 Task: Look for space in Nangomba, Tanzania from 12th  August, 2023 to 15th August, 2023 for 3 adults in price range Rs.12000 to Rs.16000. Place can be entire place with 2 bedrooms having 3 beds and 1 bathroom. Property type can be house, flat, guest house. Booking option can be shelf check-in. Required host language is English.
Action: Mouse pressed left at (537, 114)
Screenshot: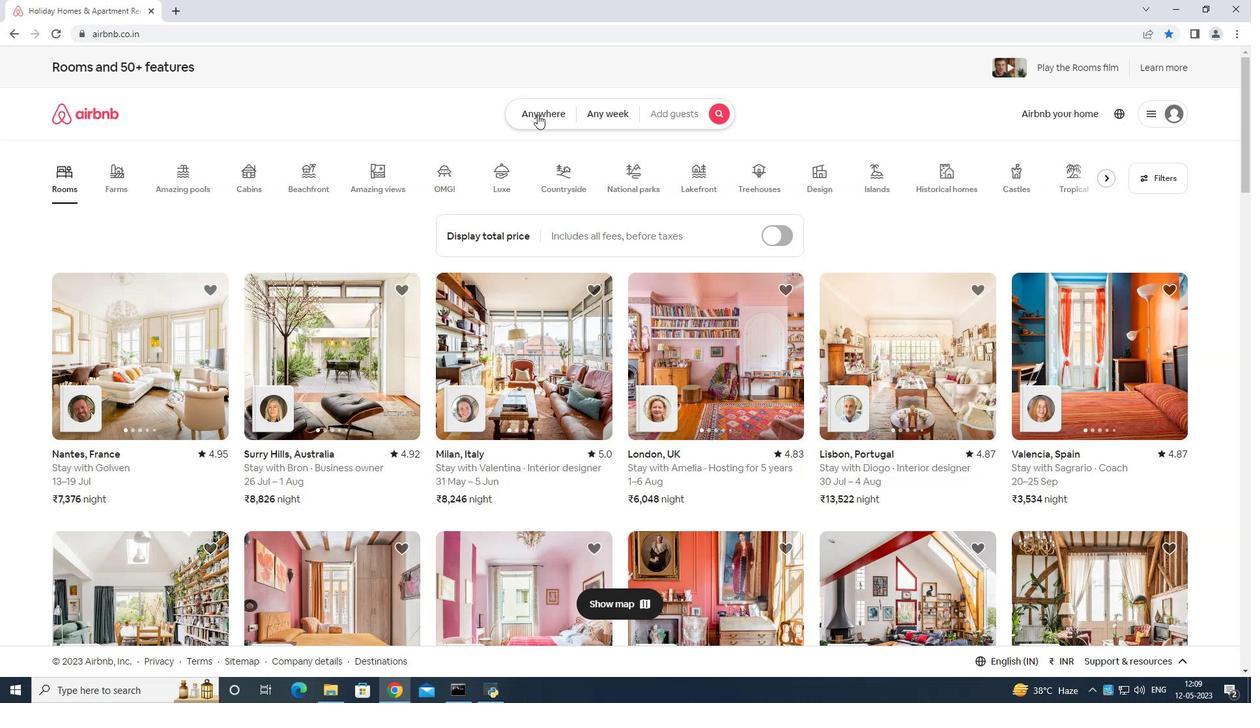 
Action: Mouse moved to (526, 160)
Screenshot: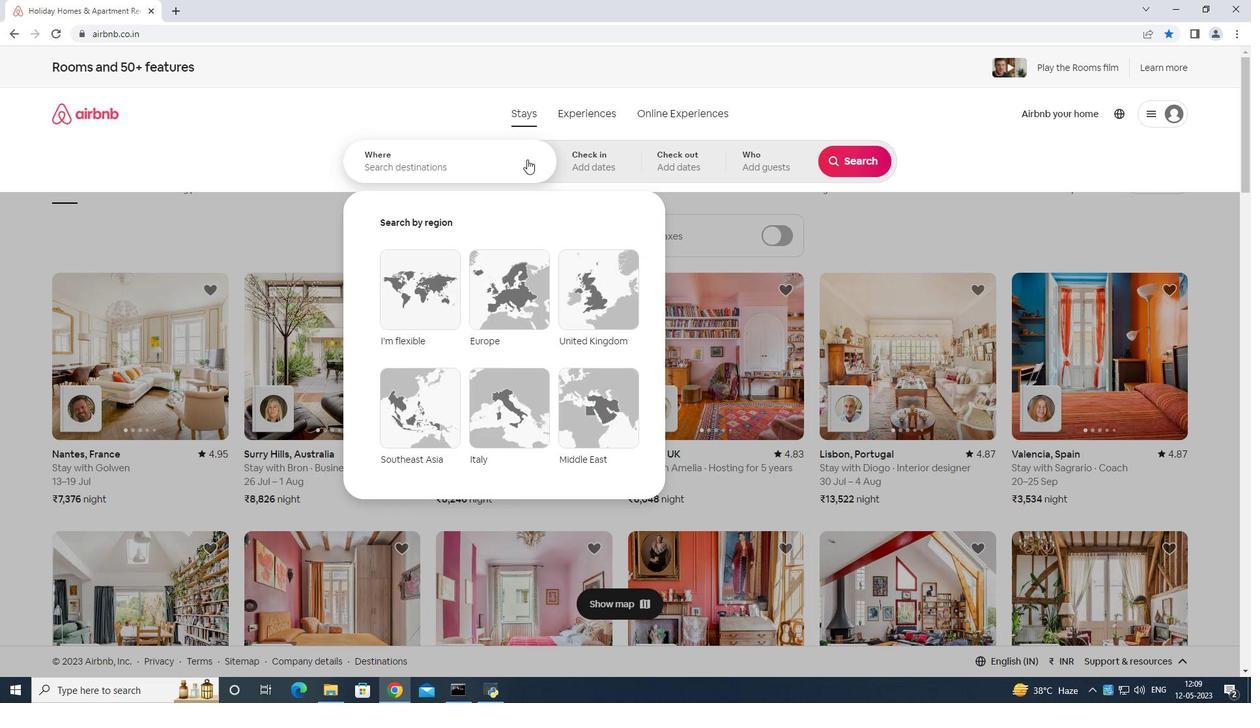 
Action: Mouse pressed left at (526, 160)
Screenshot: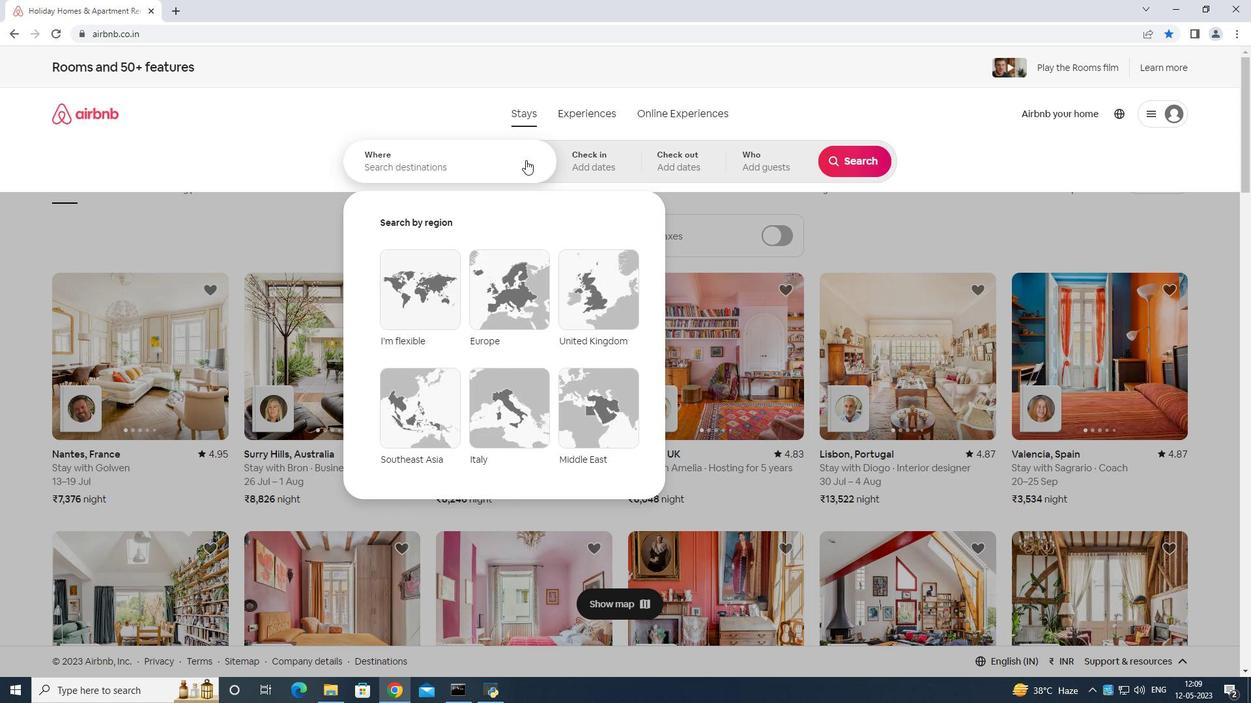 
Action: Mouse moved to (516, 153)
Screenshot: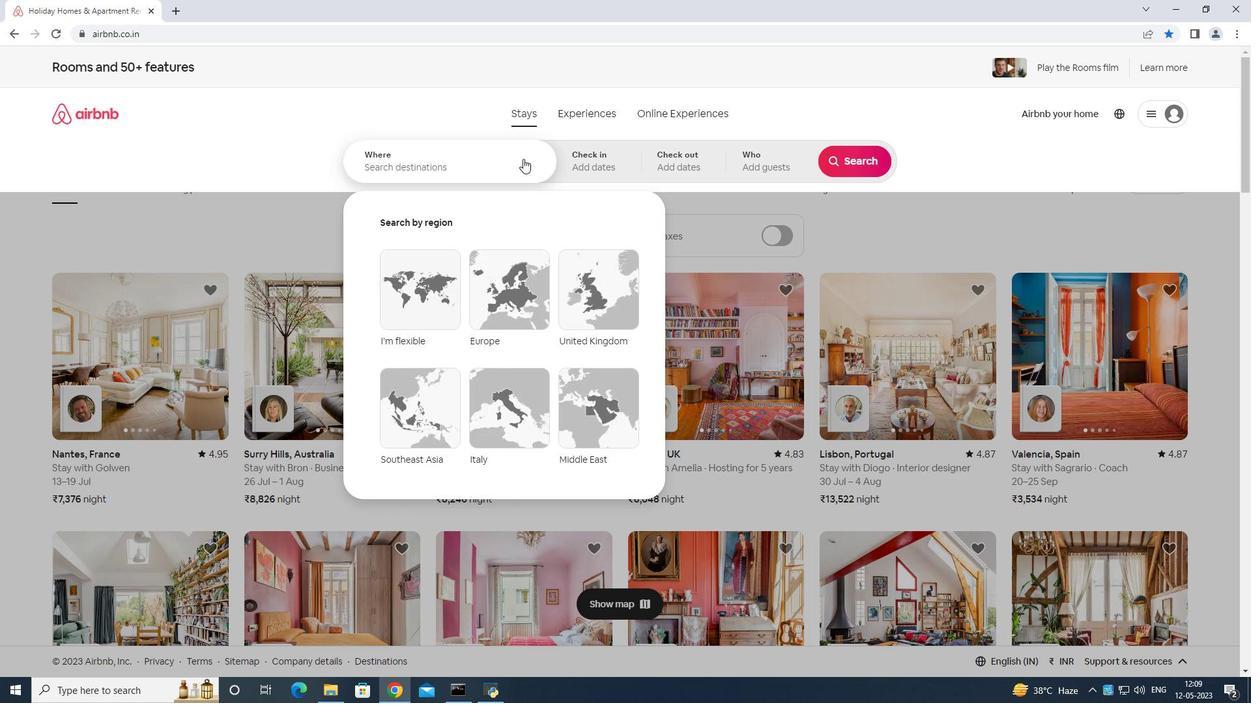 
Action: Key pressed <Key.shift>Nangomba<Key.space>tanzania<Key.enter>
Screenshot: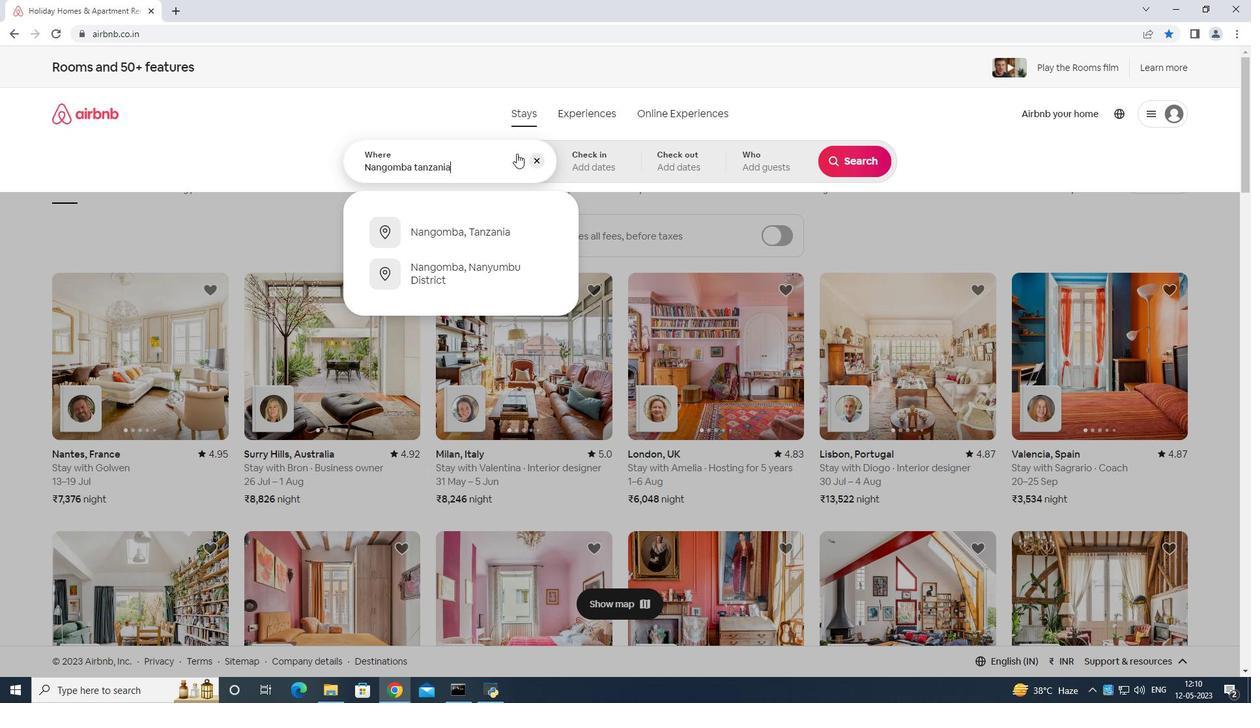 
Action: Mouse moved to (856, 267)
Screenshot: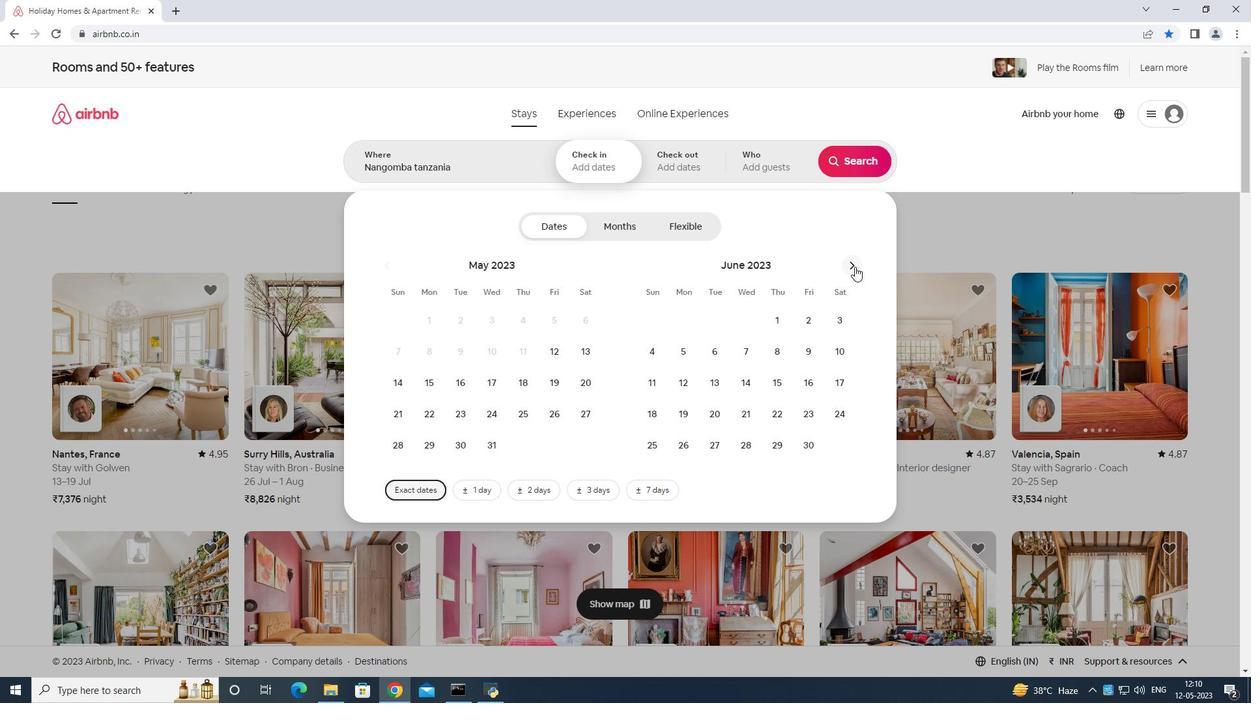 
Action: Mouse pressed left at (856, 267)
Screenshot: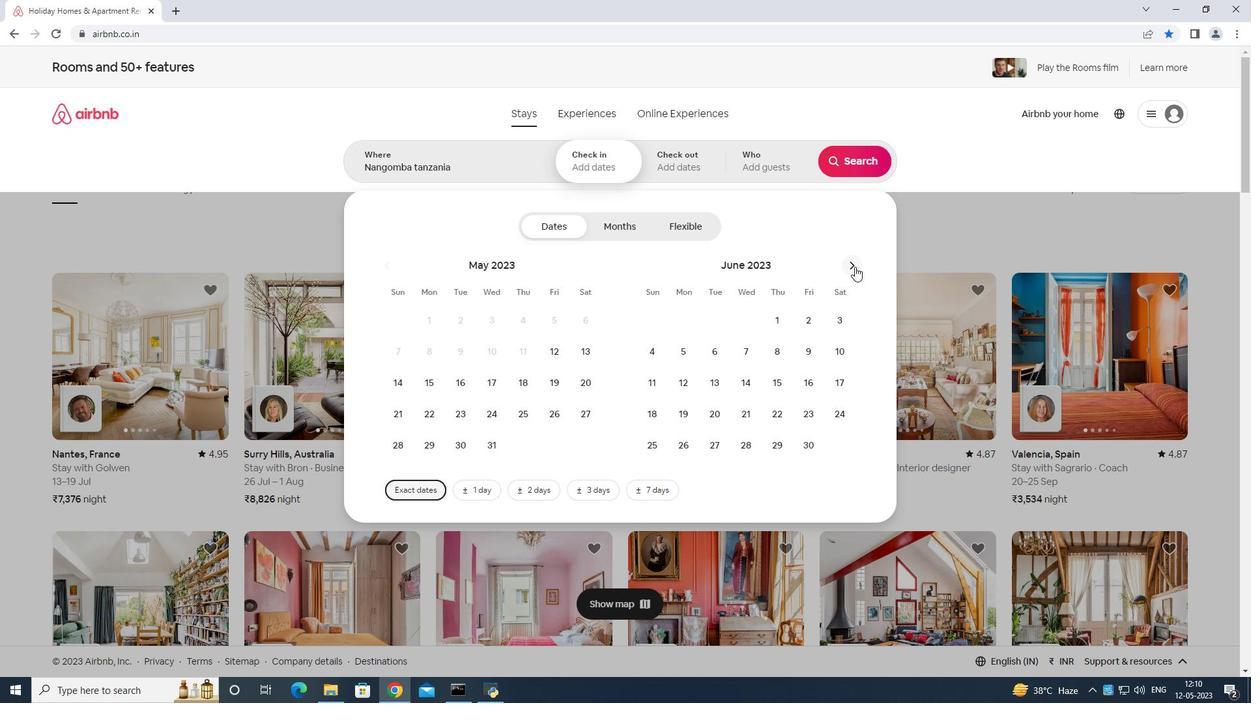 
Action: Mouse moved to (853, 259)
Screenshot: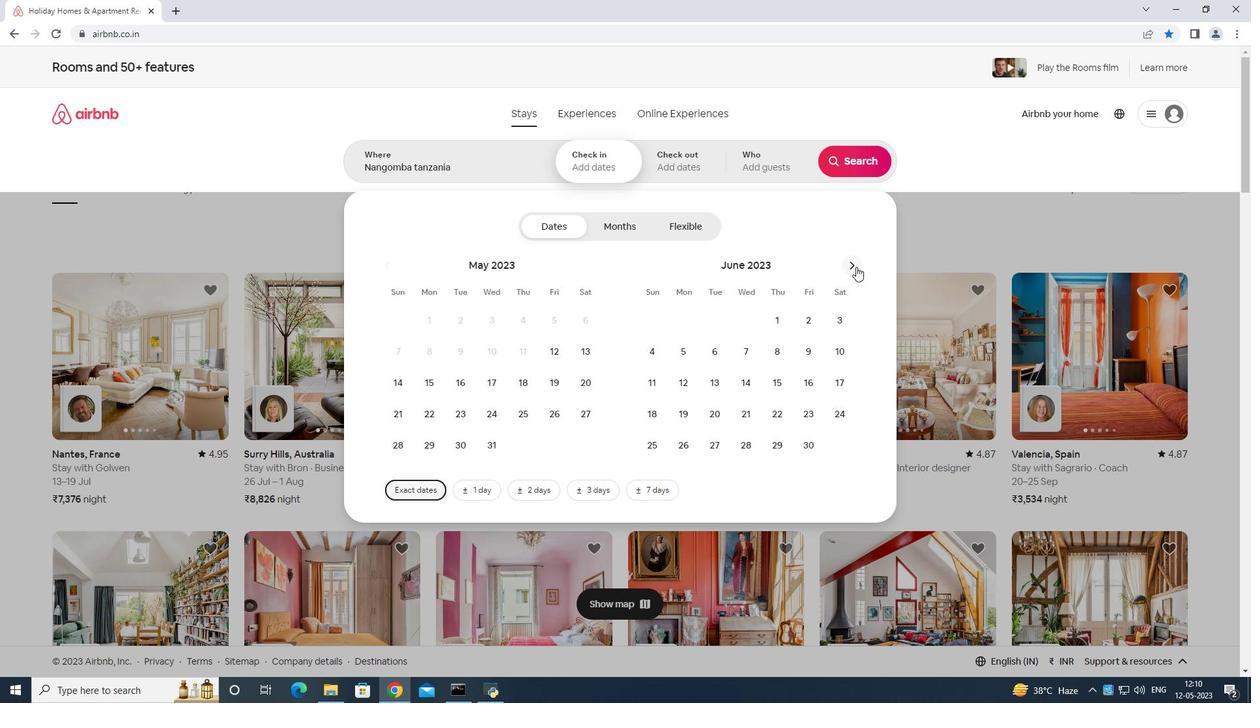 
Action: Mouse pressed left at (853, 259)
Screenshot: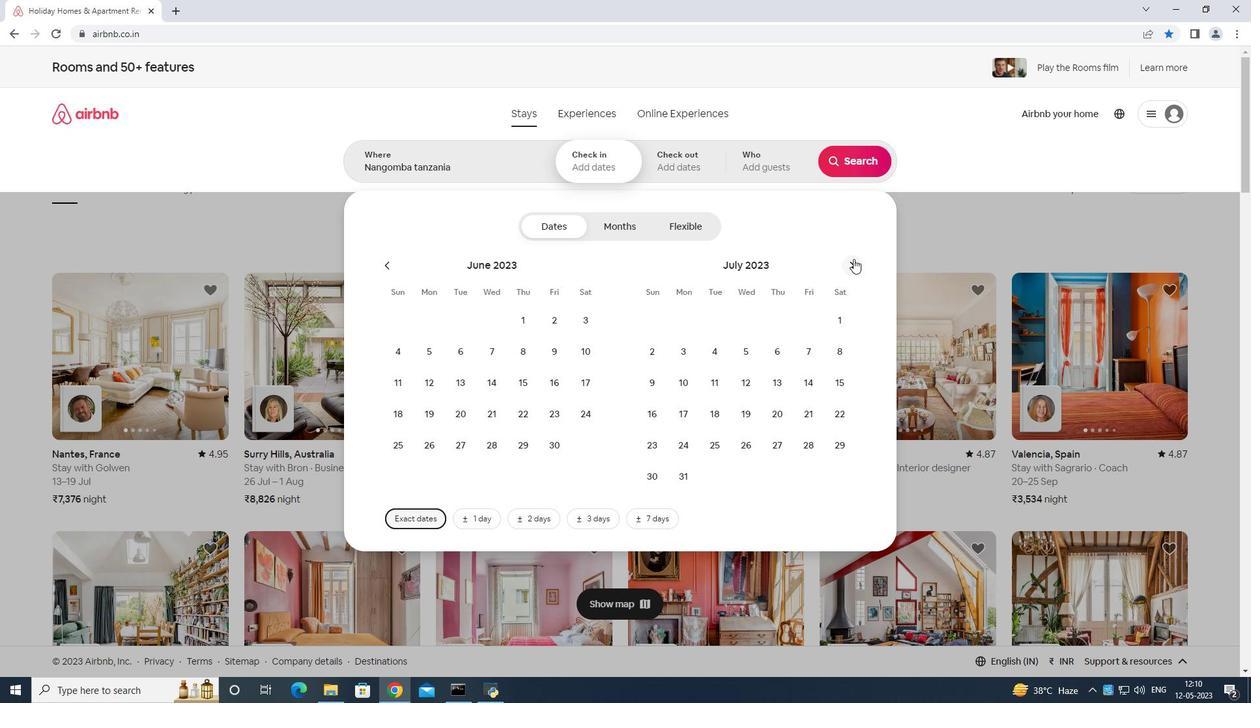 
Action: Mouse moved to (838, 351)
Screenshot: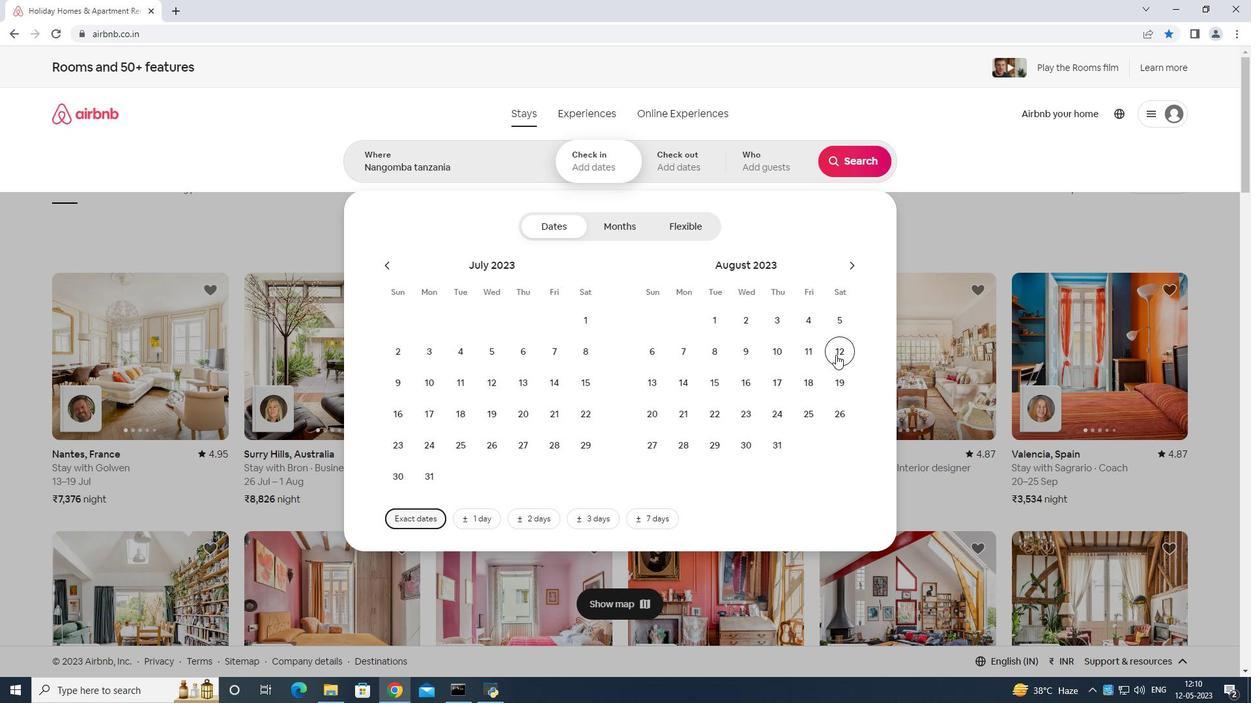
Action: Mouse pressed left at (838, 351)
Screenshot: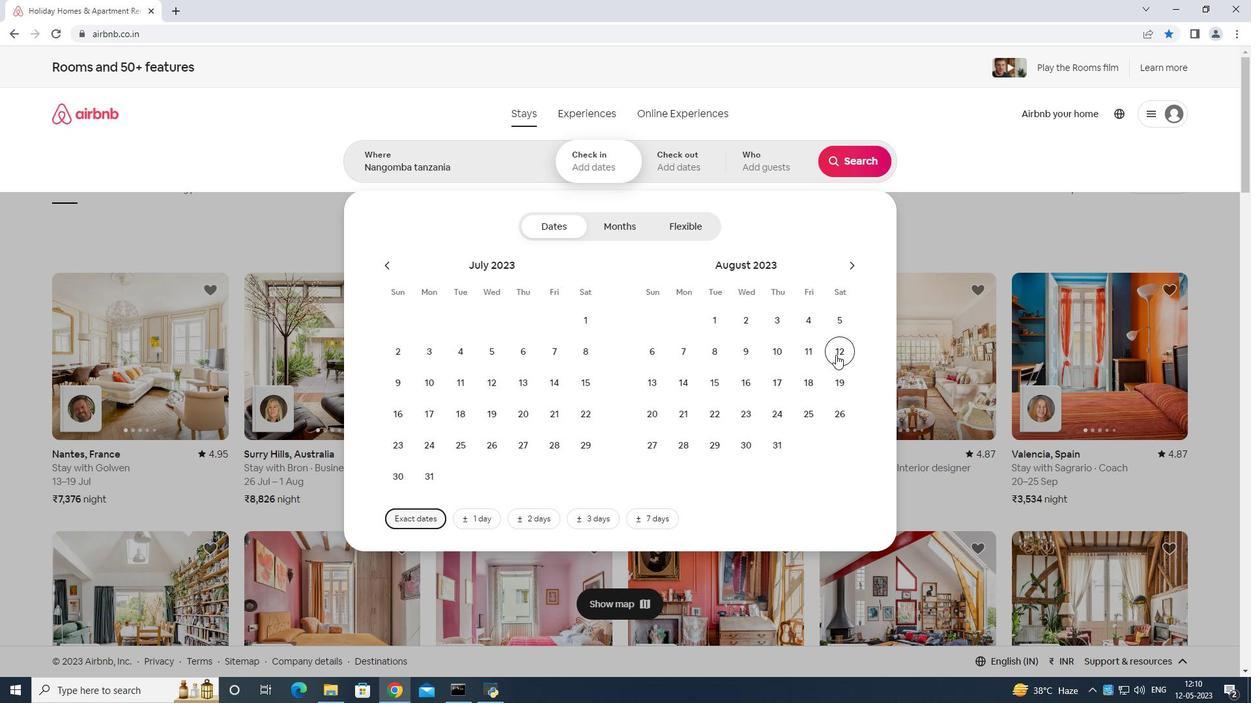 
Action: Mouse moved to (718, 376)
Screenshot: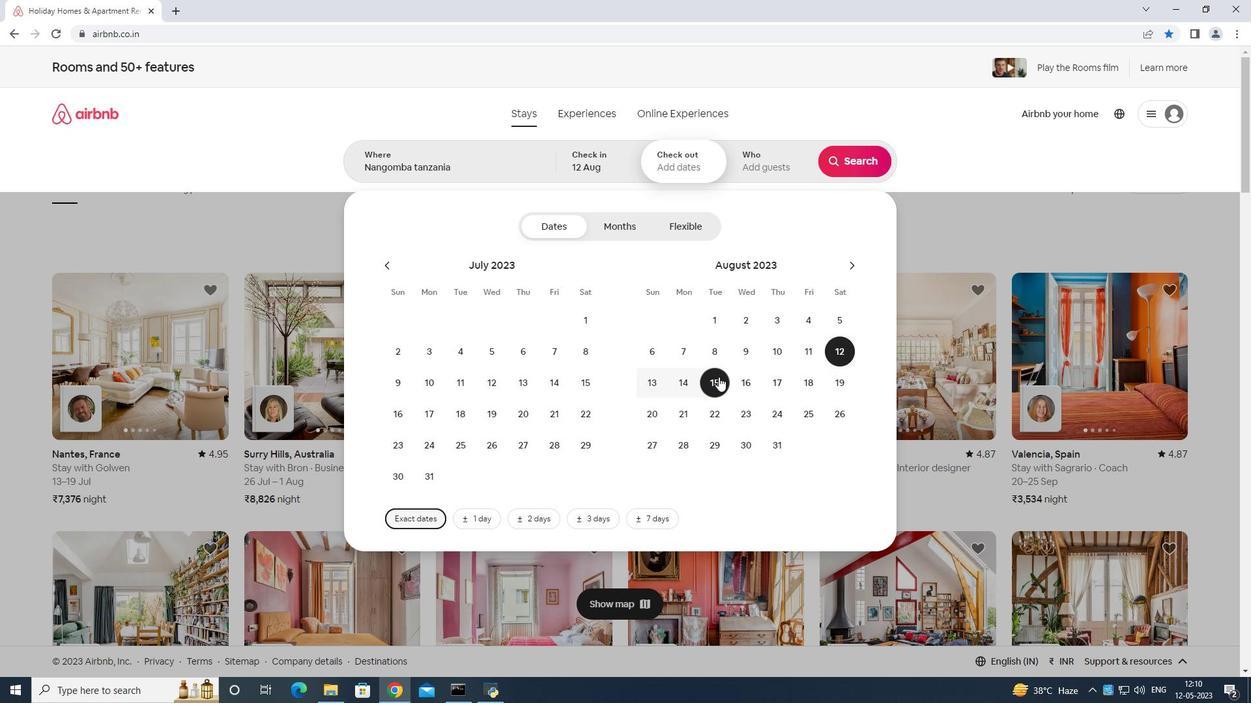 
Action: Mouse pressed left at (718, 376)
Screenshot: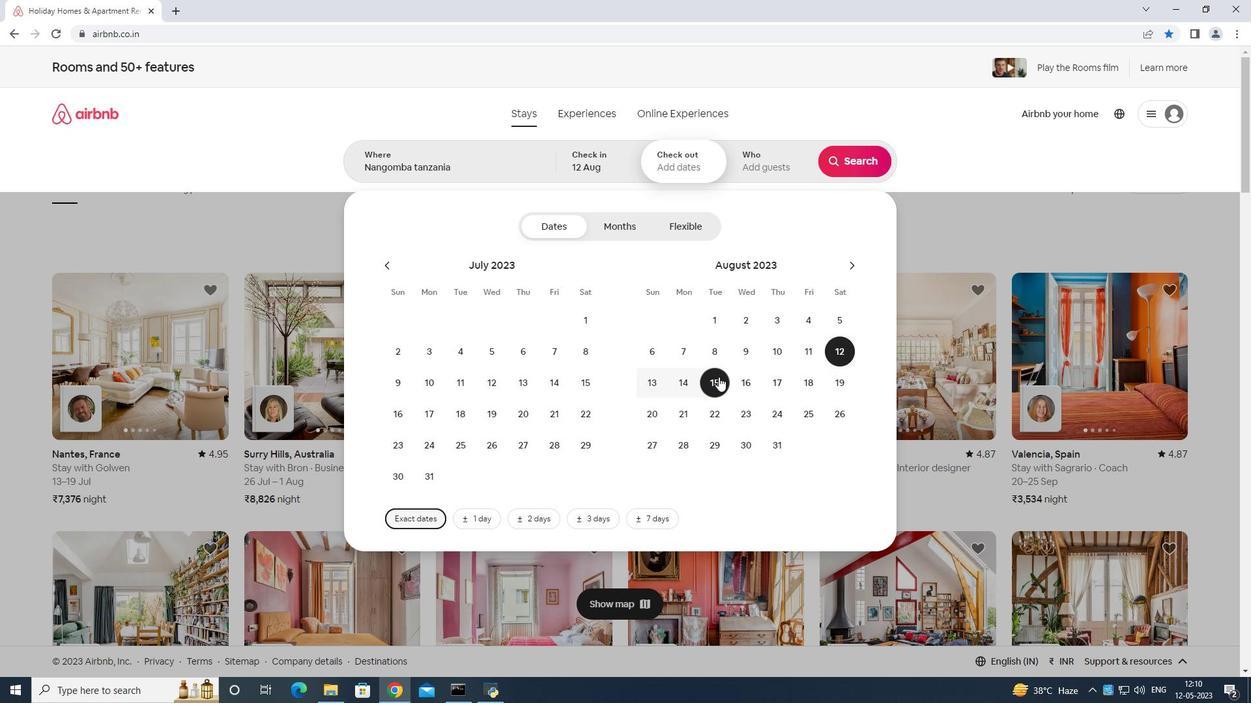 
Action: Mouse moved to (772, 161)
Screenshot: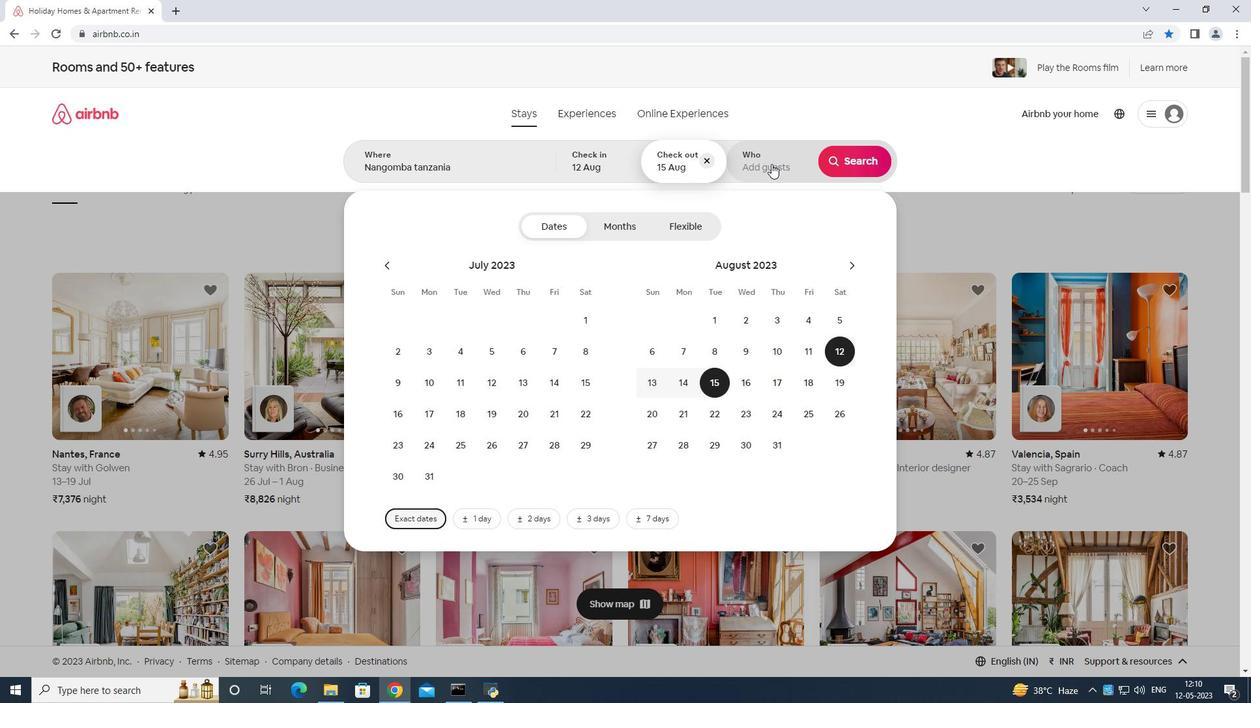 
Action: Mouse pressed left at (772, 161)
Screenshot: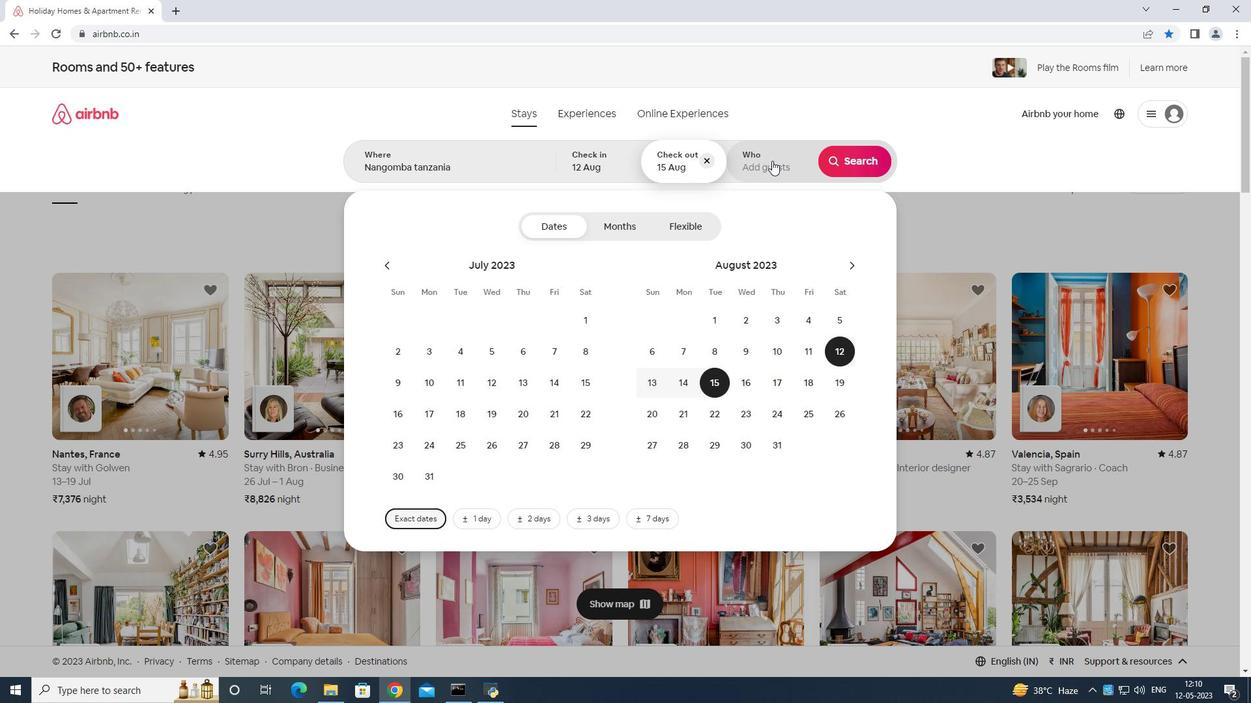 
Action: Mouse moved to (863, 226)
Screenshot: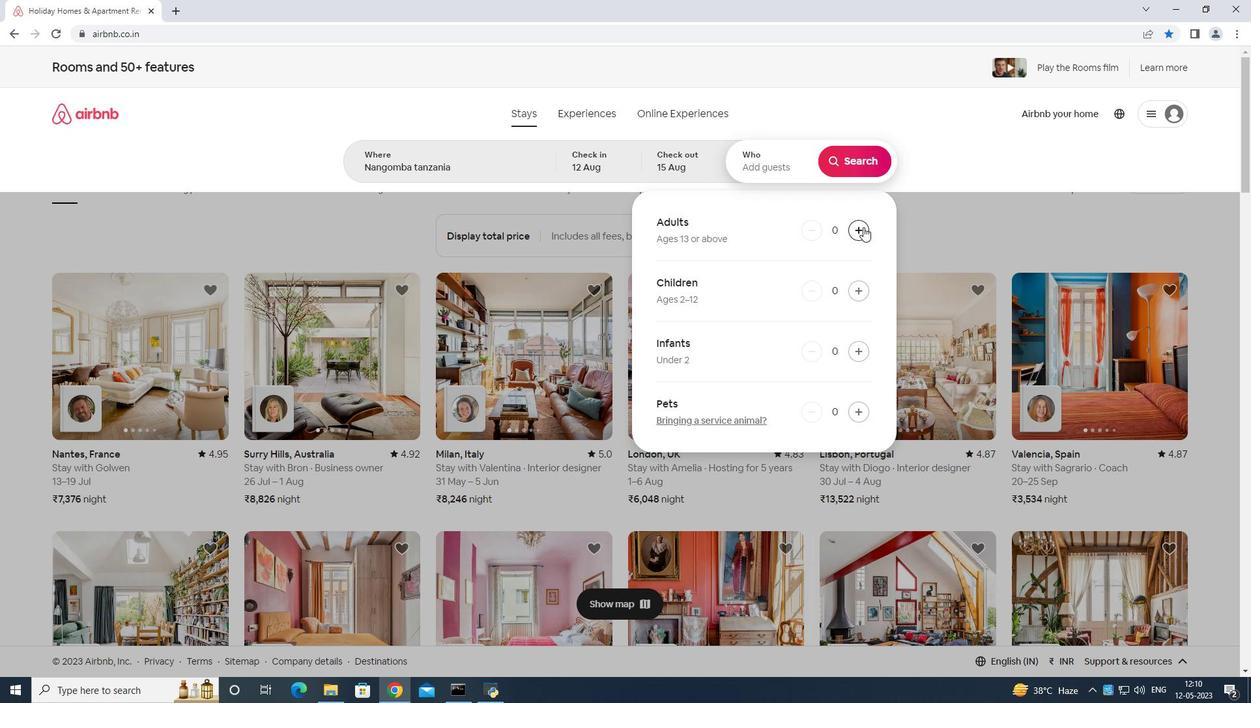 
Action: Mouse pressed left at (863, 226)
Screenshot: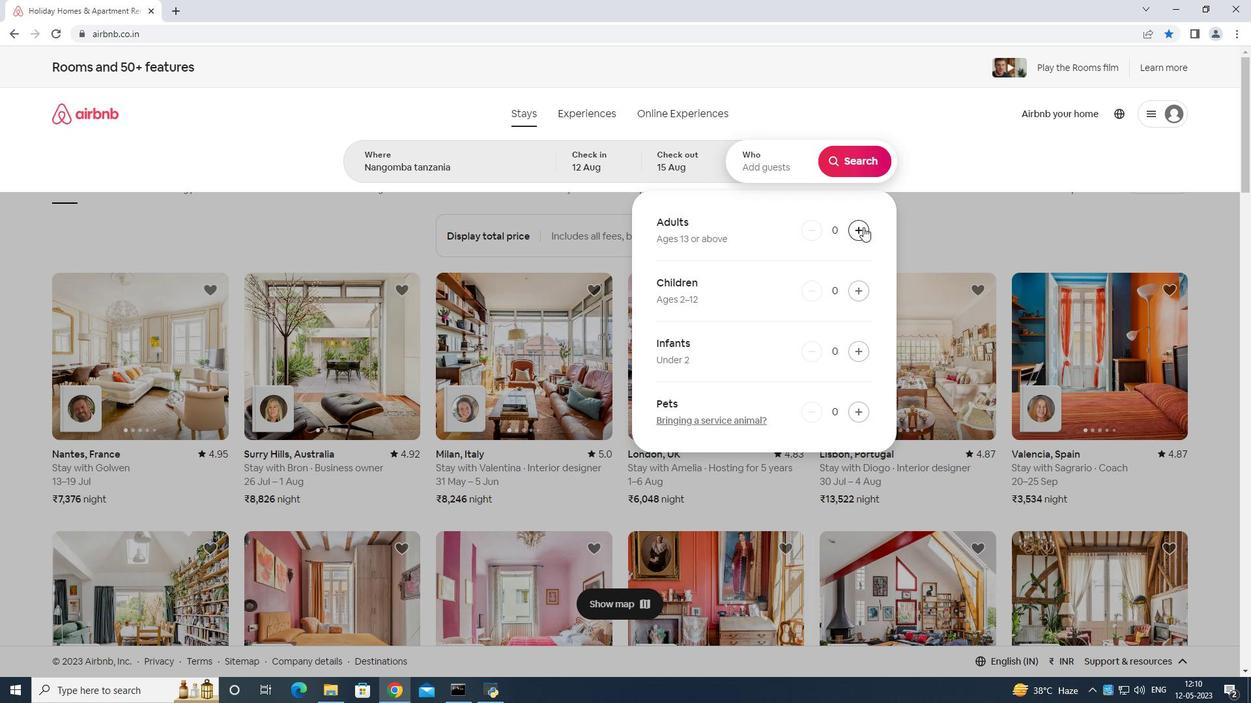 
Action: Mouse moved to (863, 226)
Screenshot: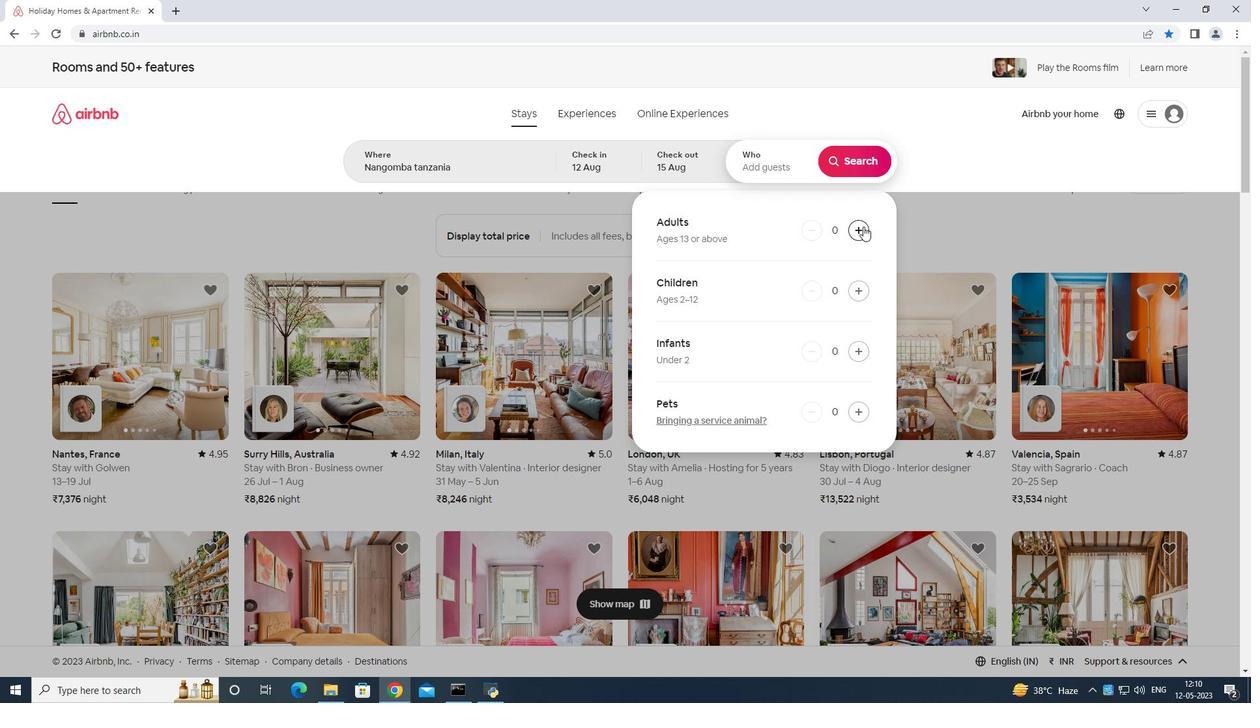 
Action: Mouse pressed left at (863, 226)
Screenshot: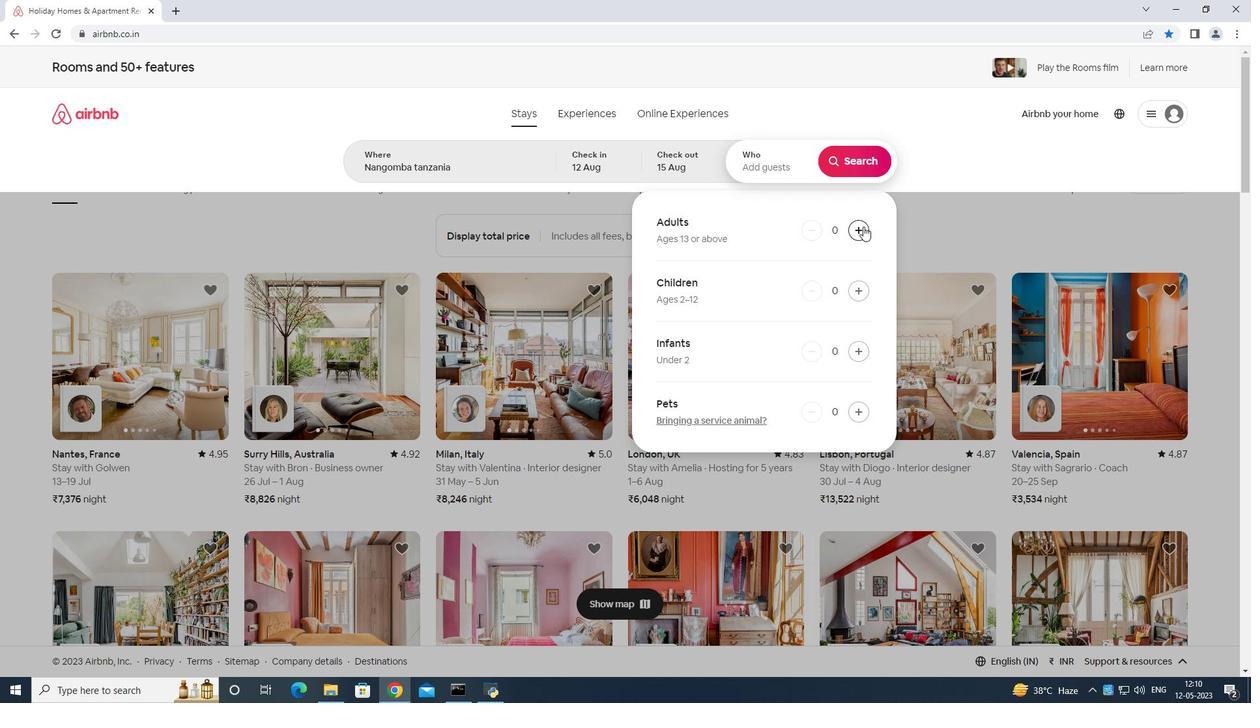
Action: Mouse pressed left at (863, 226)
Screenshot: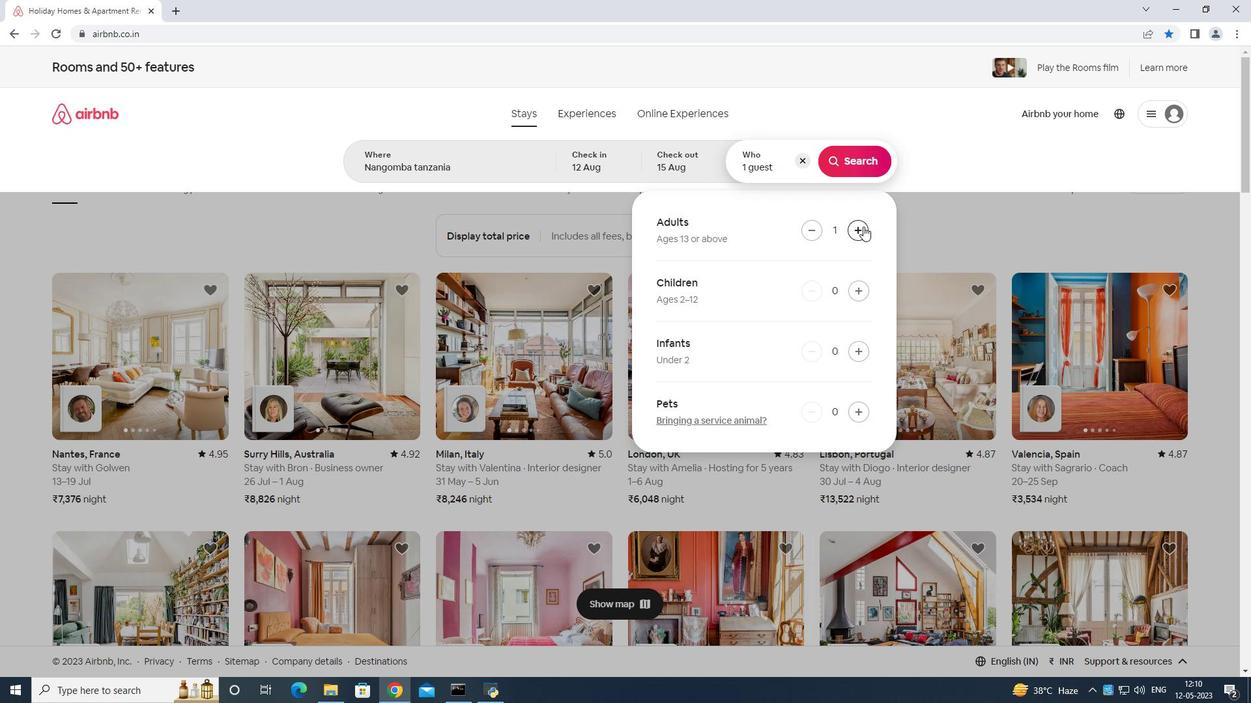 
Action: Mouse moved to (854, 161)
Screenshot: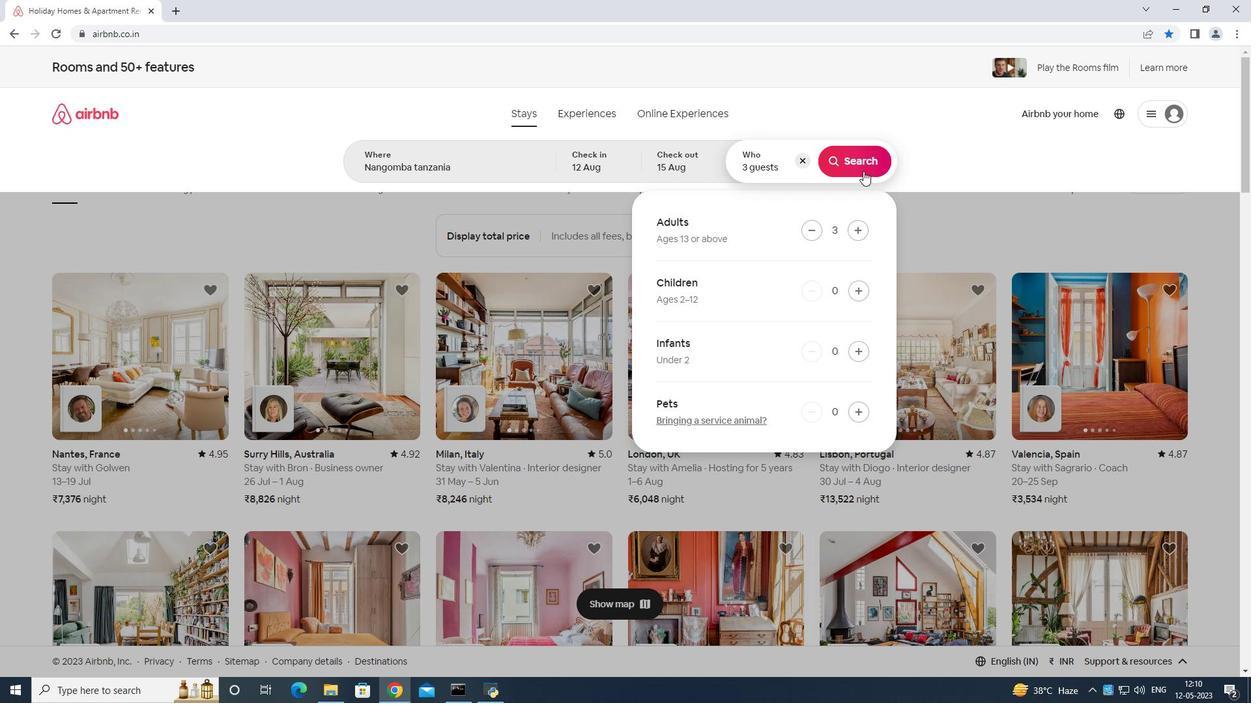 
Action: Mouse pressed left at (854, 161)
Screenshot: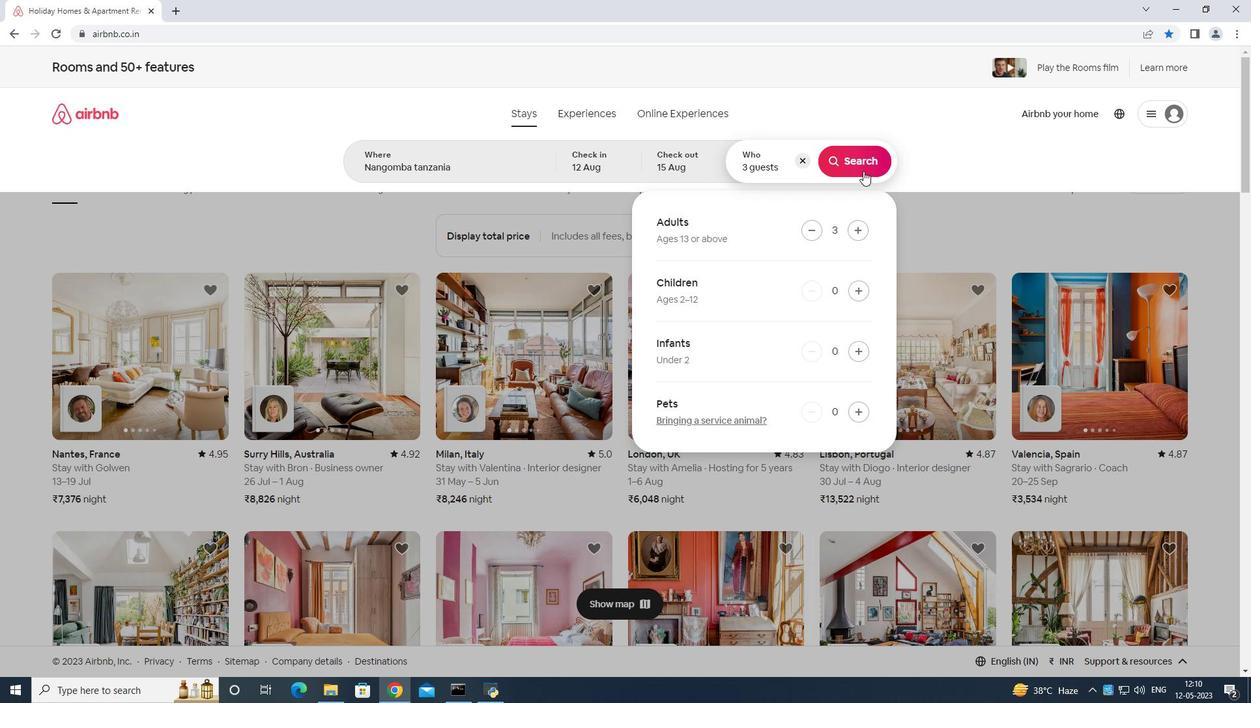
Action: Mouse moved to (1199, 123)
Screenshot: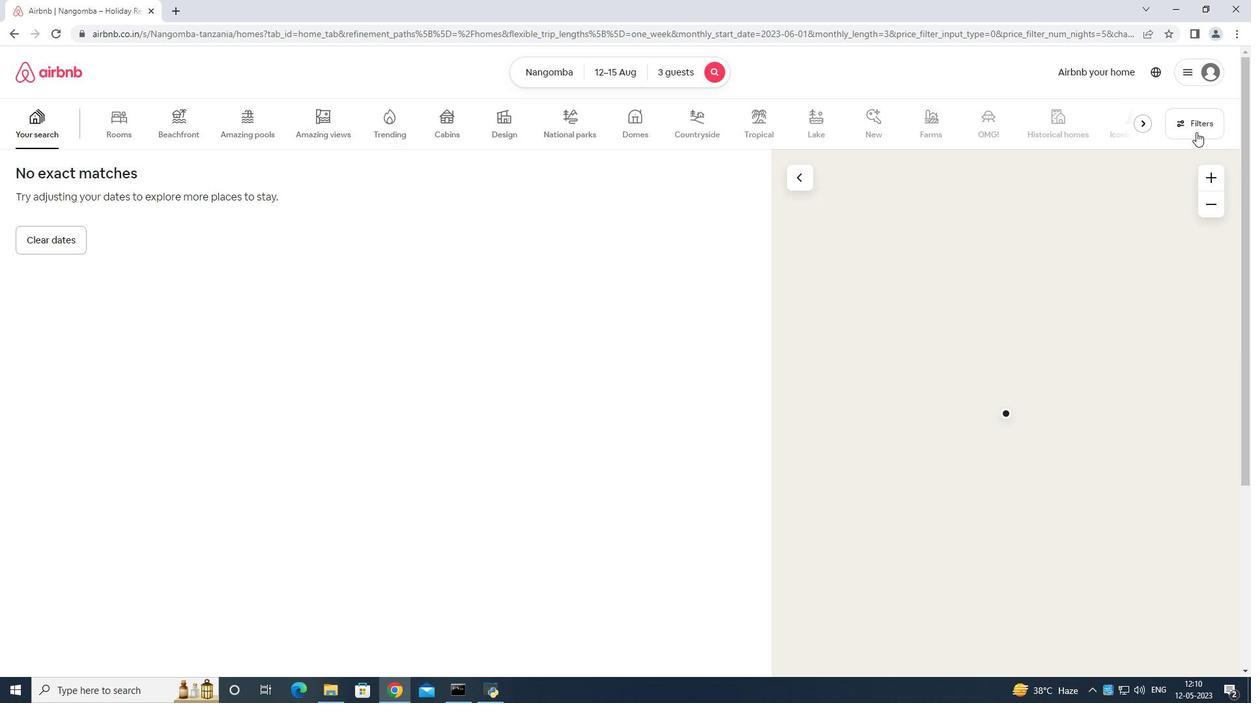 
Action: Mouse pressed left at (1199, 123)
Screenshot: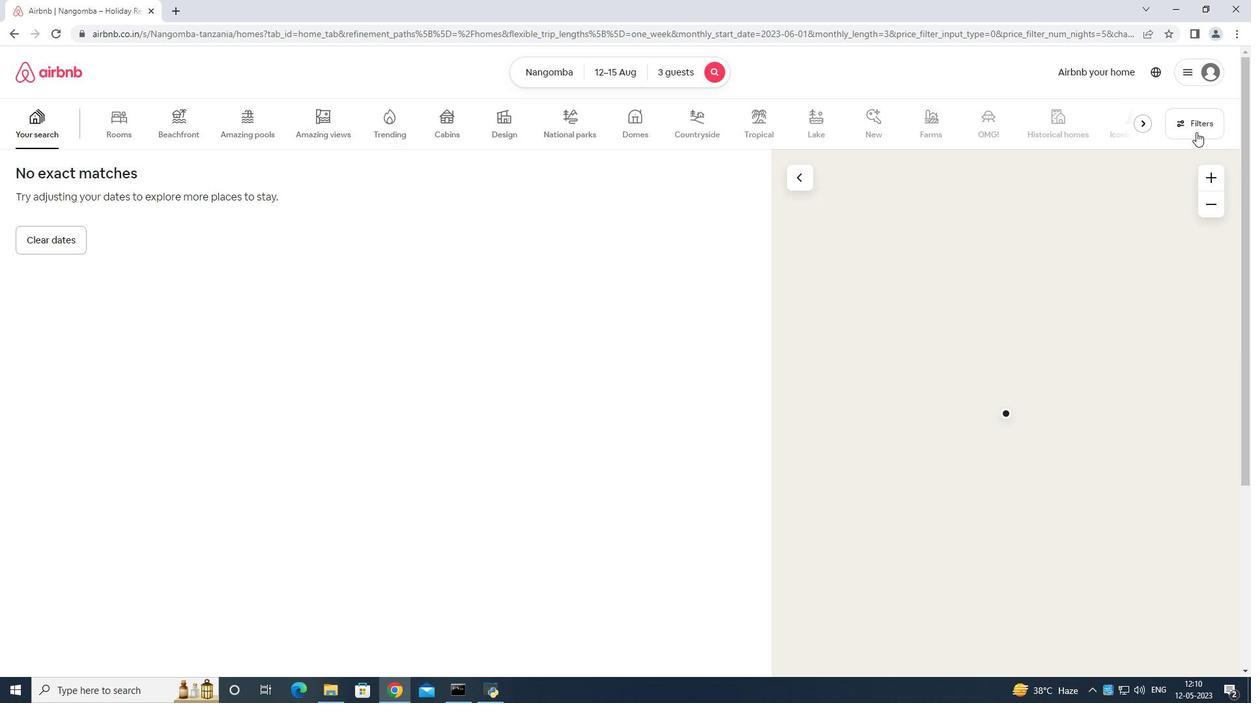 
Action: Mouse moved to (550, 438)
Screenshot: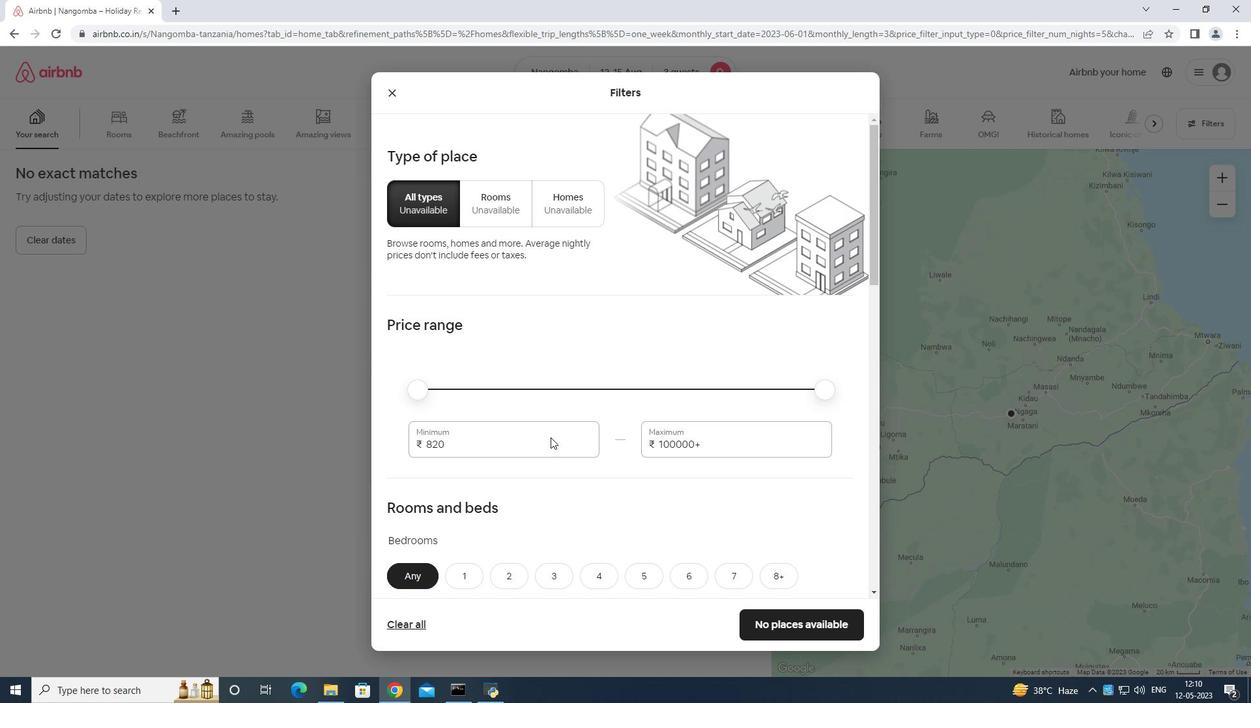 
Action: Mouse pressed left at (550, 438)
Screenshot: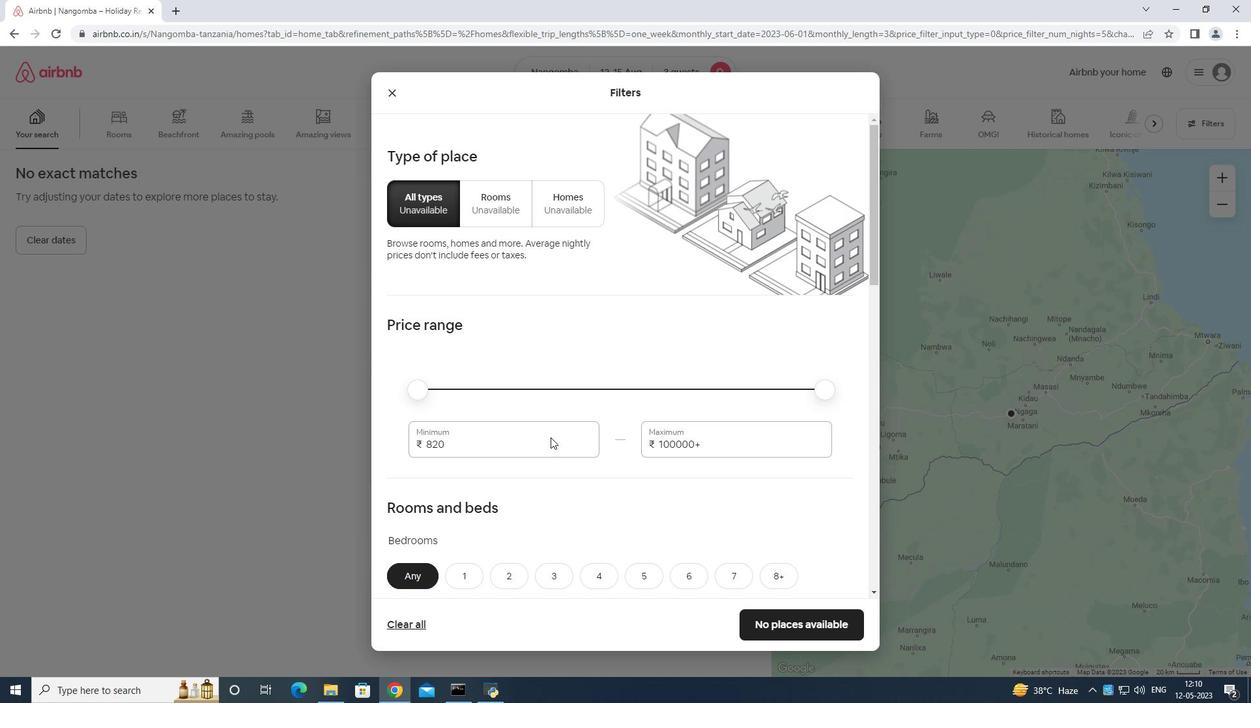 
Action: Mouse moved to (552, 436)
Screenshot: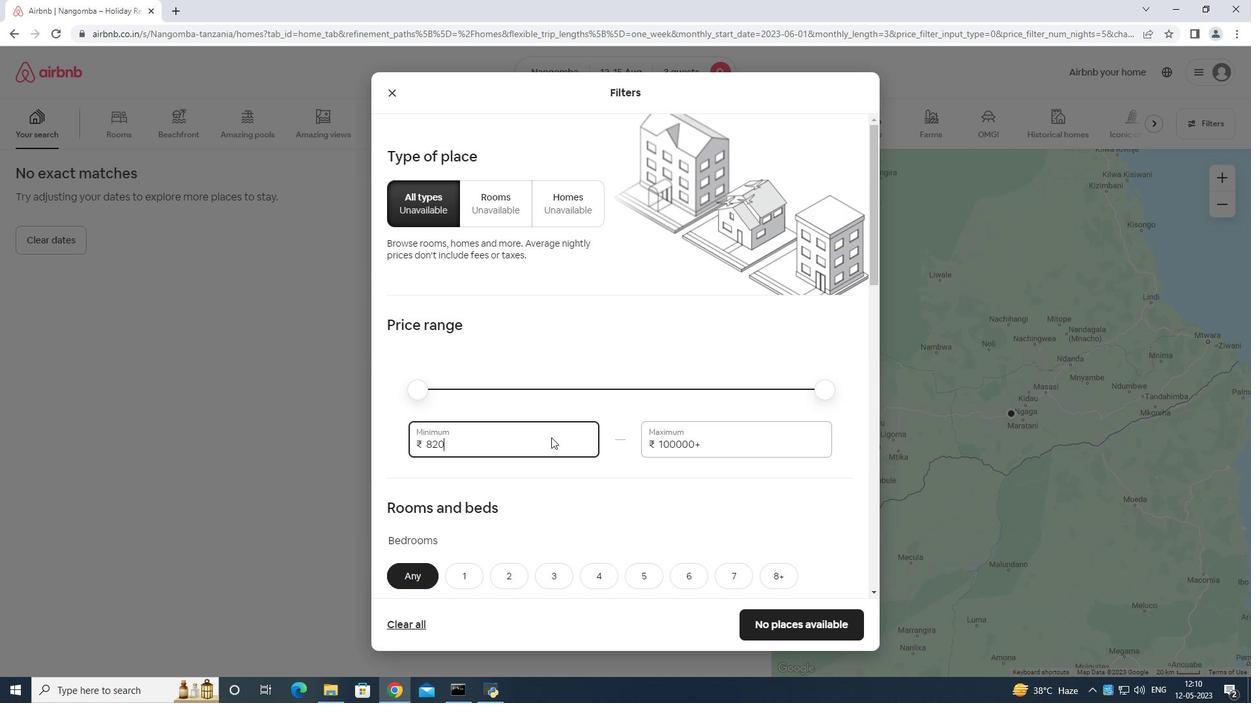 
Action: Key pressed <Key.backspace>
Screenshot: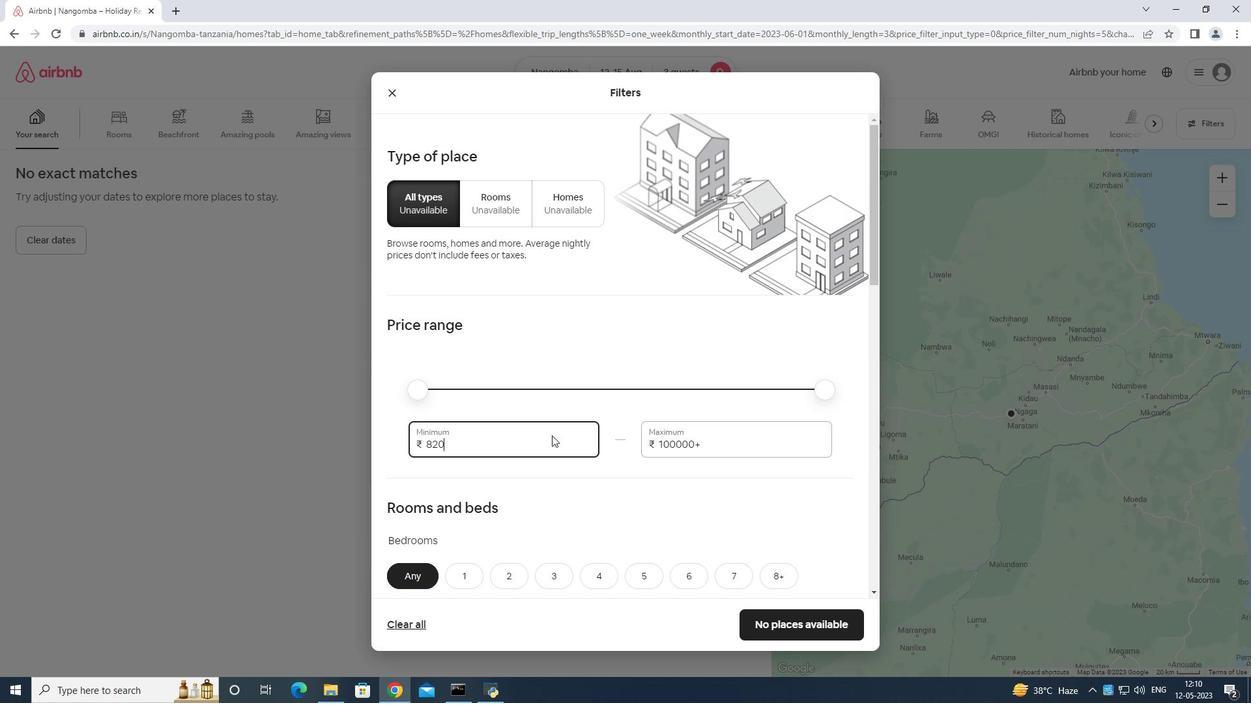 
Action: Mouse moved to (548, 426)
Screenshot: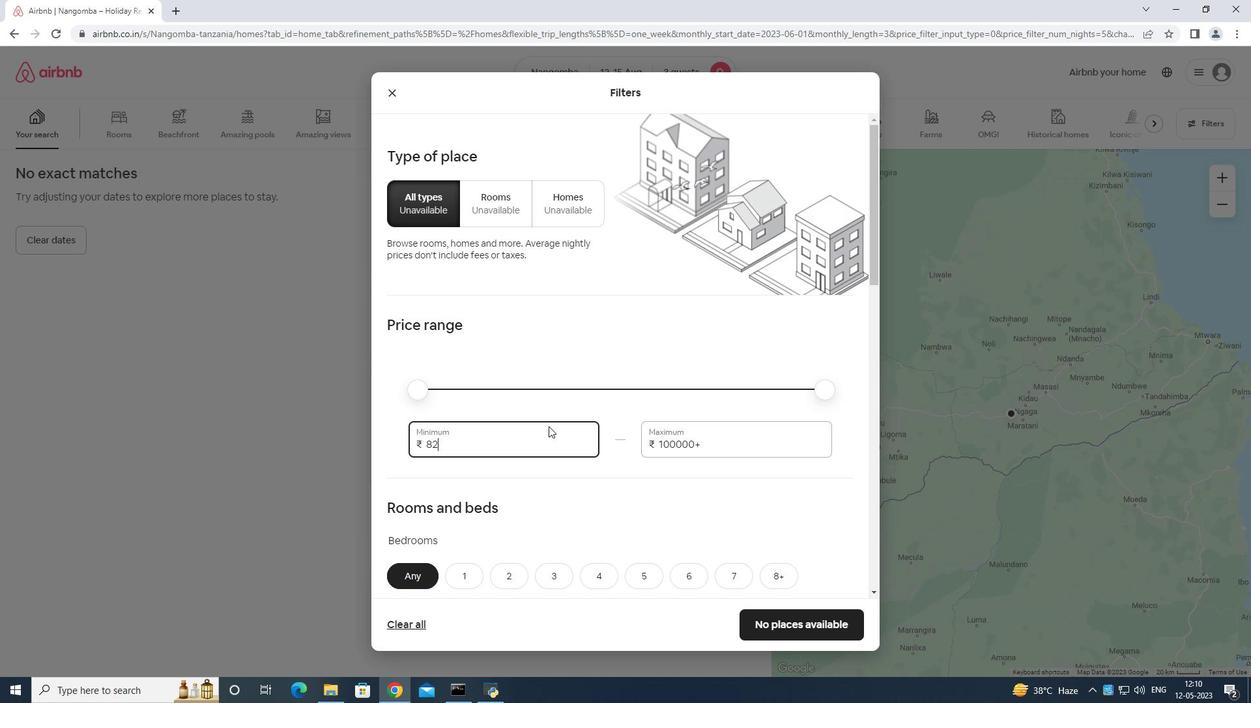 
Action: Key pressed <Key.backspace>
Screenshot: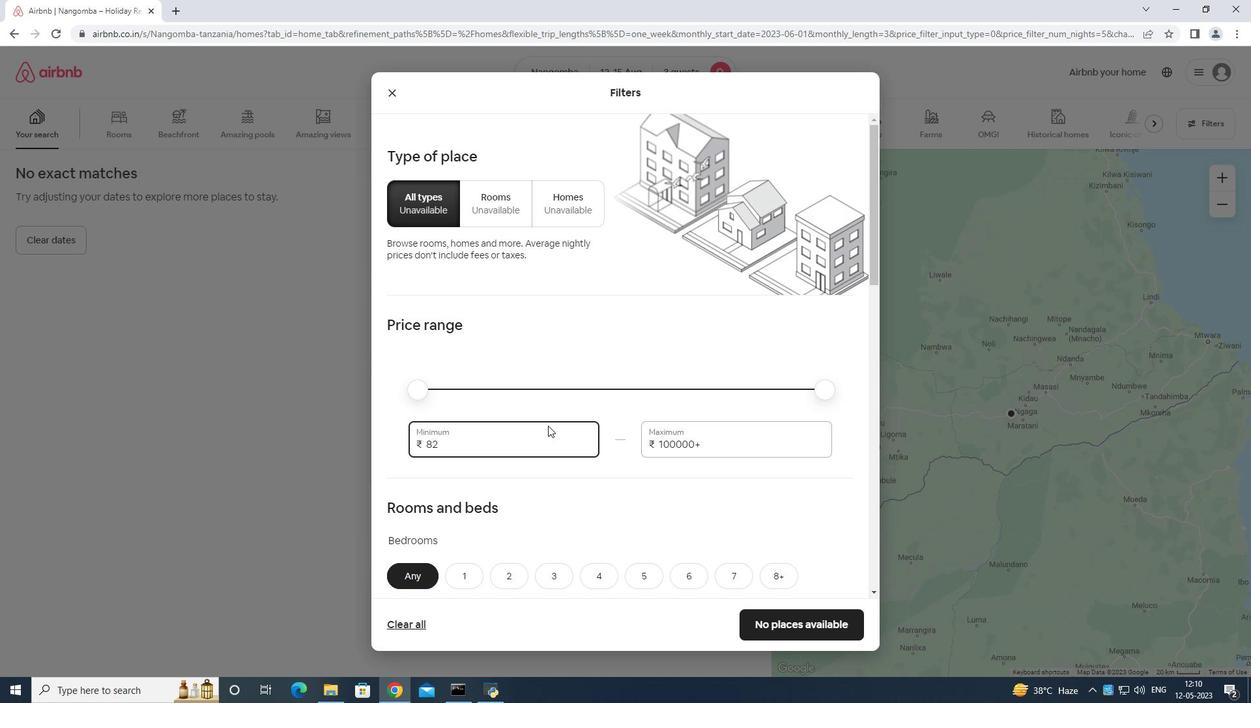 
Action: Mouse moved to (548, 425)
Screenshot: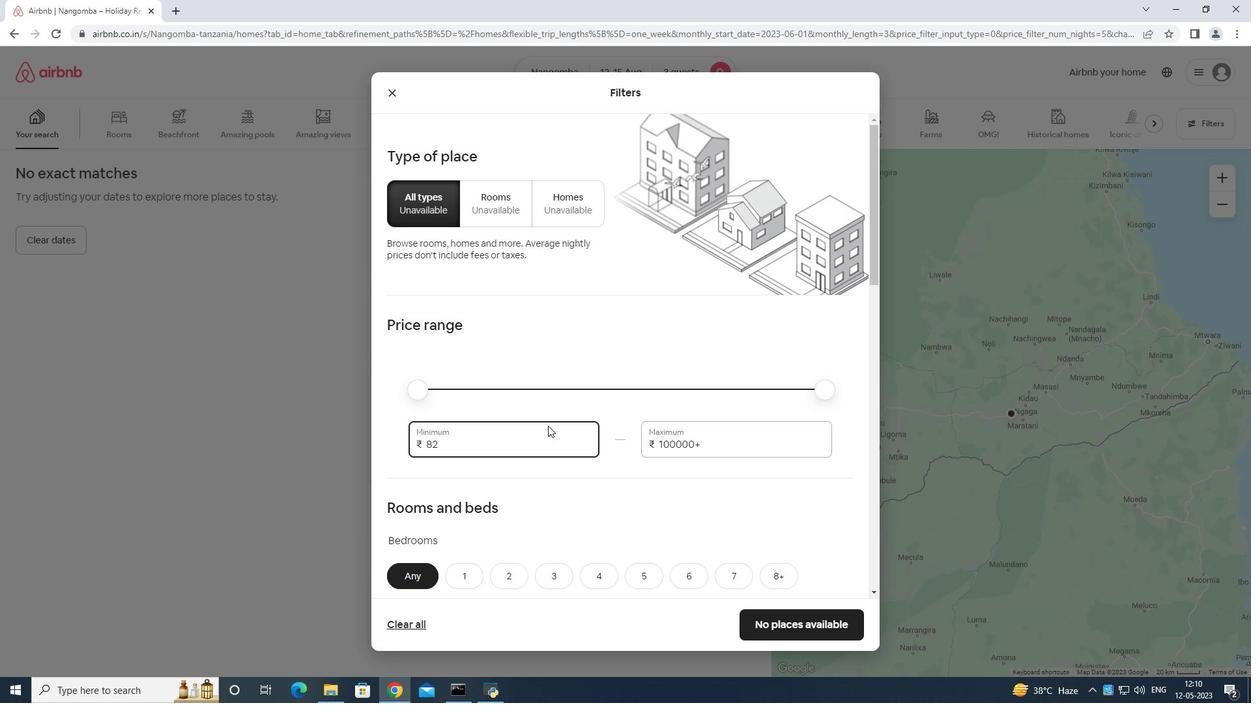 
Action: Key pressed <Key.backspace>
Screenshot: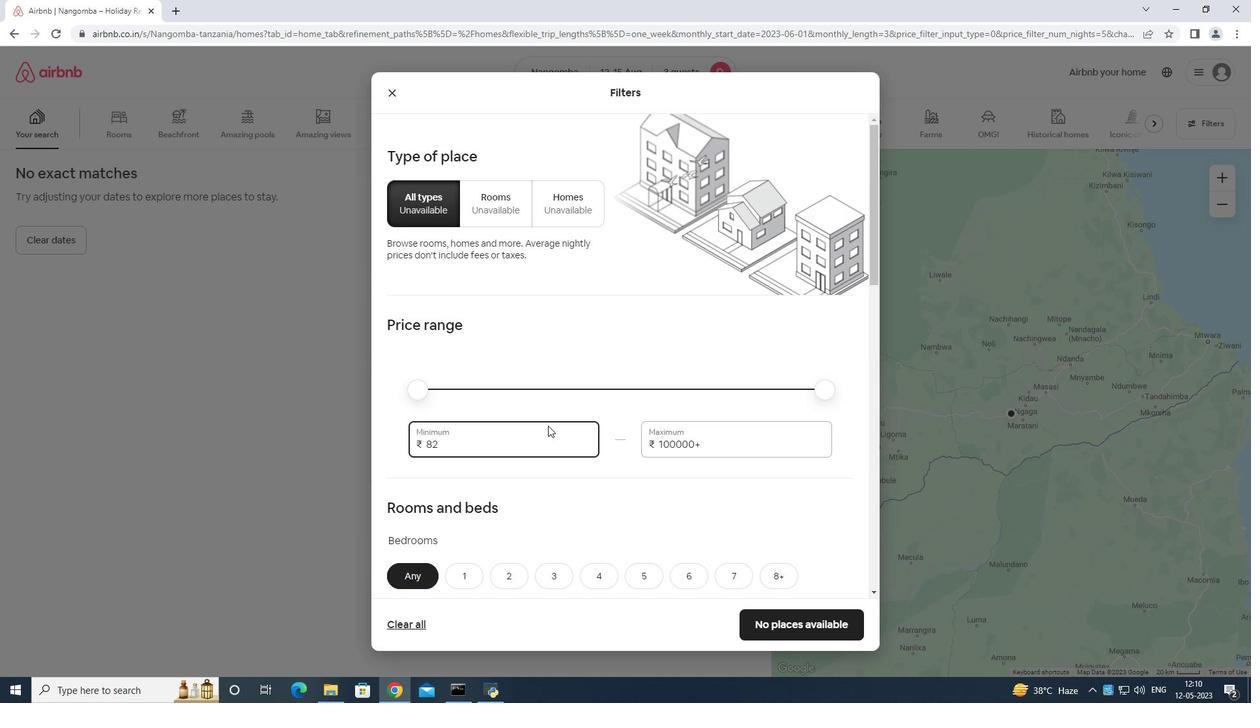 
Action: Mouse moved to (548, 423)
Screenshot: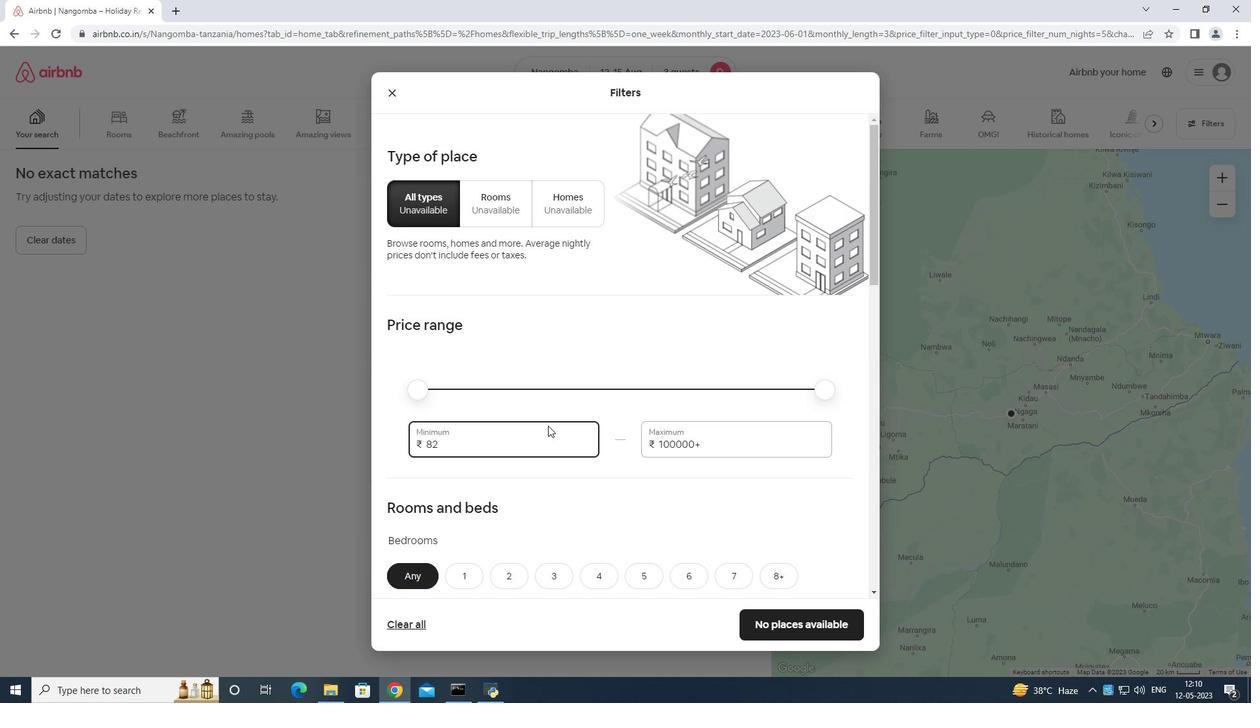 
Action: Key pressed <Key.backspace>
Screenshot: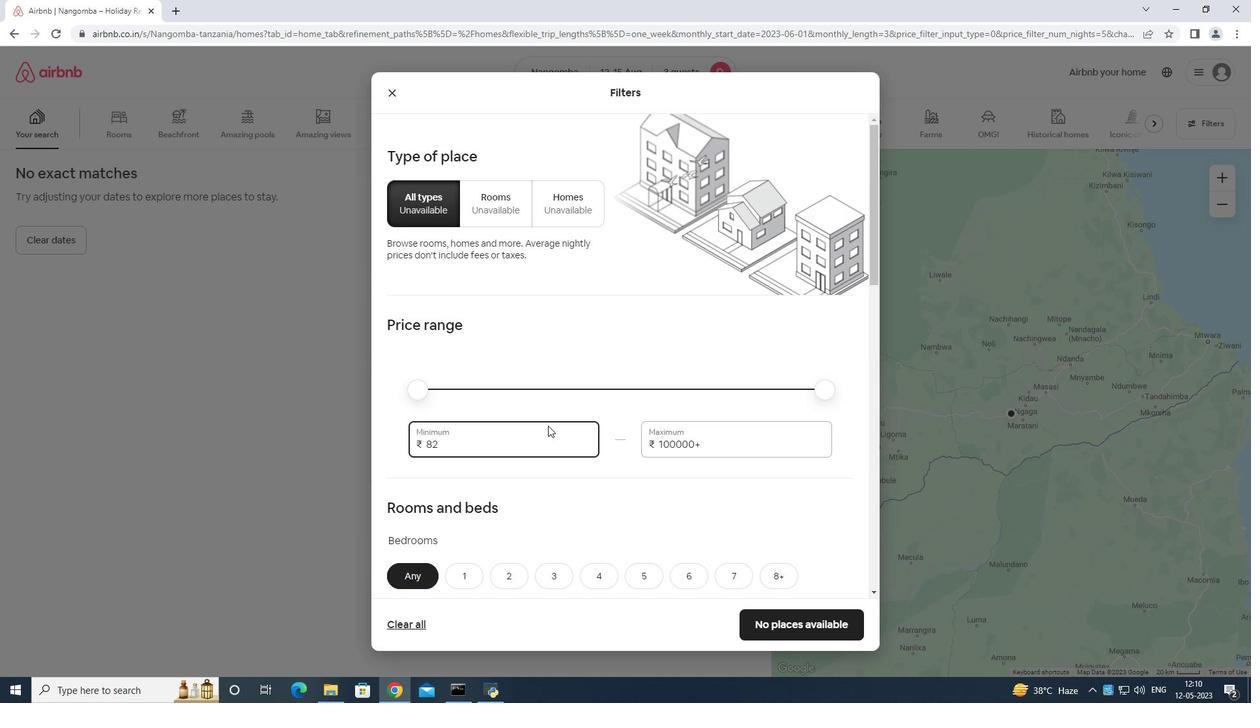 
Action: Mouse moved to (550, 419)
Screenshot: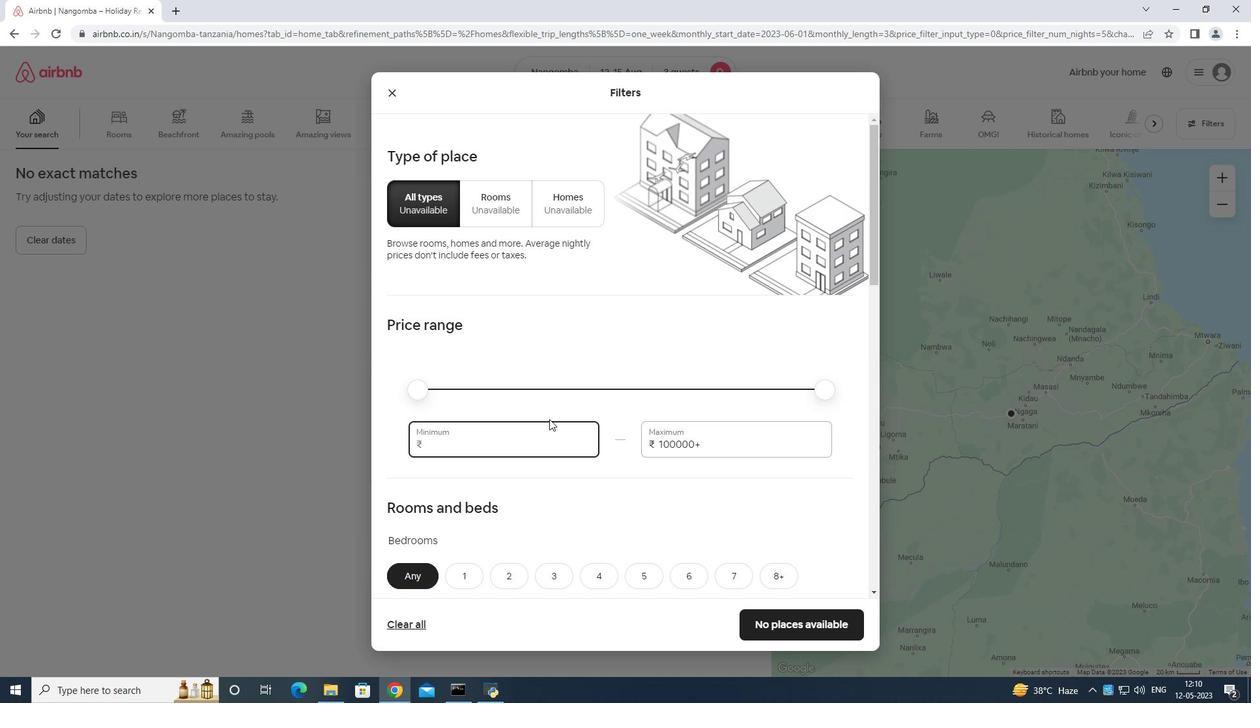 
Action: Key pressed 1
Screenshot: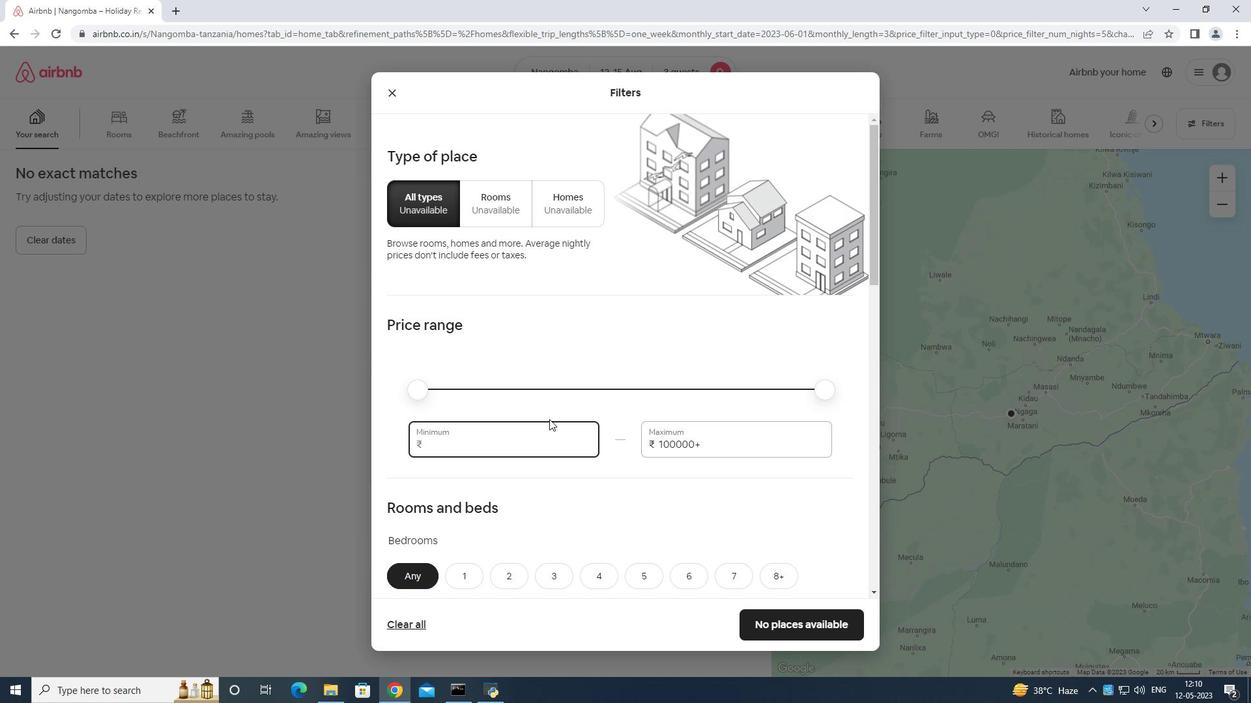 
Action: Mouse moved to (551, 418)
Screenshot: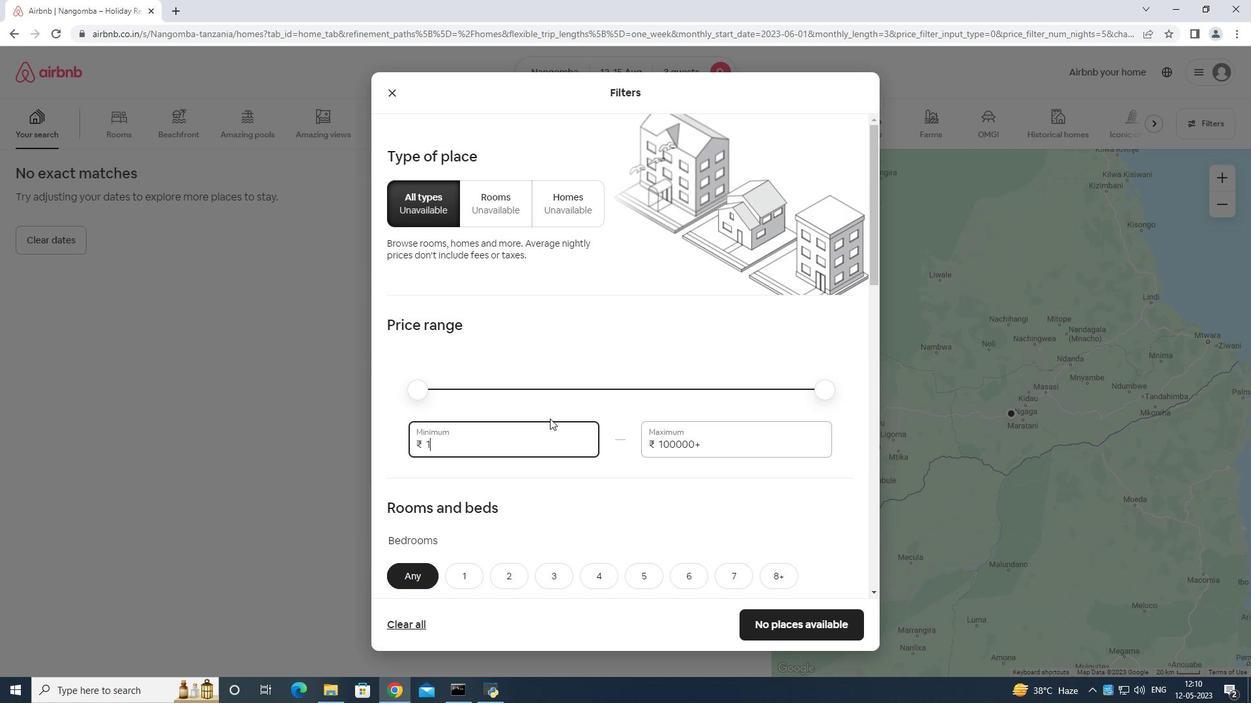 
Action: Key pressed 2000
Screenshot: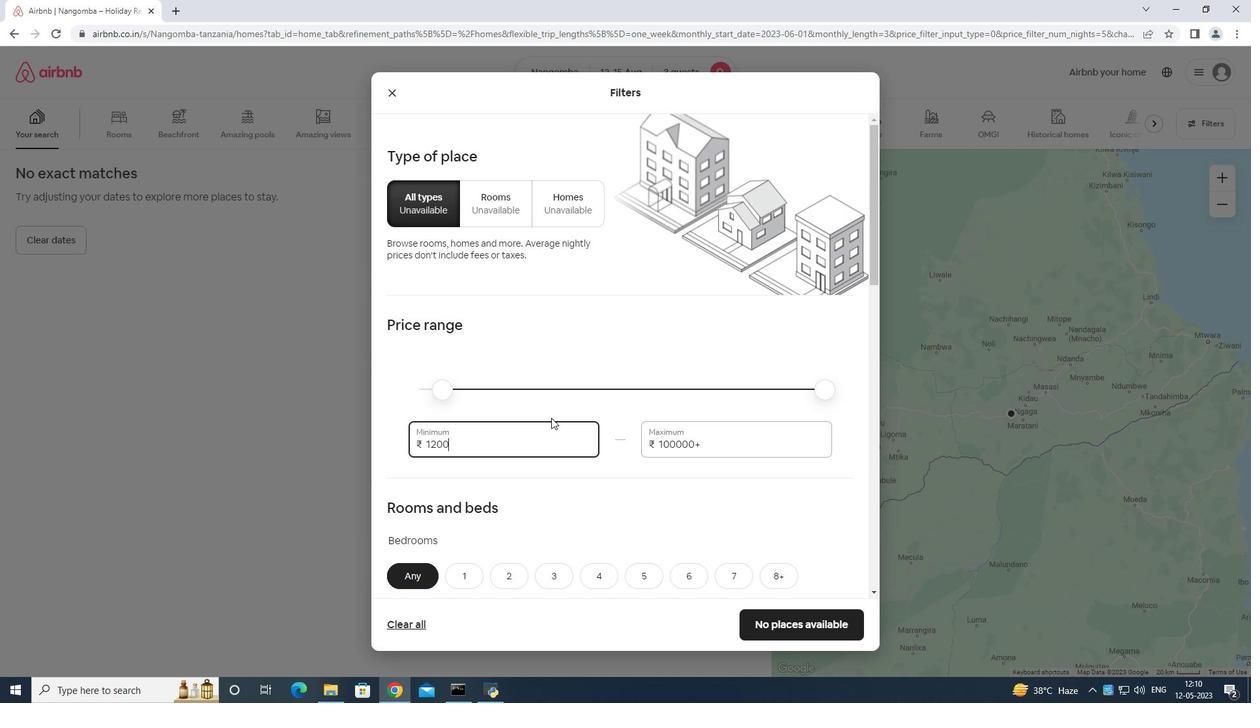 
Action: Mouse moved to (701, 438)
Screenshot: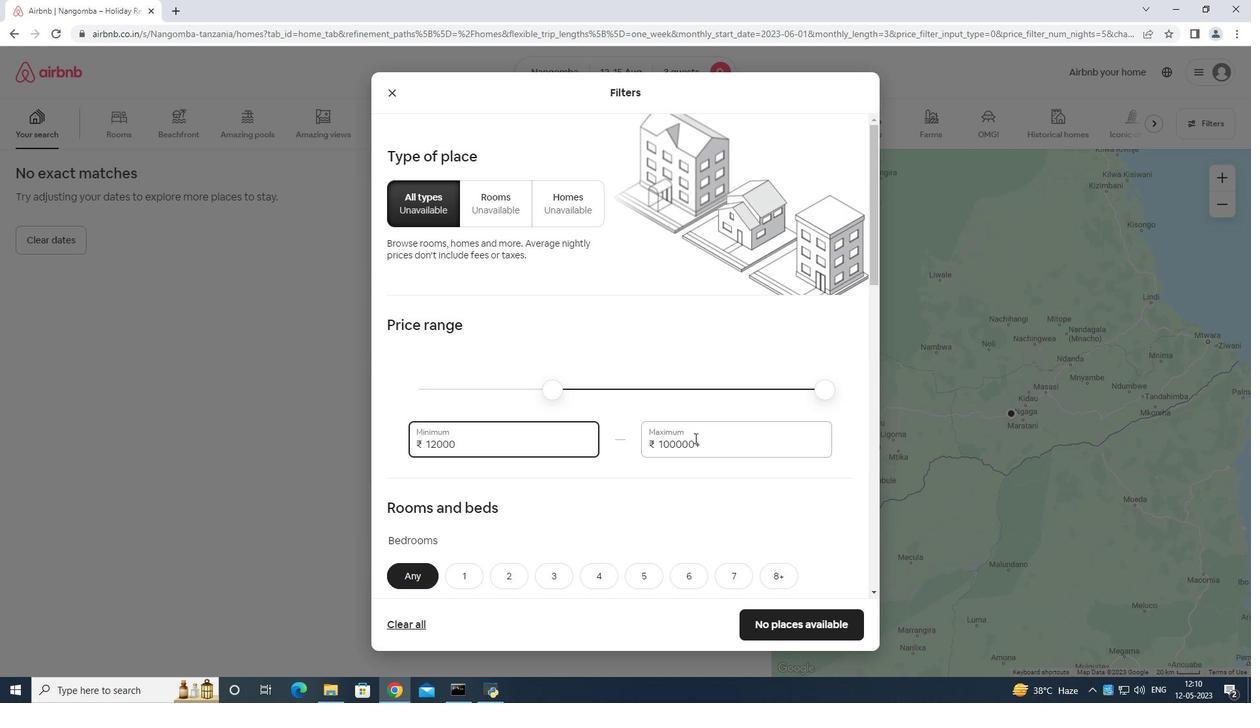 
Action: Mouse pressed left at (701, 438)
Screenshot: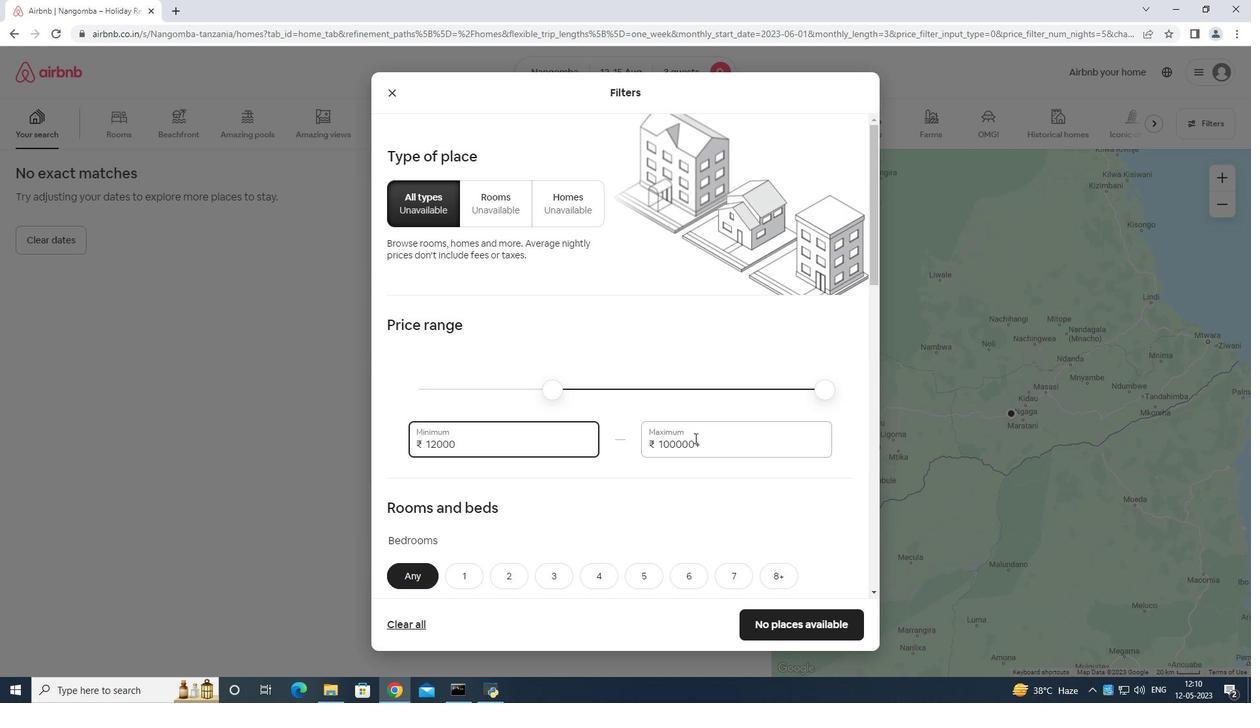 
Action: Mouse moved to (705, 438)
Screenshot: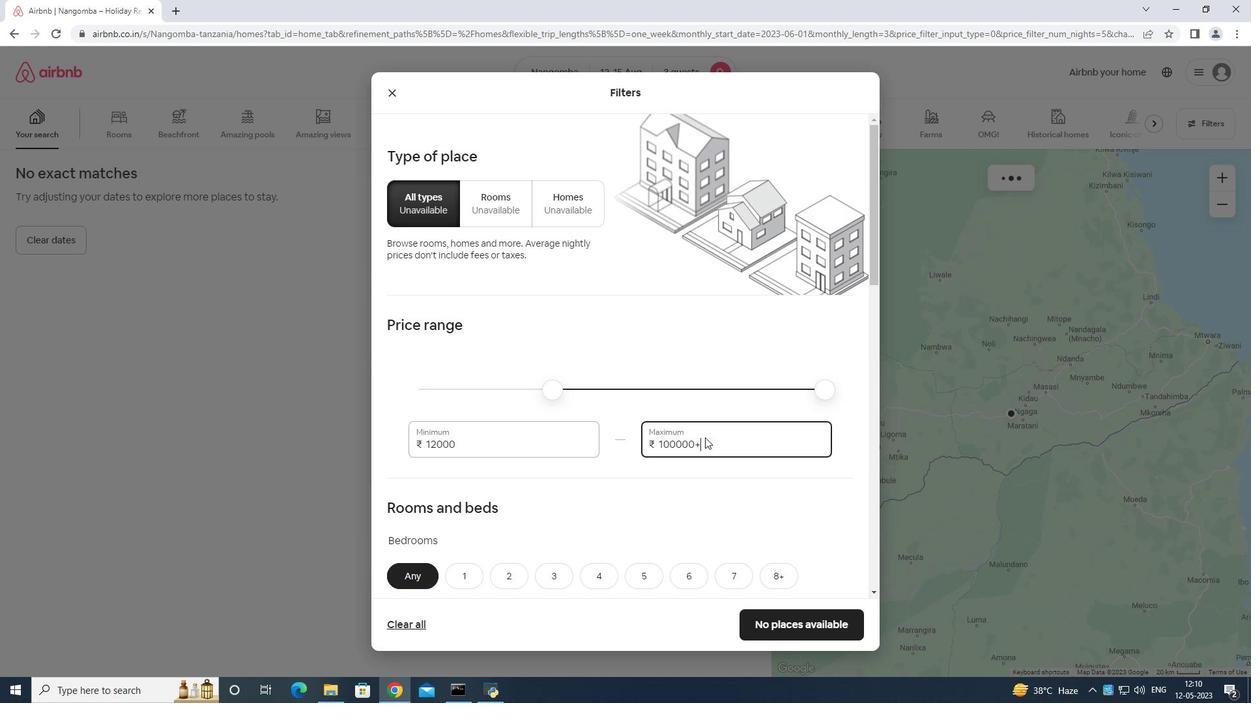 
Action: Key pressed <Key.backspace>
Screenshot: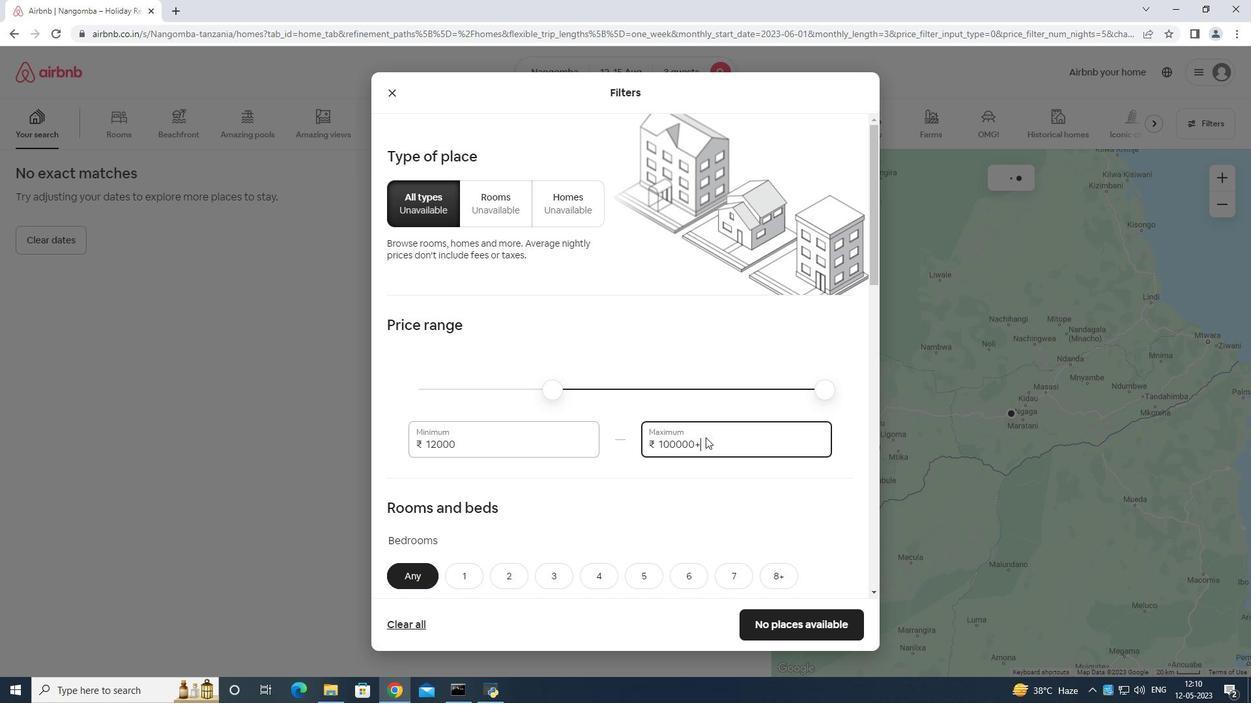 
Action: Mouse moved to (698, 410)
Screenshot: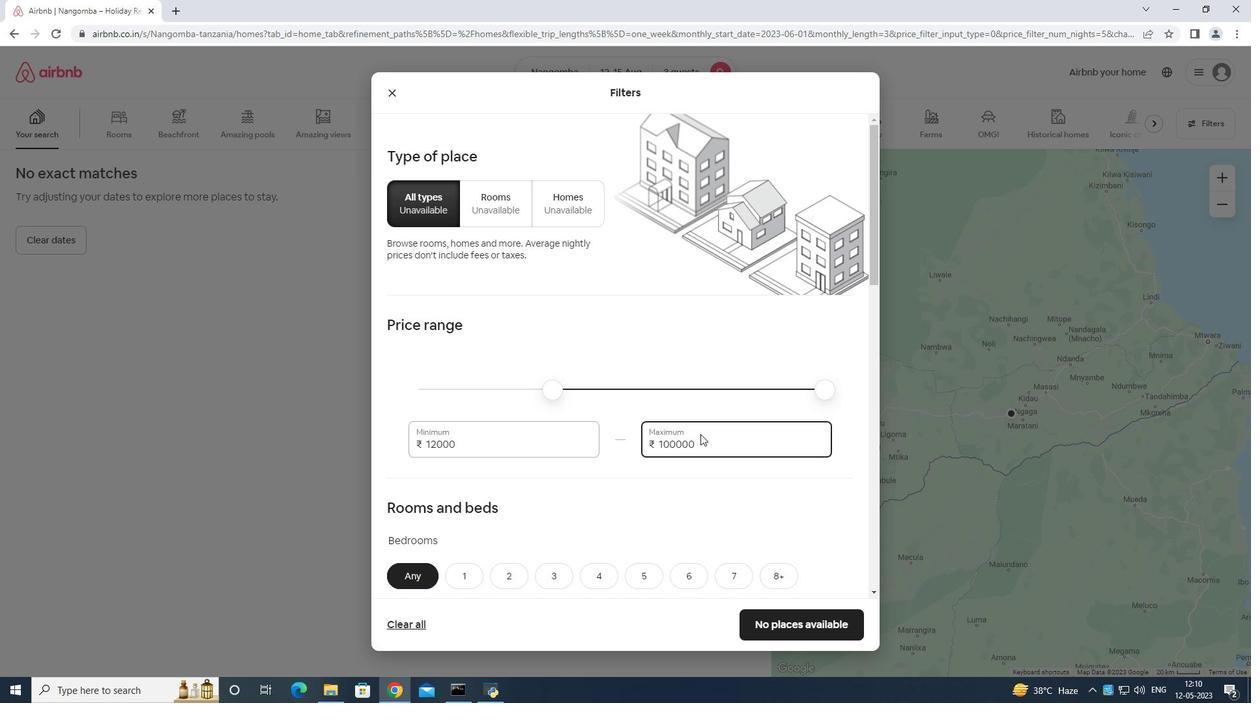 
Action: Key pressed <Key.backspace>
Screenshot: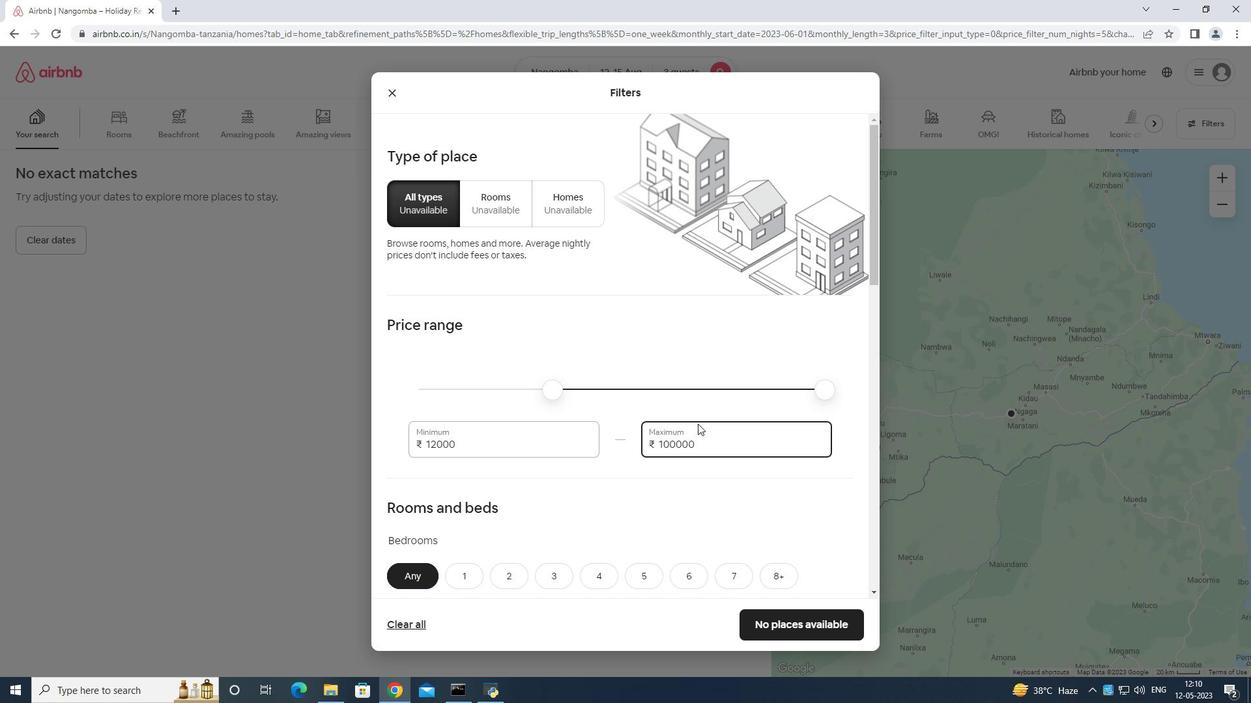 
Action: Mouse moved to (698, 415)
Screenshot: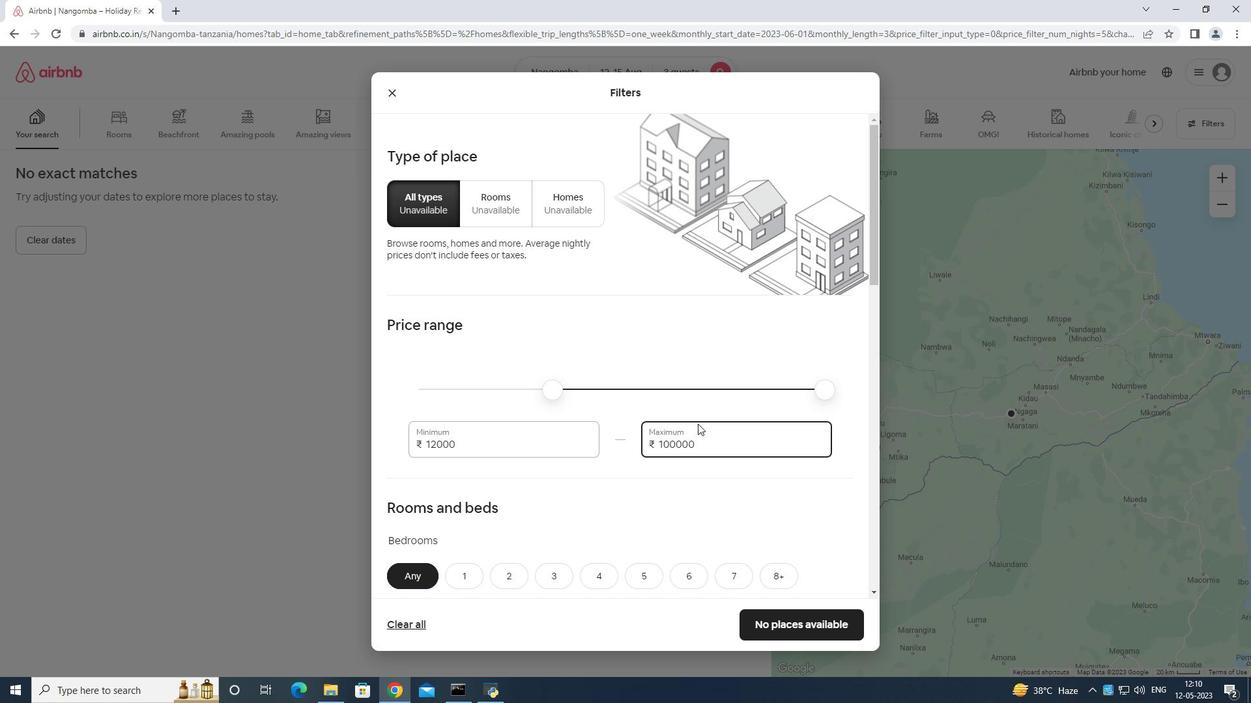 
Action: Key pressed <Key.backspace>
Screenshot: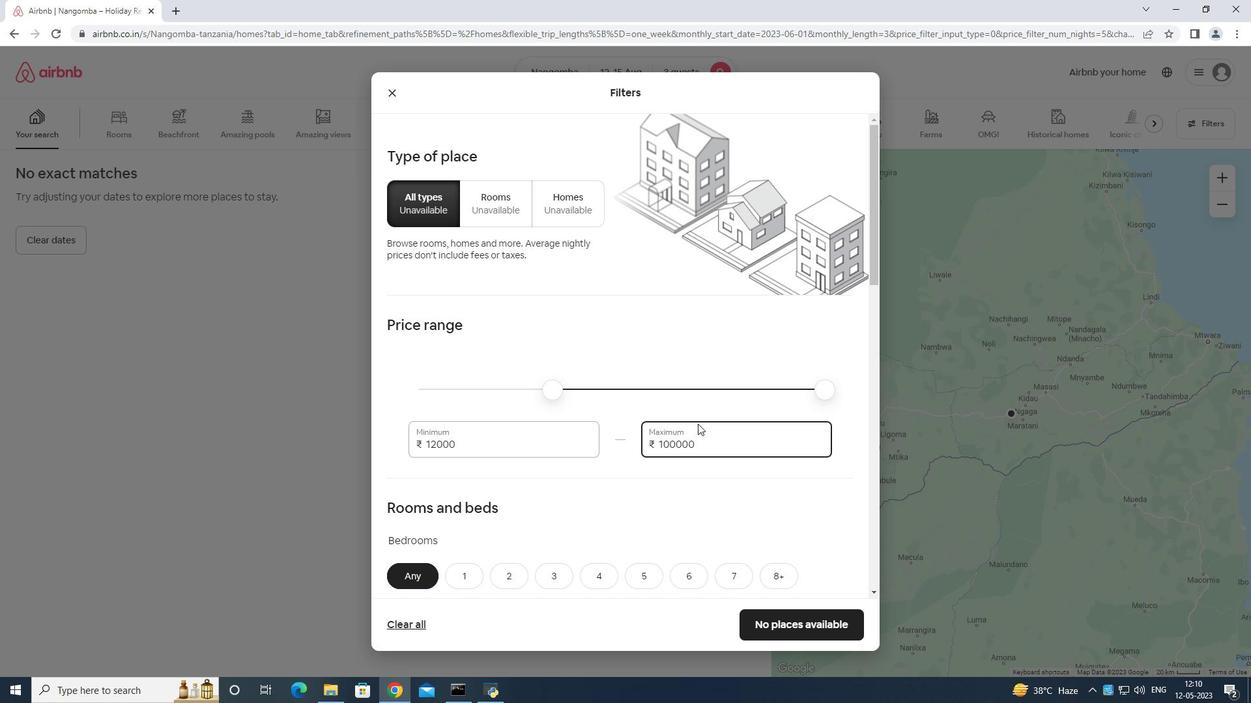 
Action: Mouse moved to (698, 417)
Screenshot: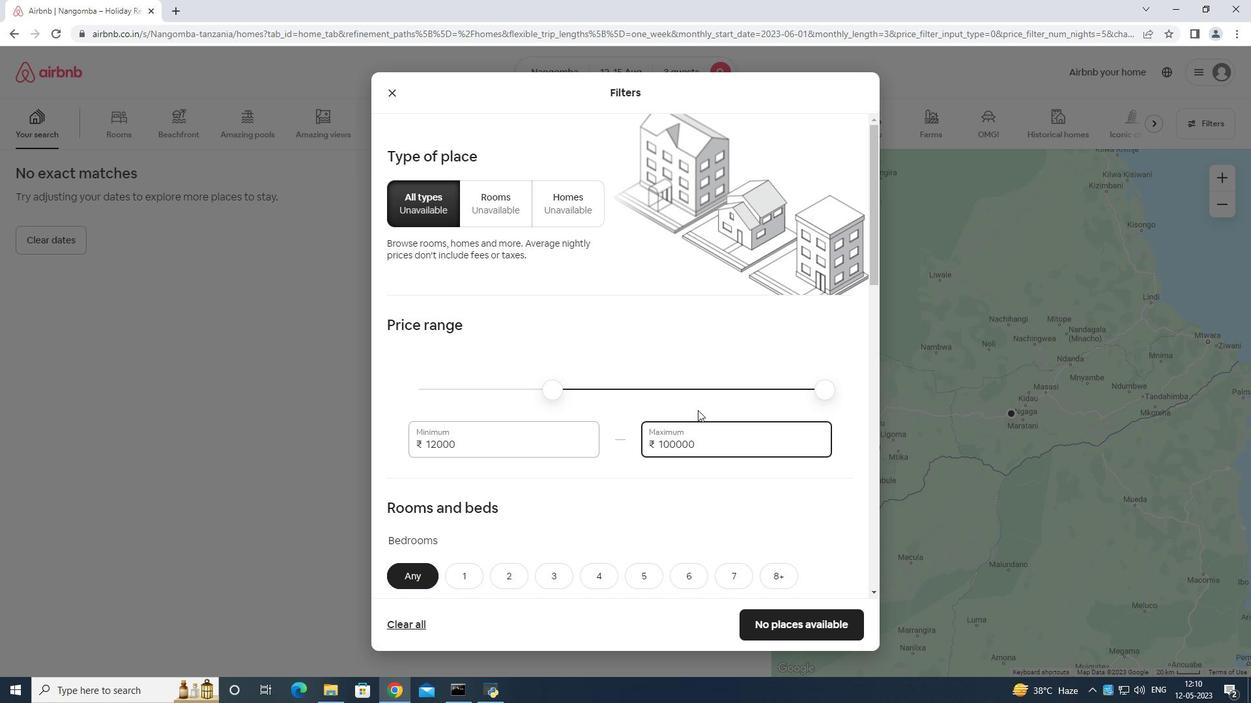 
Action: Key pressed <Key.backspace><Key.backspace><Key.backspace><Key.backspace><Key.backspace>
Screenshot: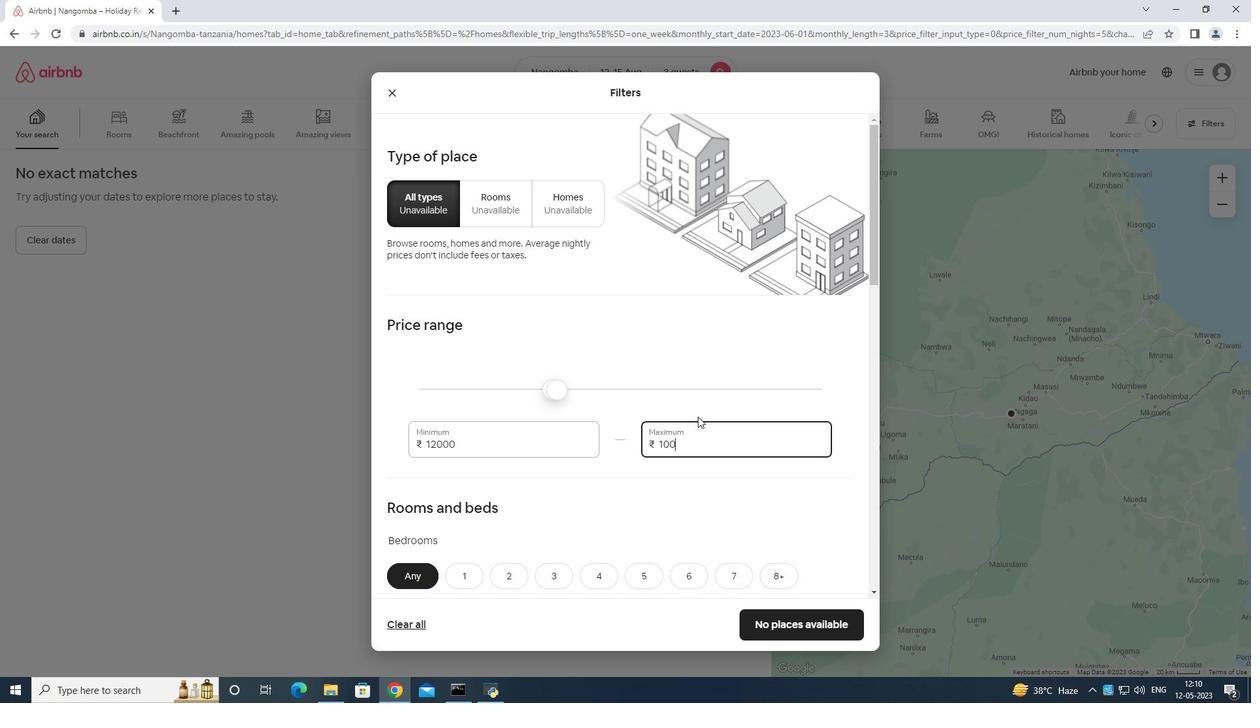 
Action: Mouse moved to (698, 417)
Screenshot: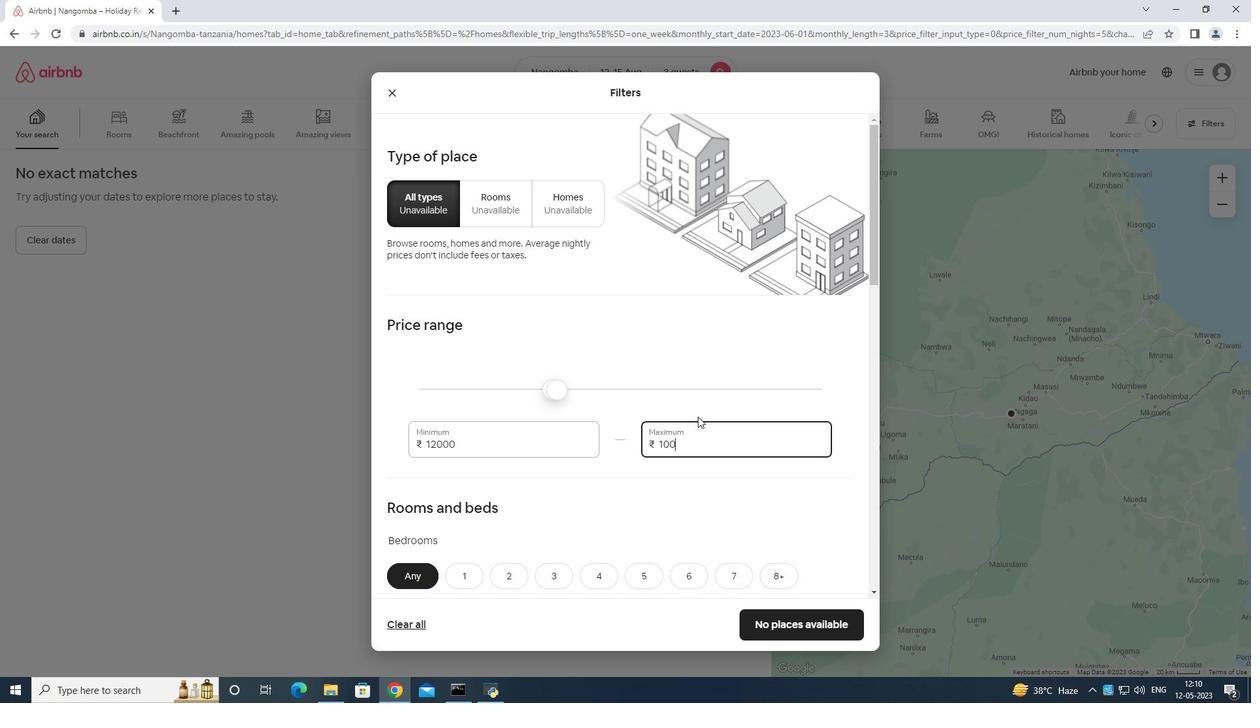 
Action: Key pressed <Key.backspace><Key.backspace>
Screenshot: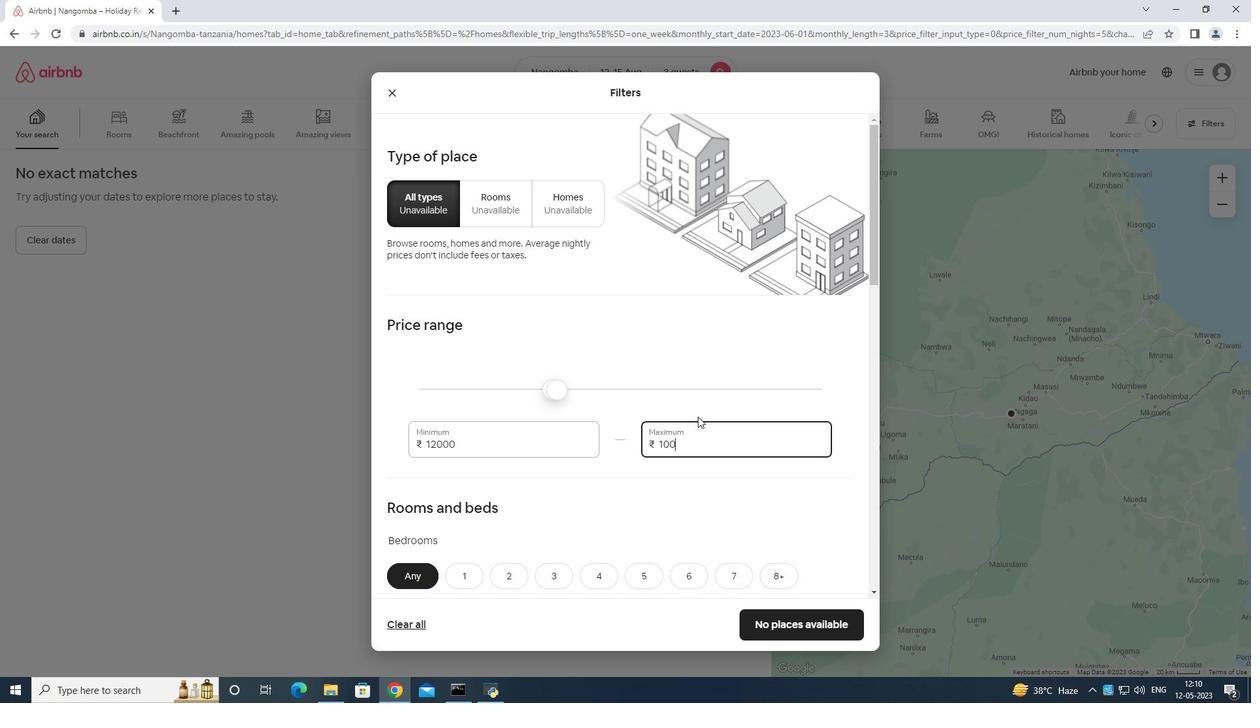 
Action: Mouse moved to (697, 417)
Screenshot: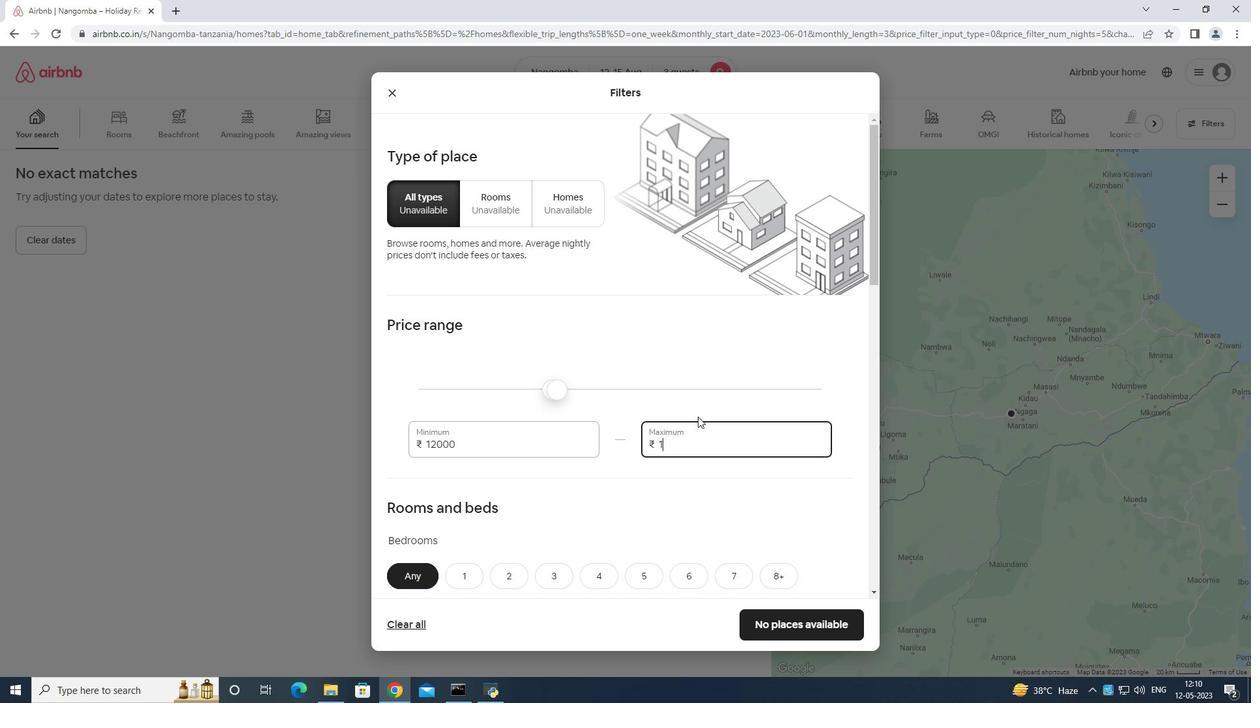 
Action: Key pressed <Key.backspace><Key.backspace><Key.backspace>
Screenshot: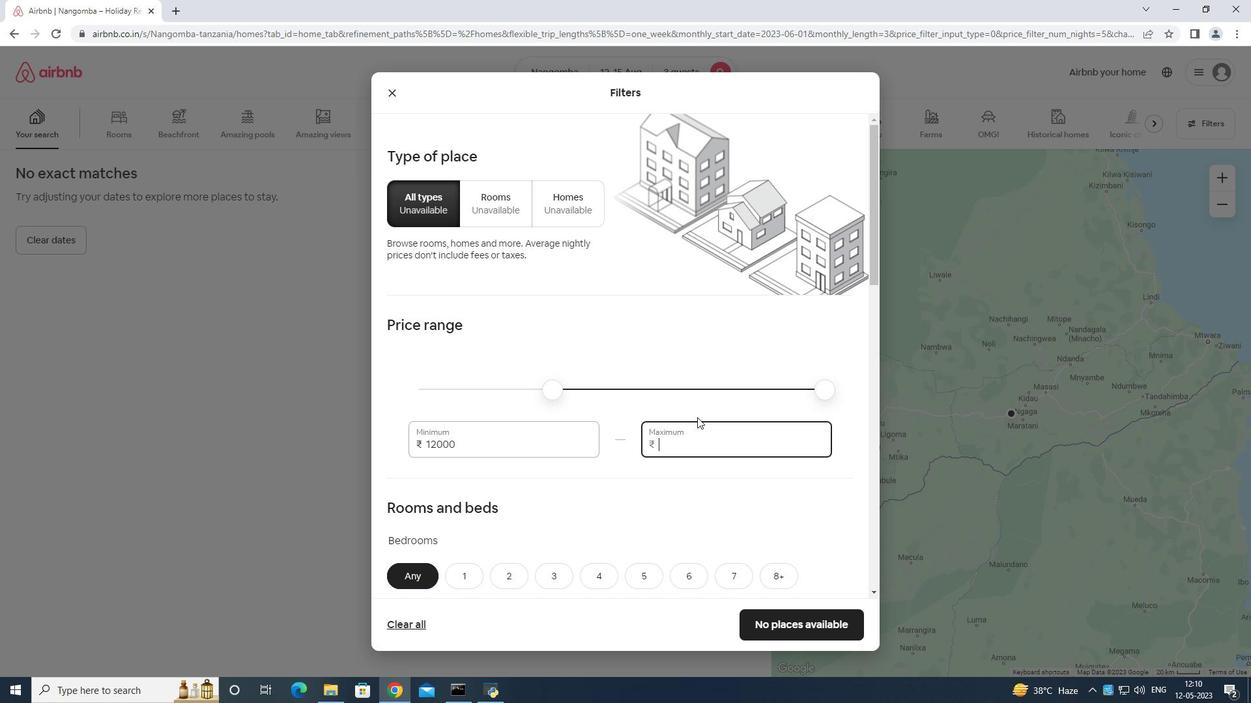 
Action: Mouse moved to (696, 417)
Screenshot: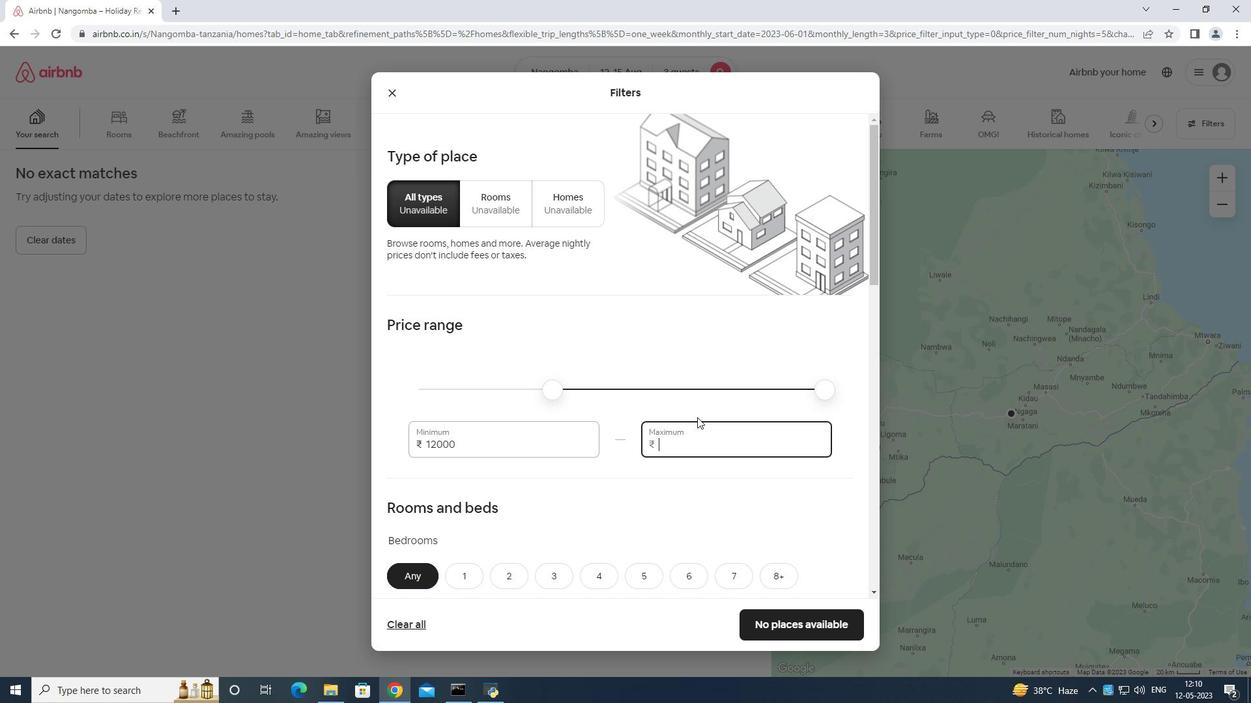 
Action: Key pressed <Key.backspace><Key.backspace>
Screenshot: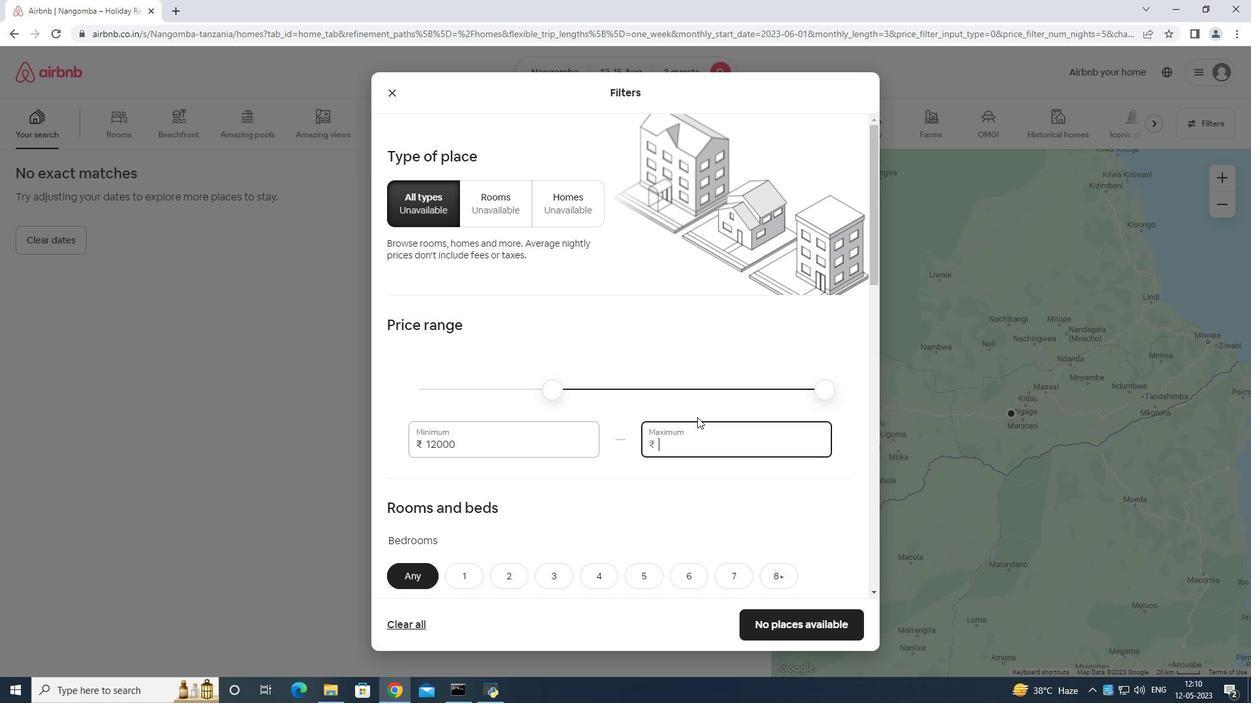 
Action: Mouse moved to (696, 418)
Screenshot: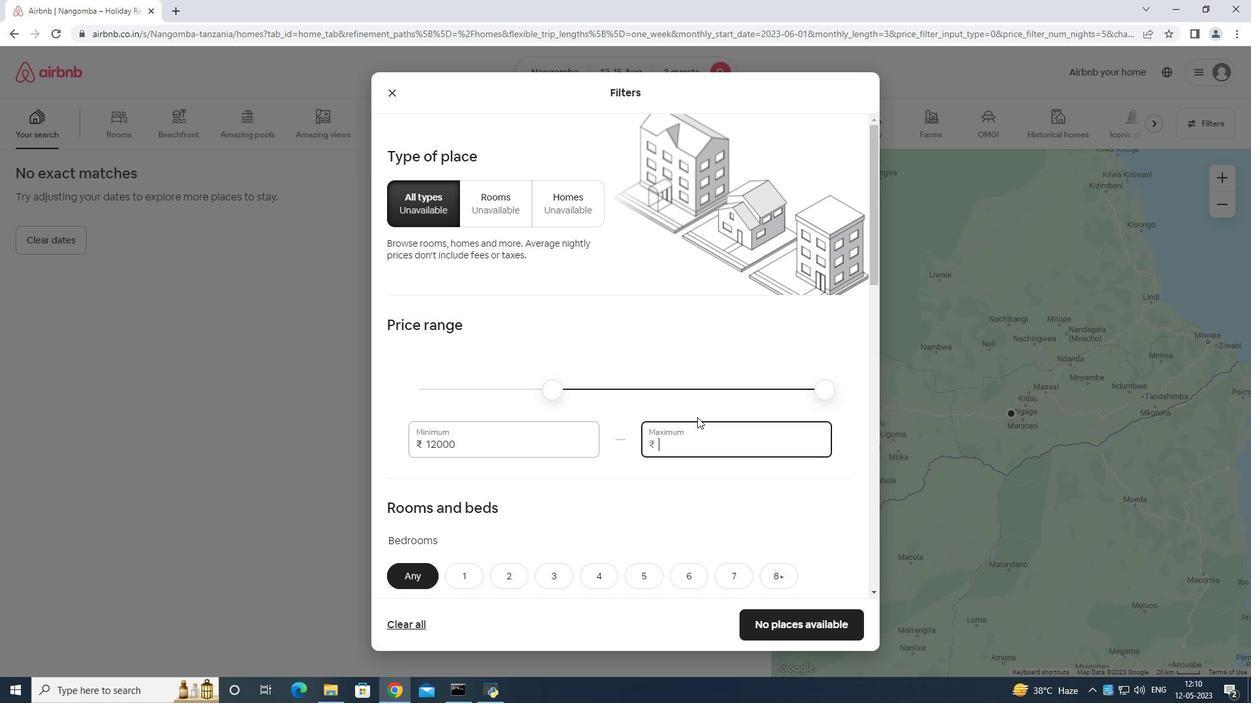 
Action: Key pressed <Key.backspace><Key.backspace>
Screenshot: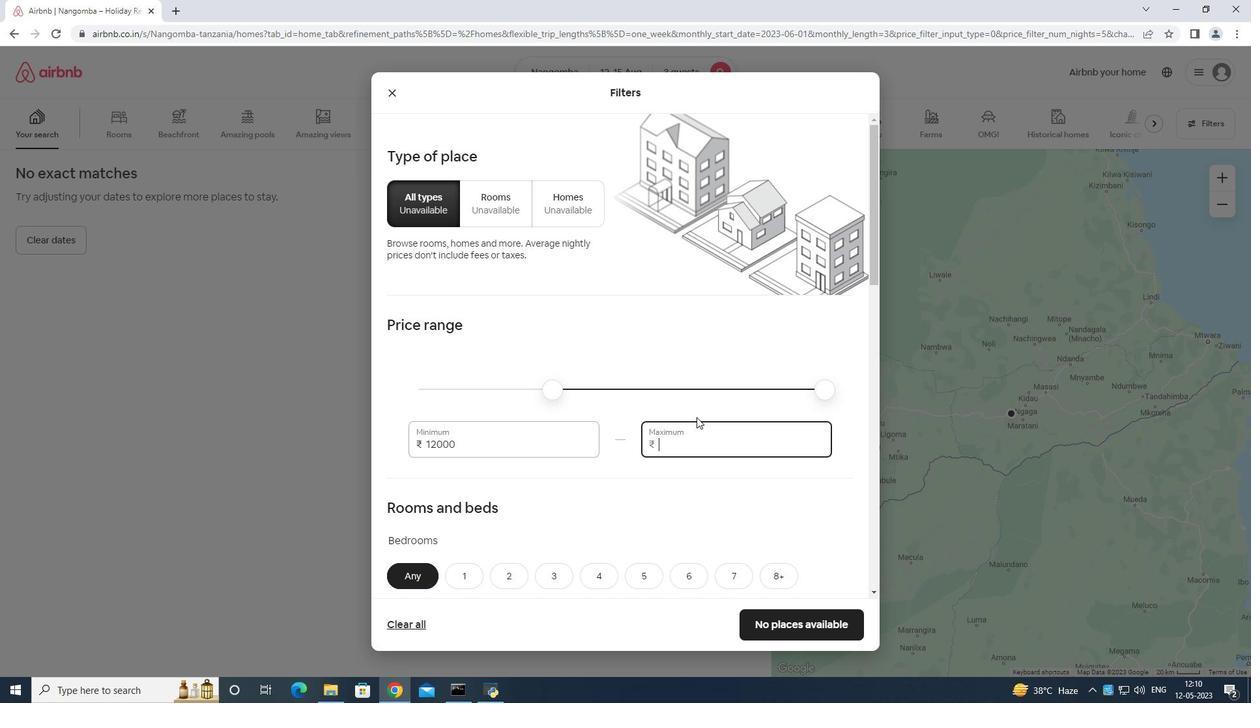 
Action: Mouse moved to (697, 420)
Screenshot: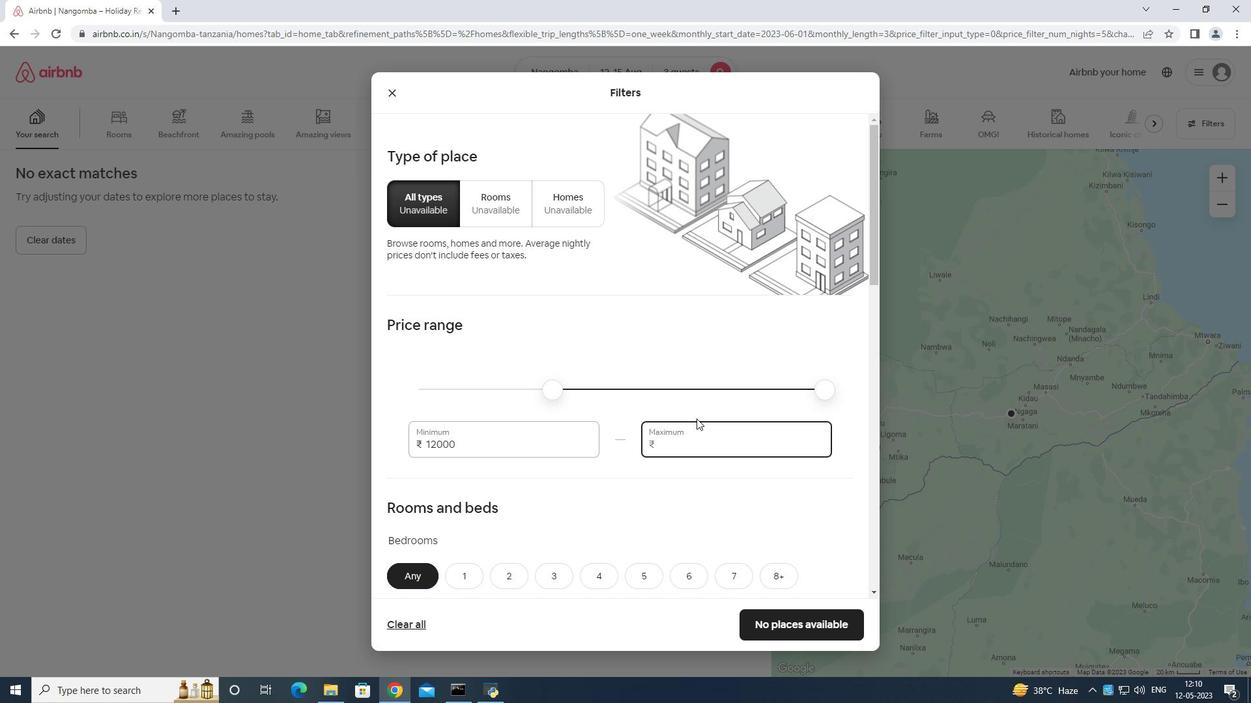 
Action: Key pressed 1
Screenshot: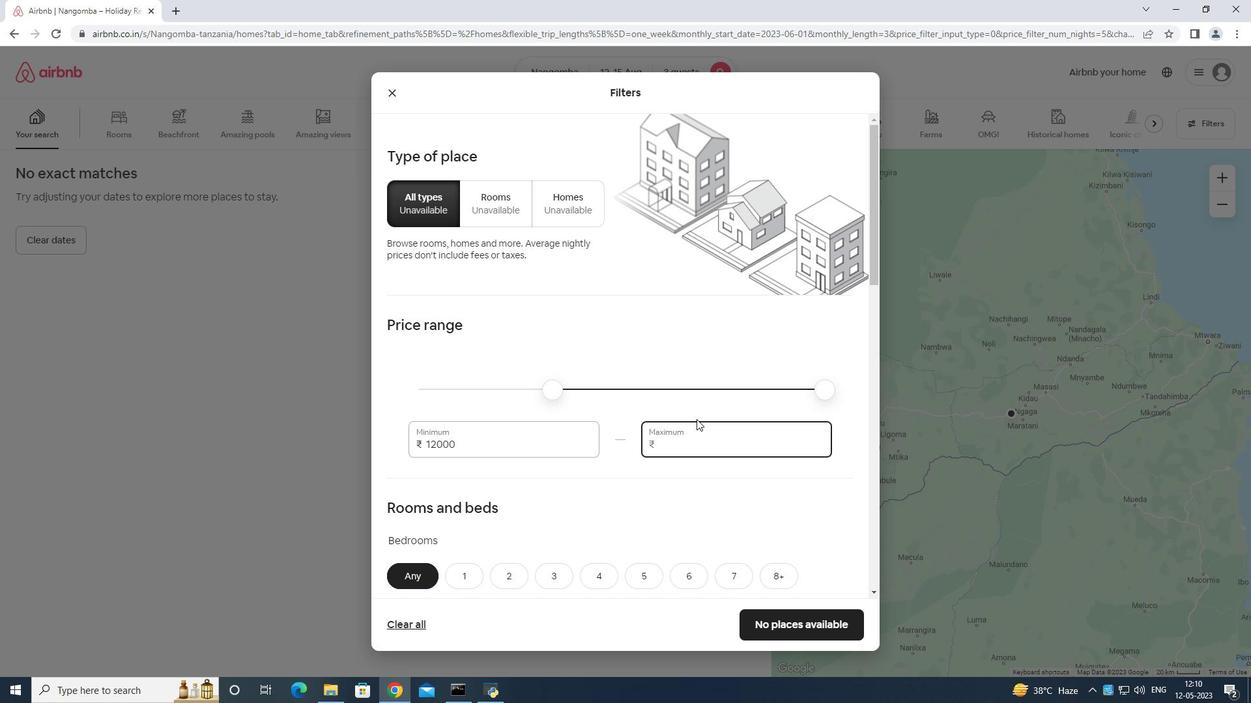 
Action: Mouse moved to (700, 423)
Screenshot: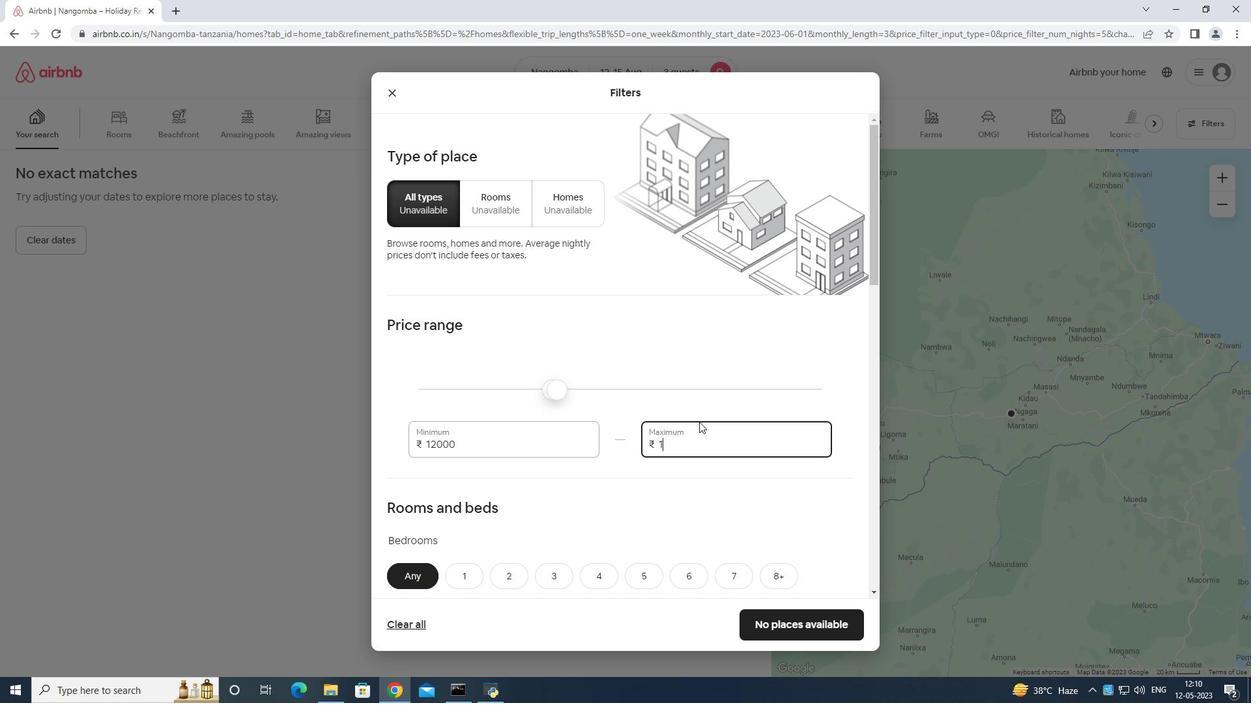 
Action: Key pressed 6
Screenshot: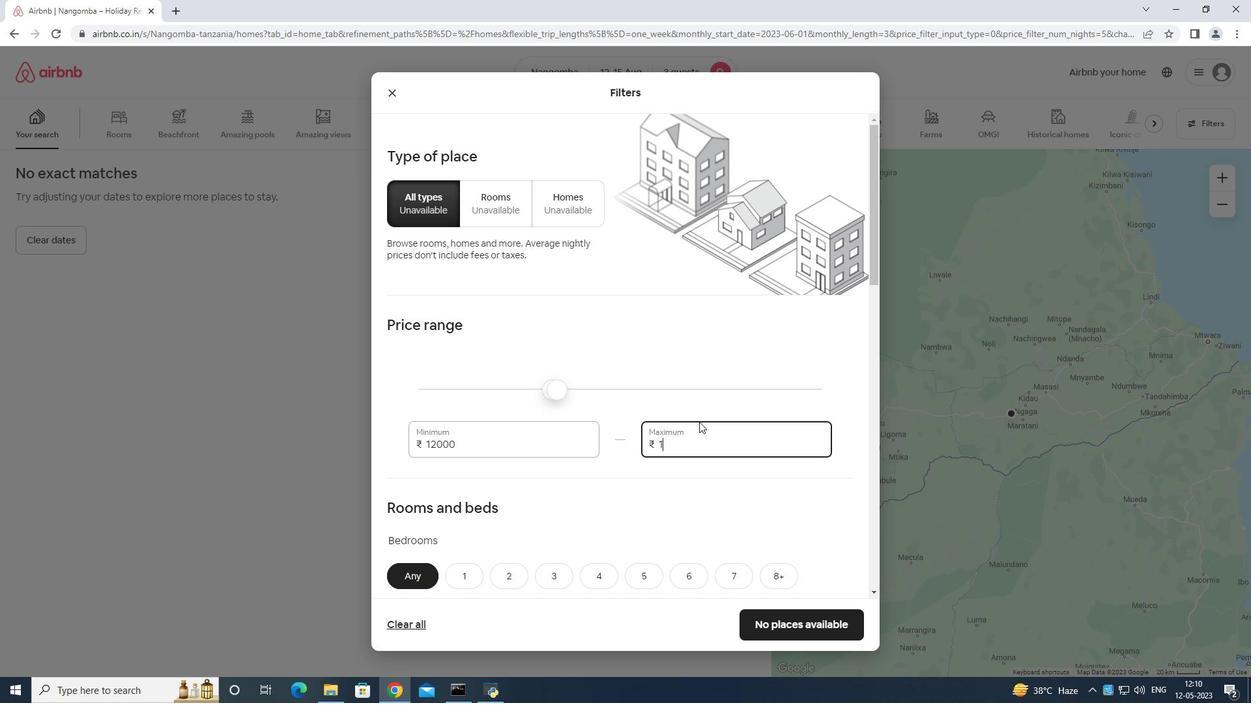 
Action: Mouse moved to (705, 428)
Screenshot: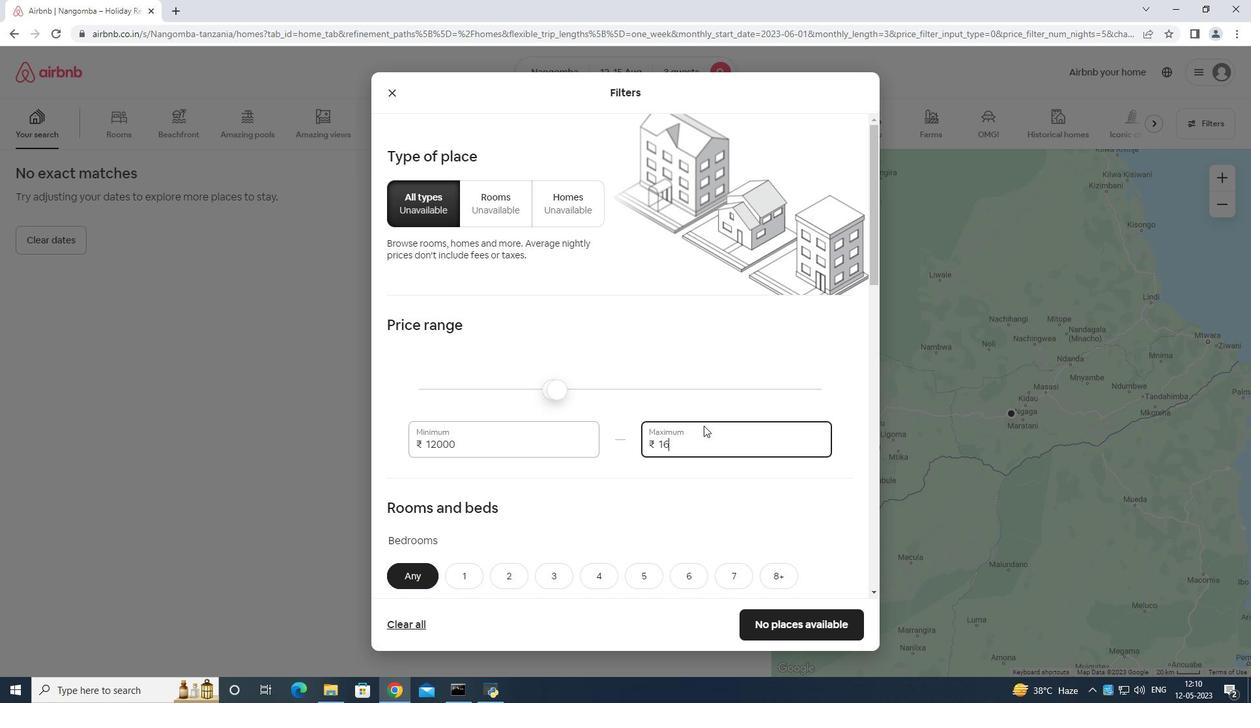 
Action: Key pressed 000
Screenshot: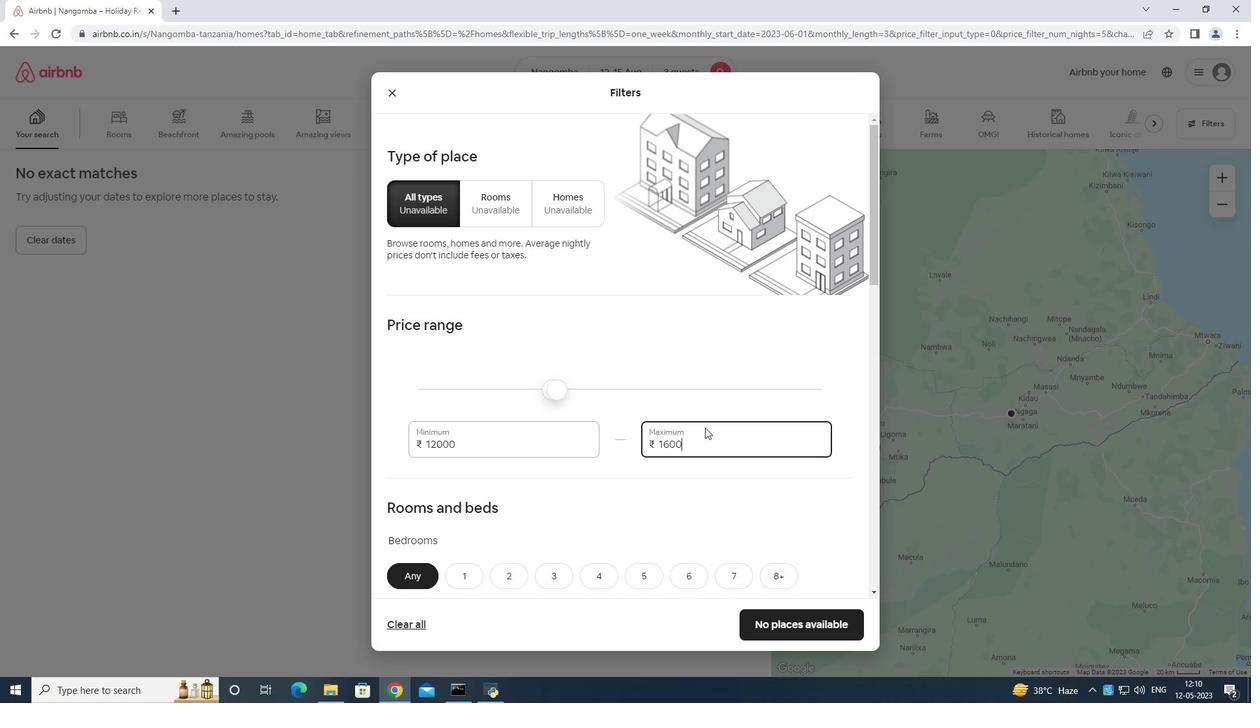 
Action: Mouse moved to (701, 423)
Screenshot: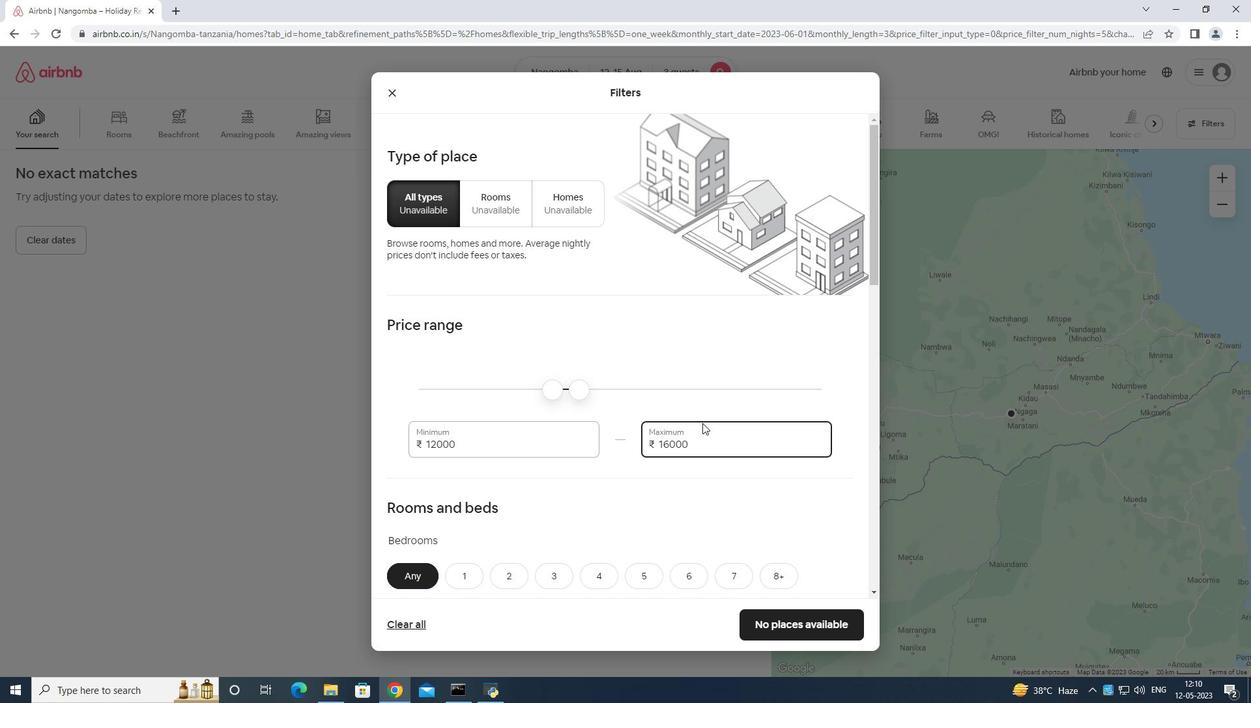 
Action: Mouse scrolled (701, 423) with delta (0, 0)
Screenshot: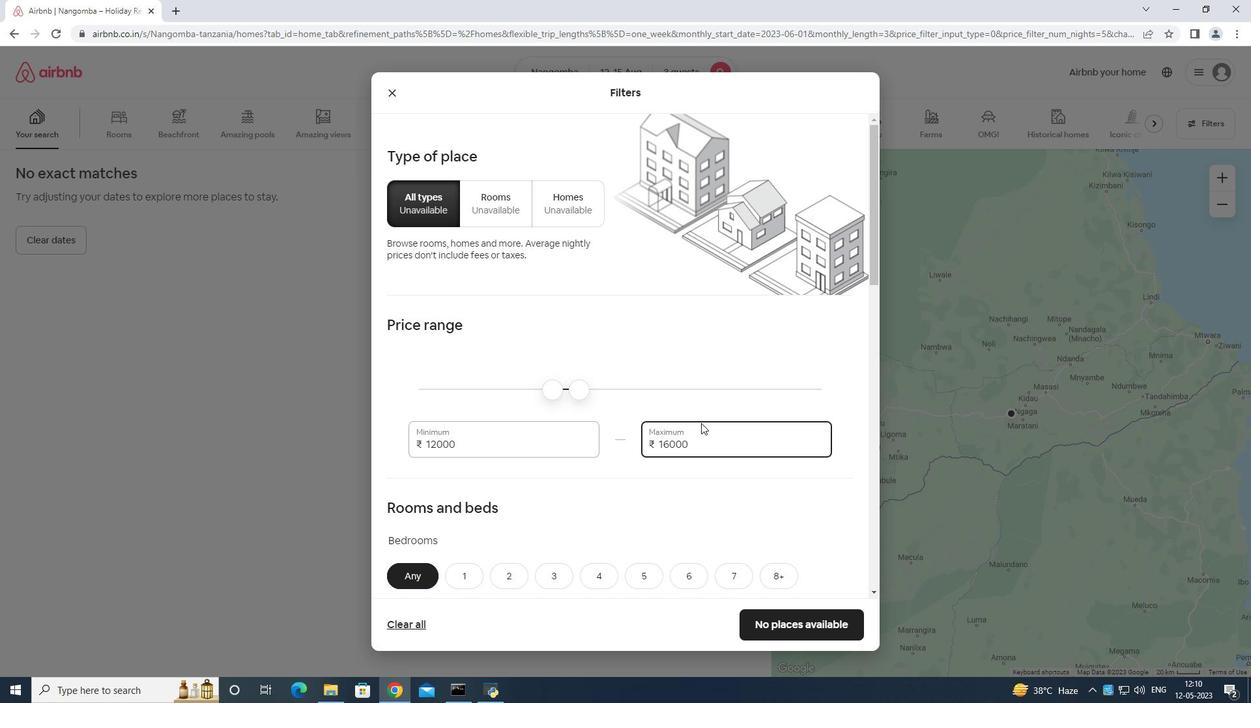 
Action: Mouse moved to (700, 425)
Screenshot: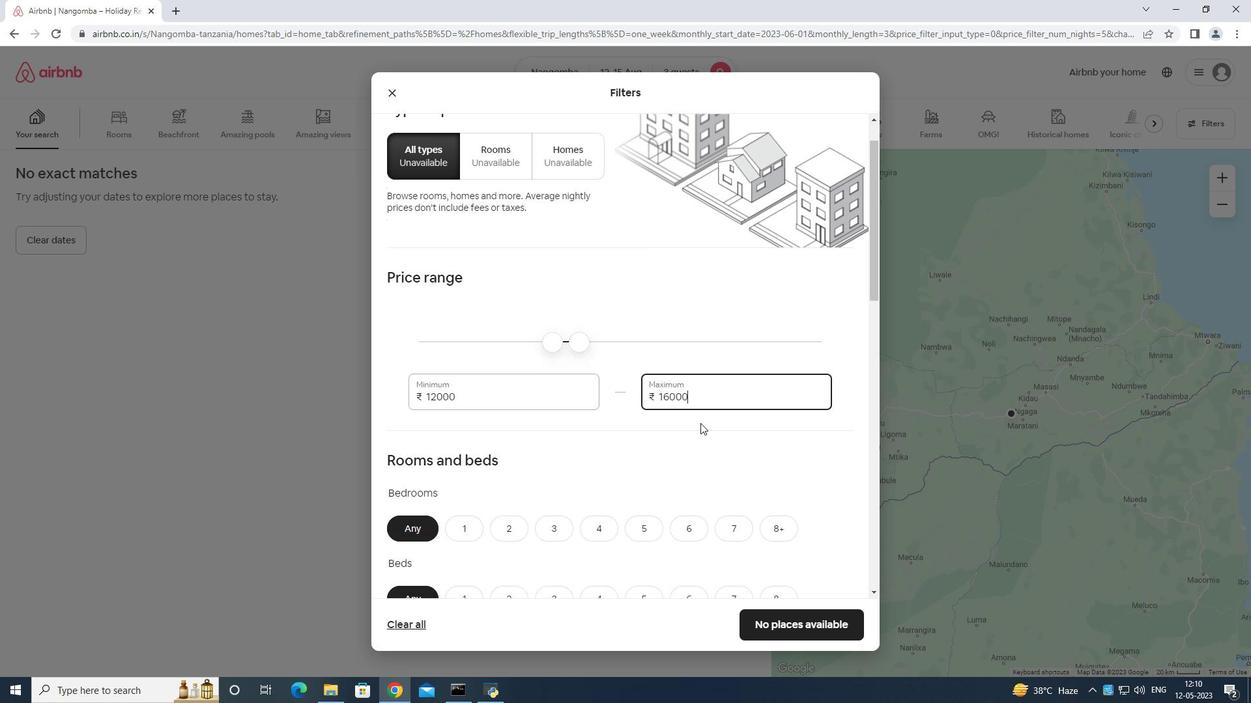 
Action: Mouse scrolled (700, 424) with delta (0, 0)
Screenshot: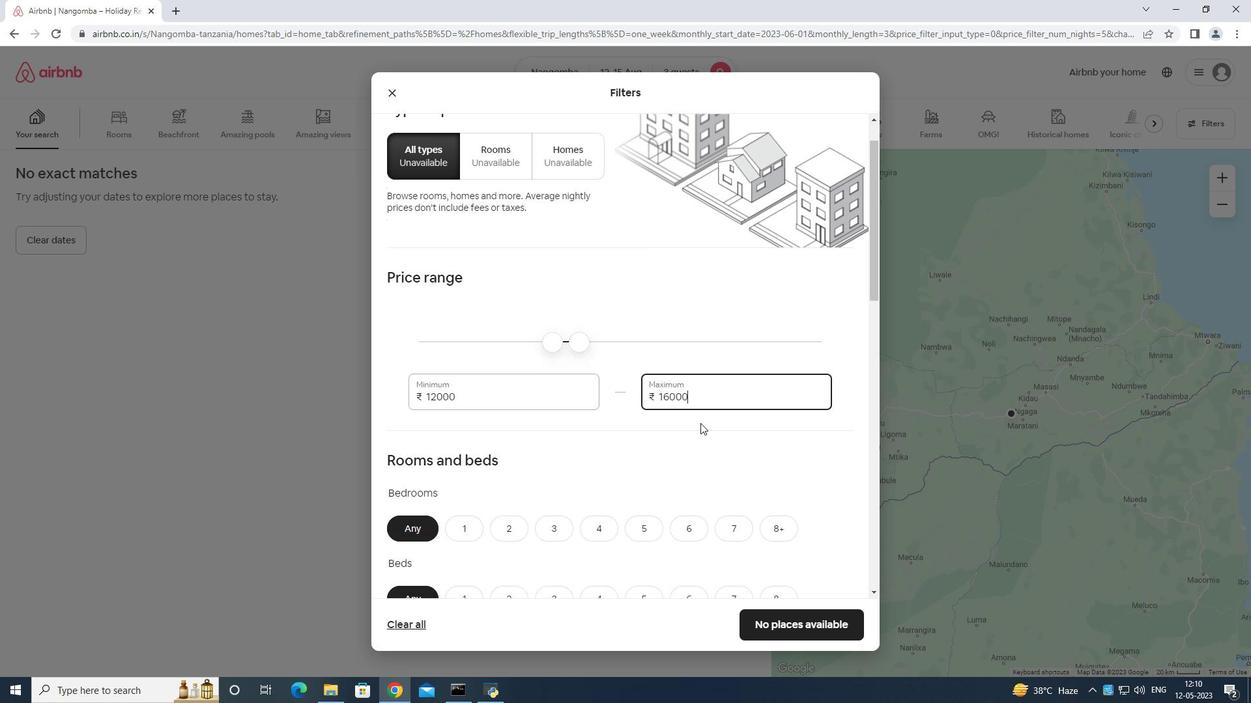 
Action: Mouse moved to (490, 438)
Screenshot: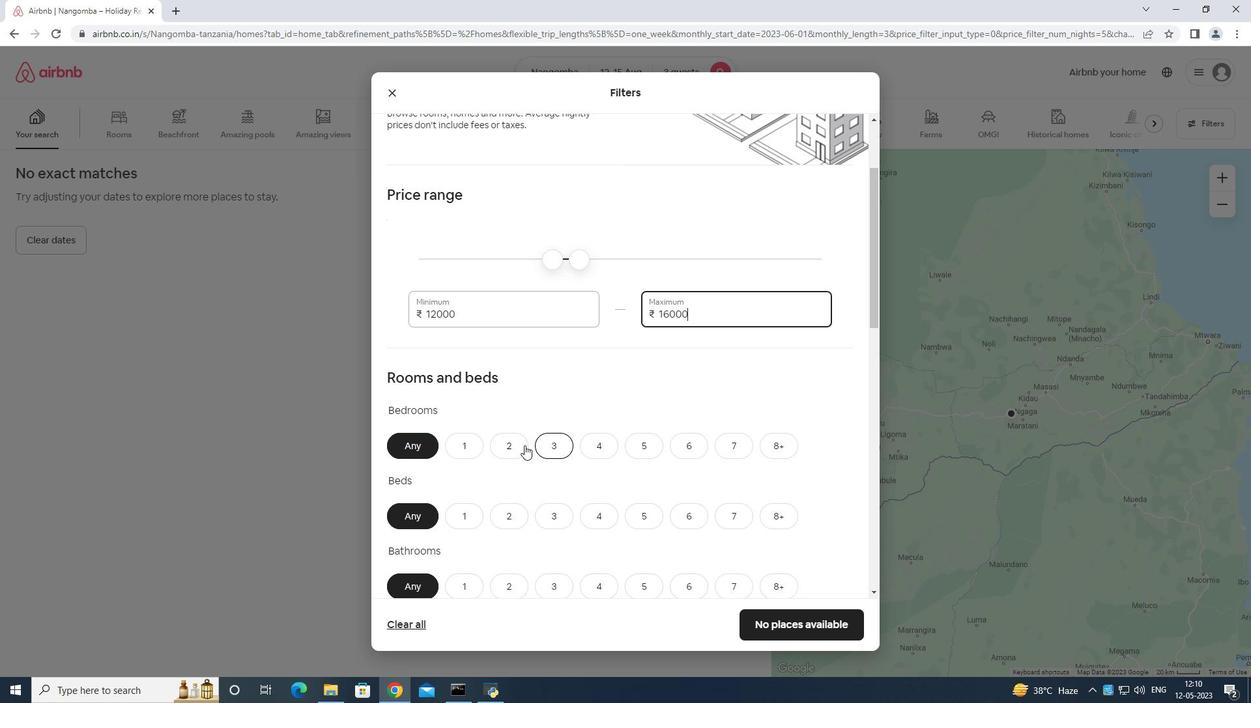 
Action: Mouse pressed left at (490, 438)
Screenshot: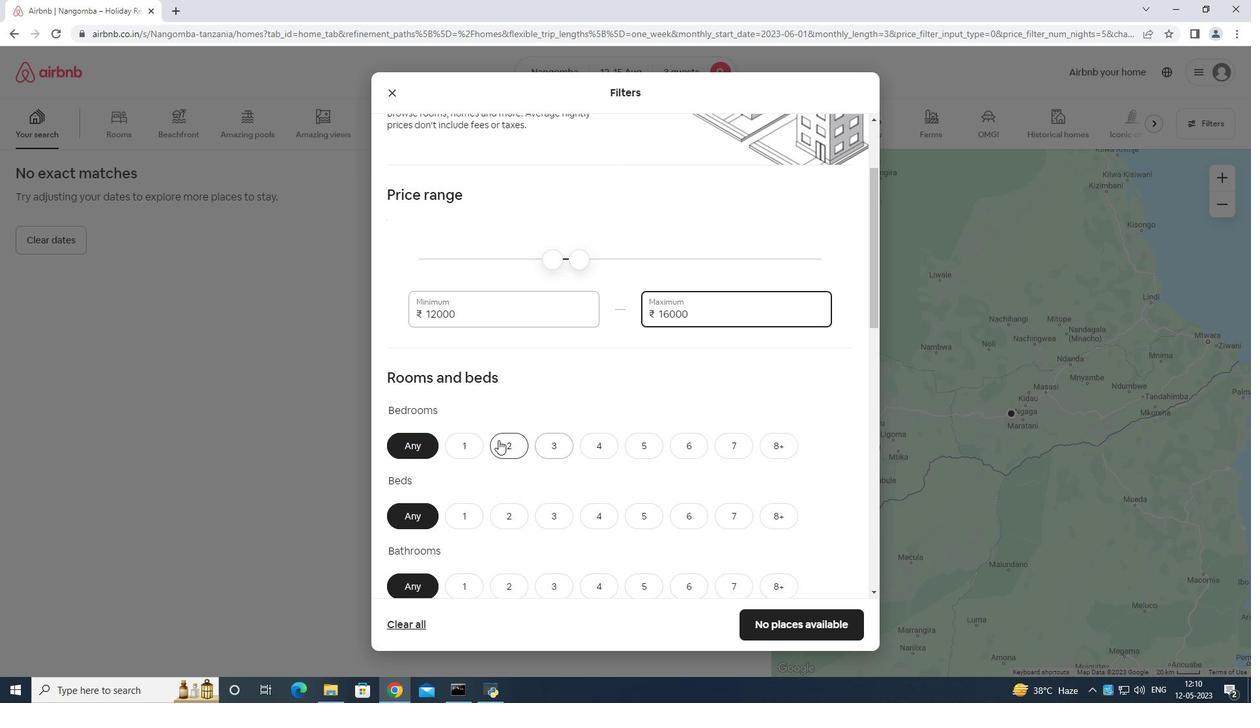 
Action: Mouse moved to (499, 443)
Screenshot: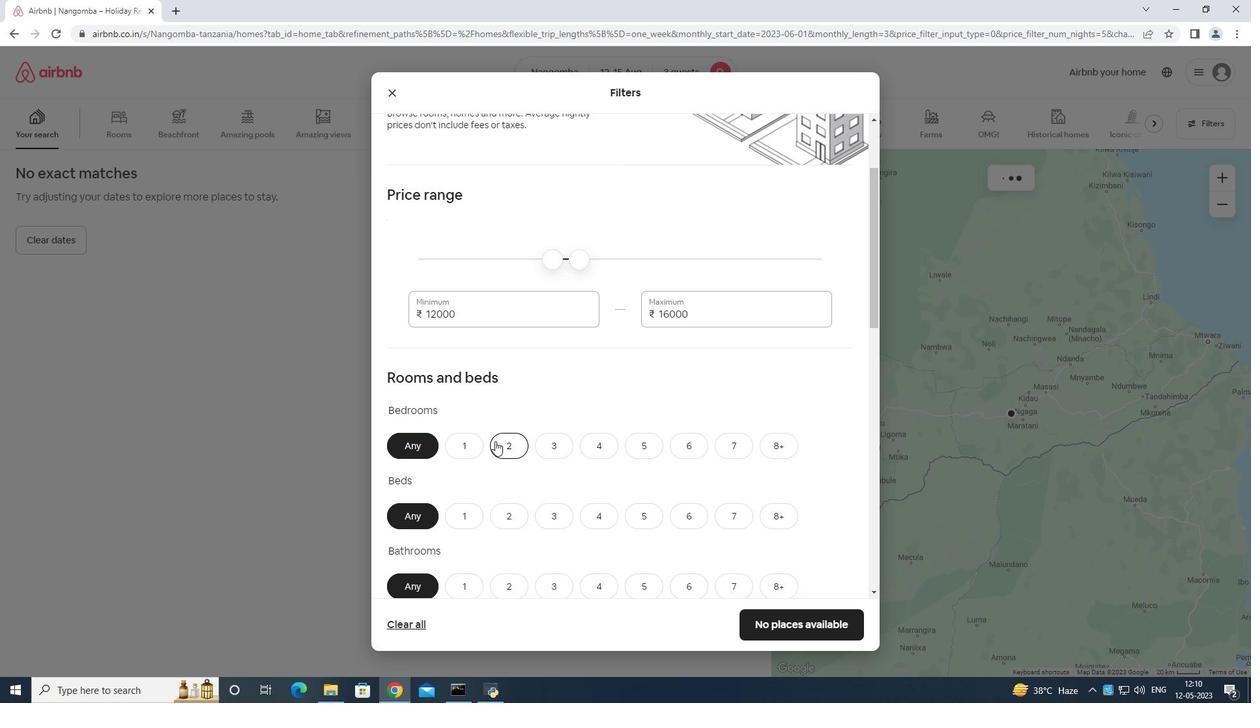 
Action: Mouse pressed left at (499, 443)
Screenshot: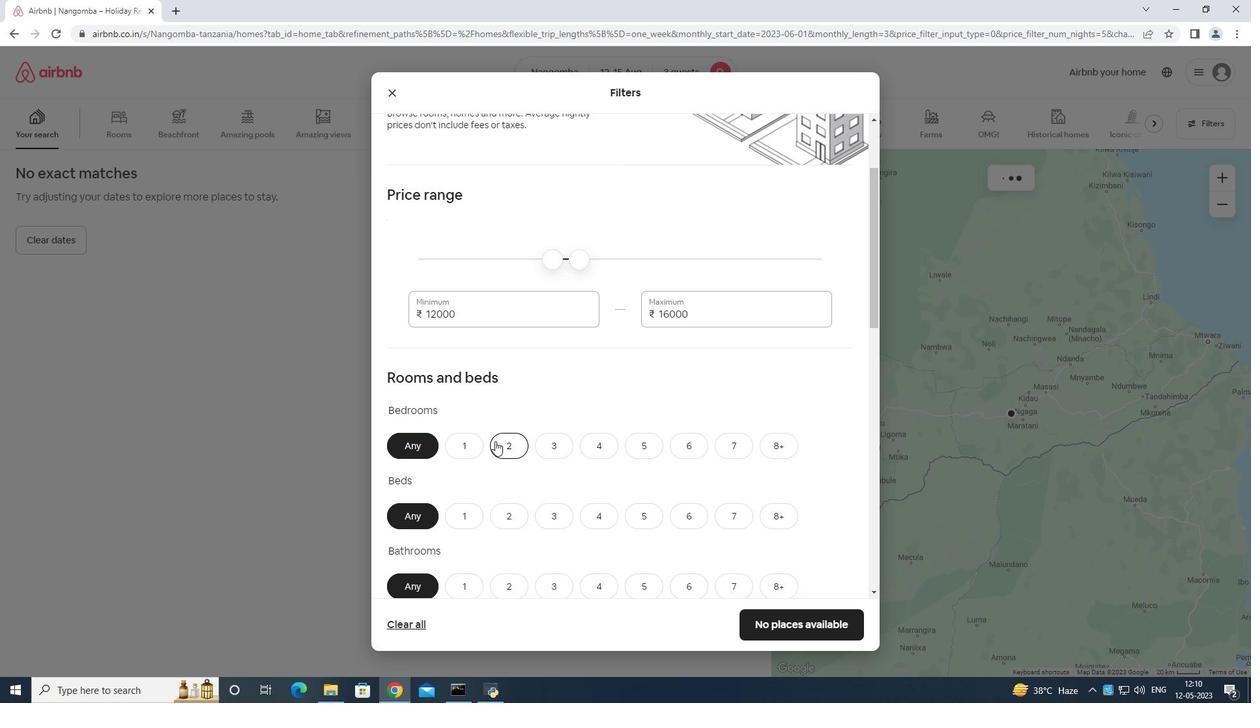 
Action: Mouse moved to (556, 511)
Screenshot: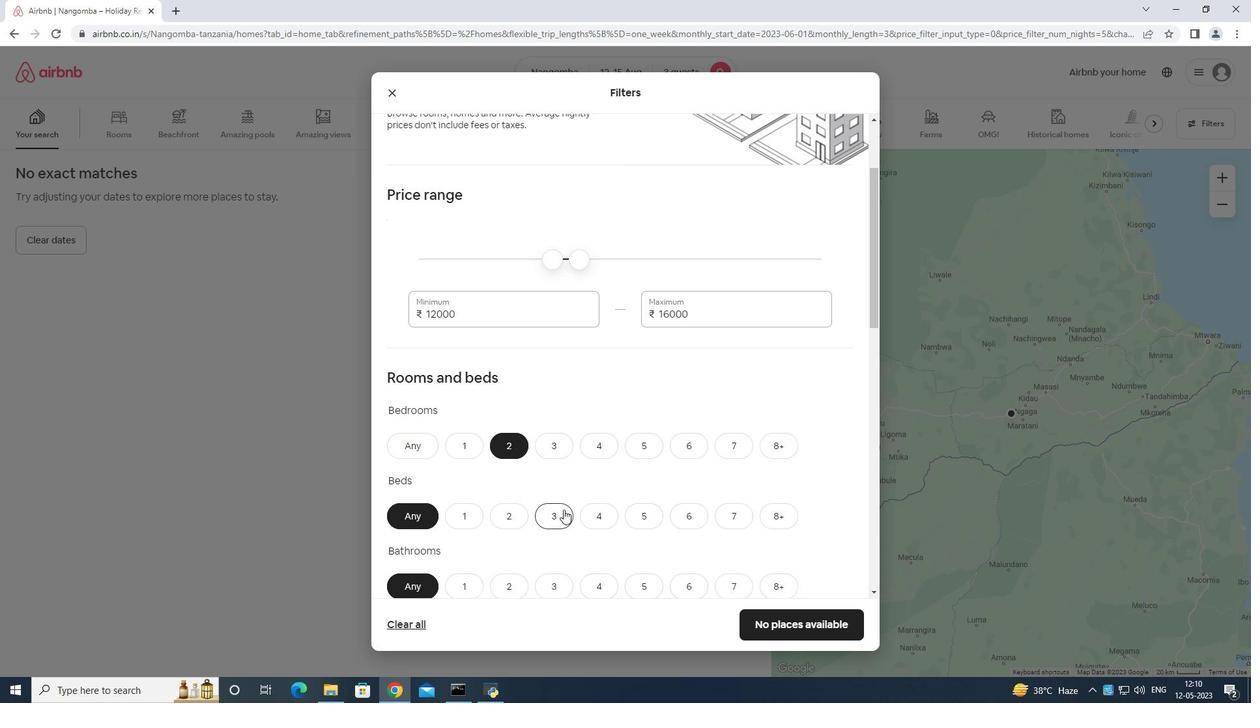 
Action: Mouse pressed left at (556, 511)
Screenshot: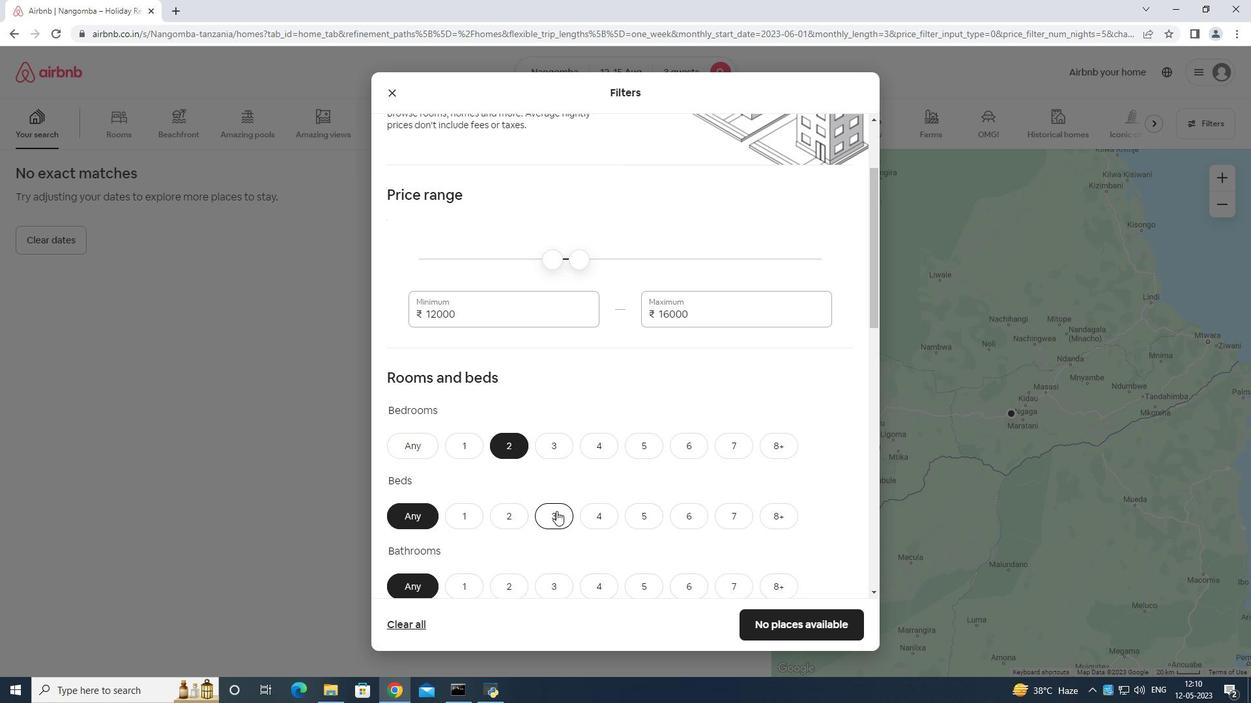
Action: Mouse moved to (499, 582)
Screenshot: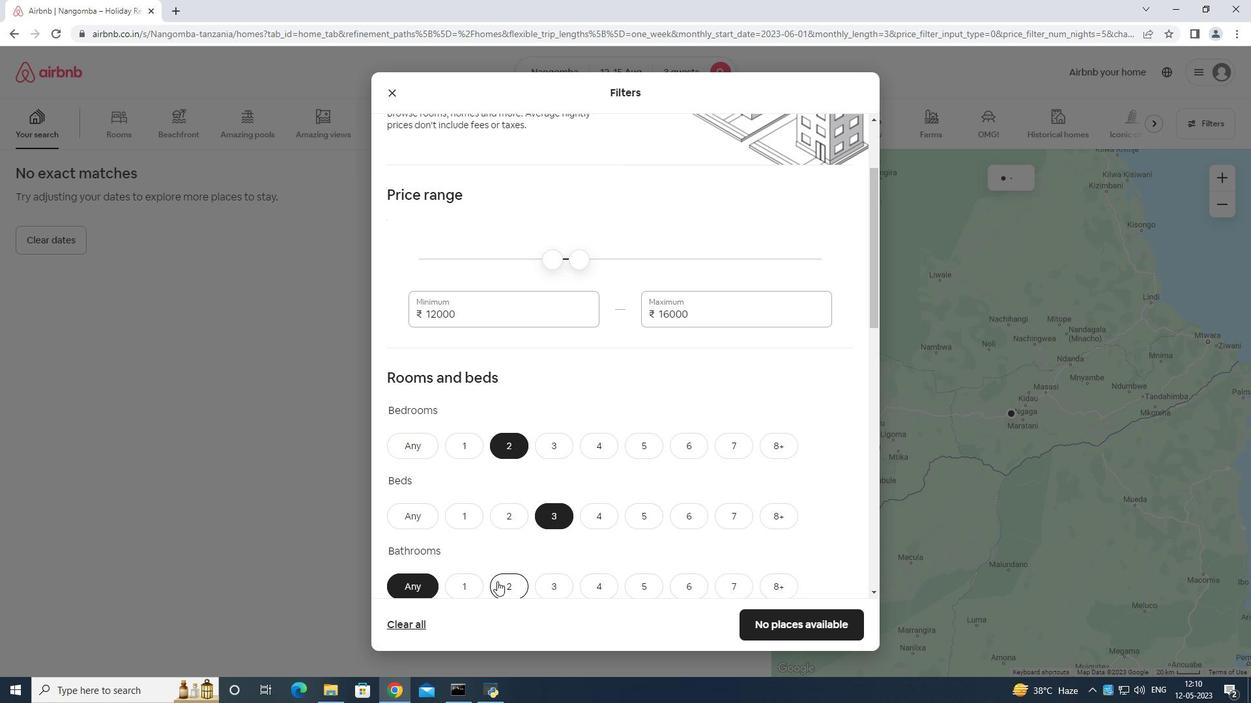 
Action: Mouse pressed left at (499, 582)
Screenshot: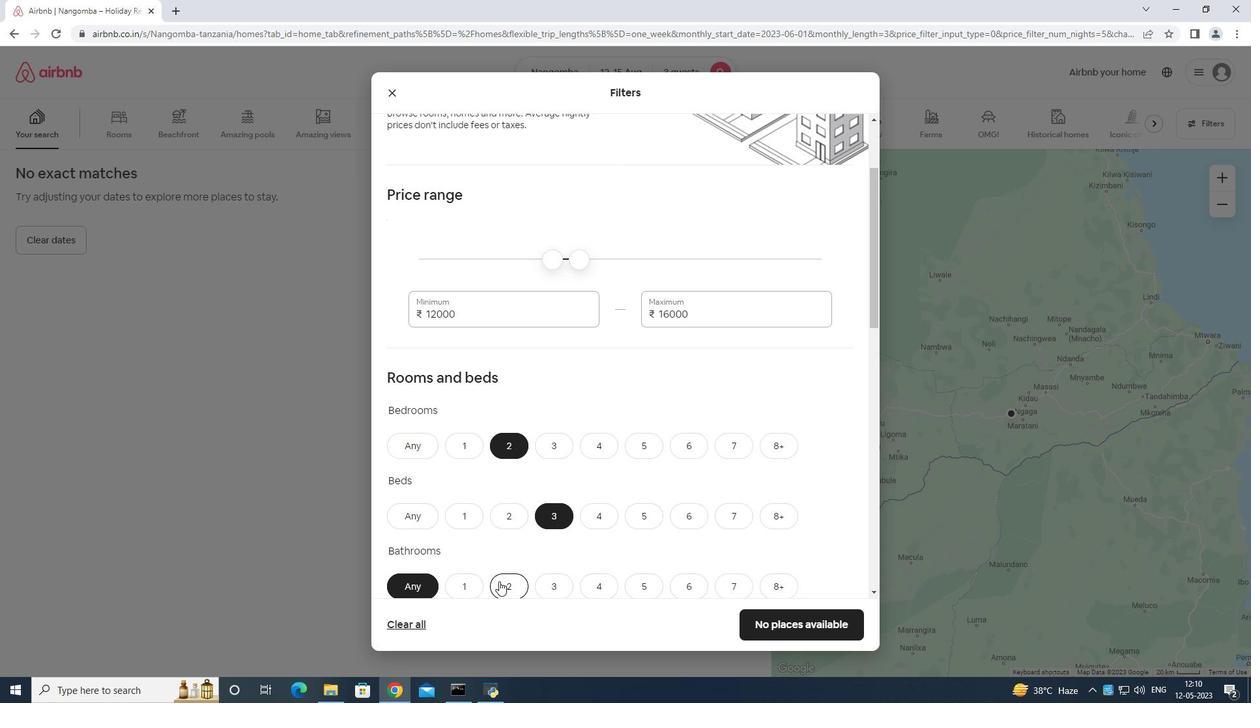 
Action: Mouse moved to (466, 588)
Screenshot: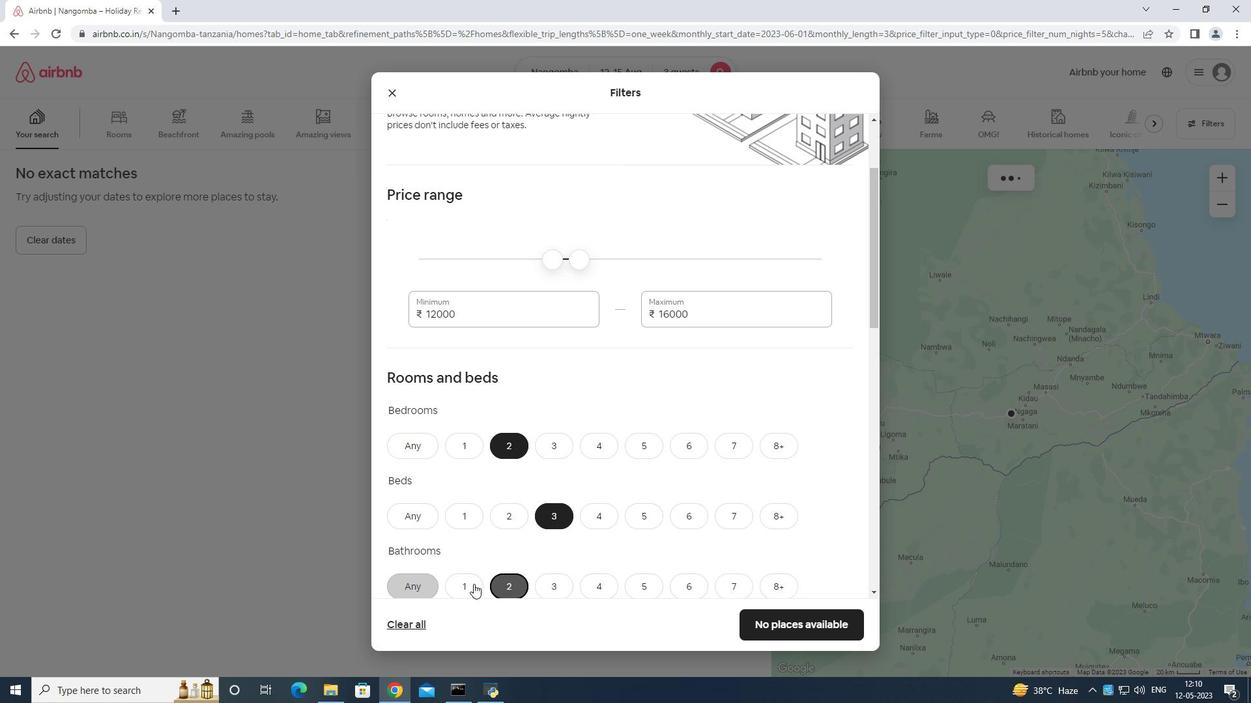 
Action: Mouse pressed left at (466, 588)
Screenshot: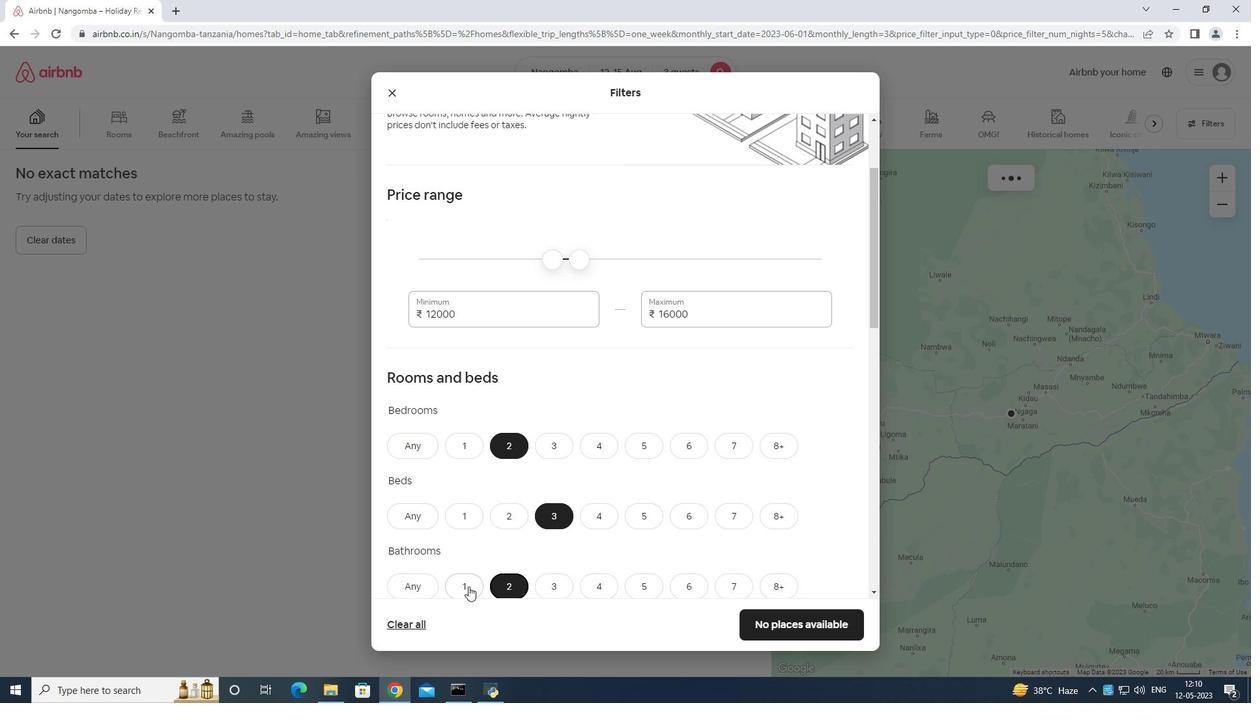 
Action: Mouse moved to (627, 477)
Screenshot: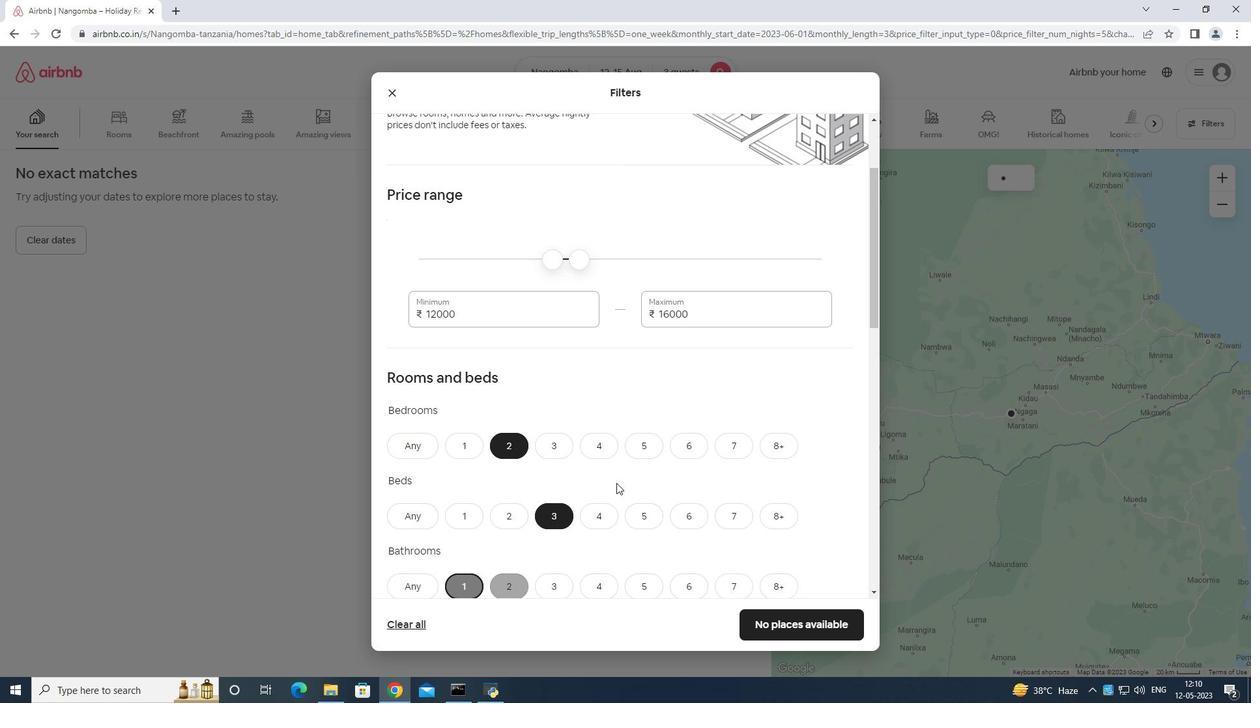 
Action: Mouse scrolled (627, 477) with delta (0, 0)
Screenshot: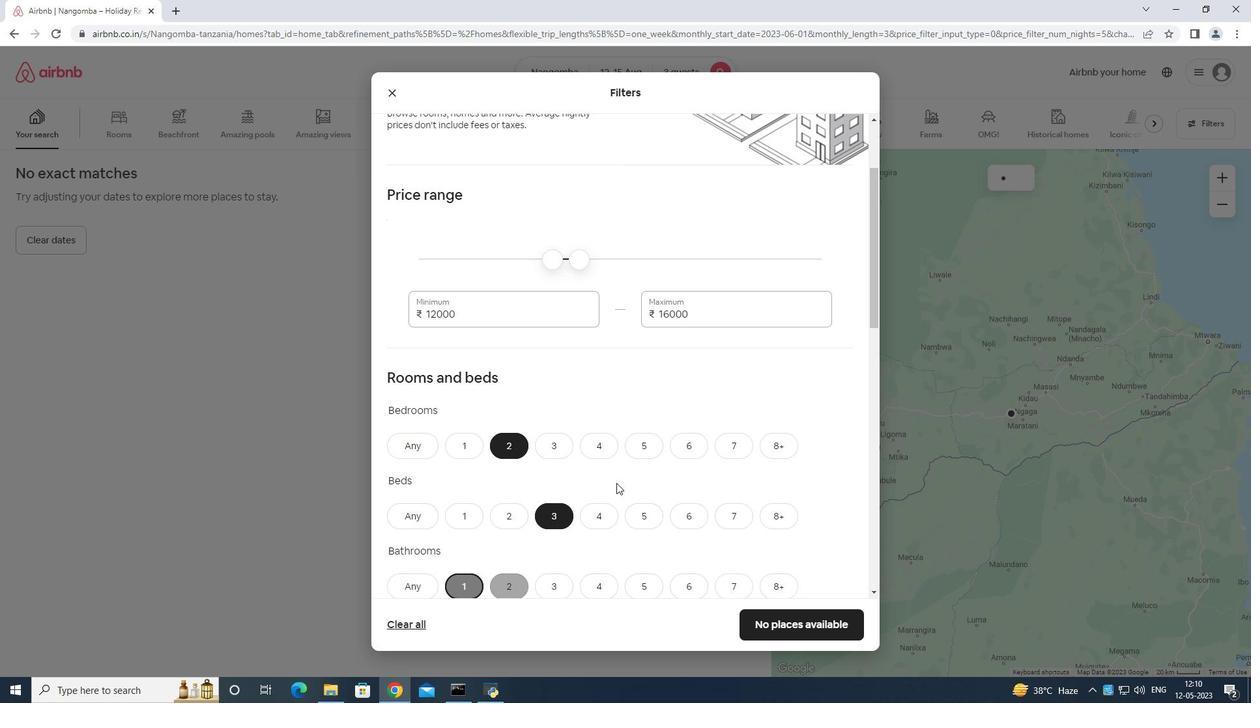 
Action: Mouse moved to (637, 488)
Screenshot: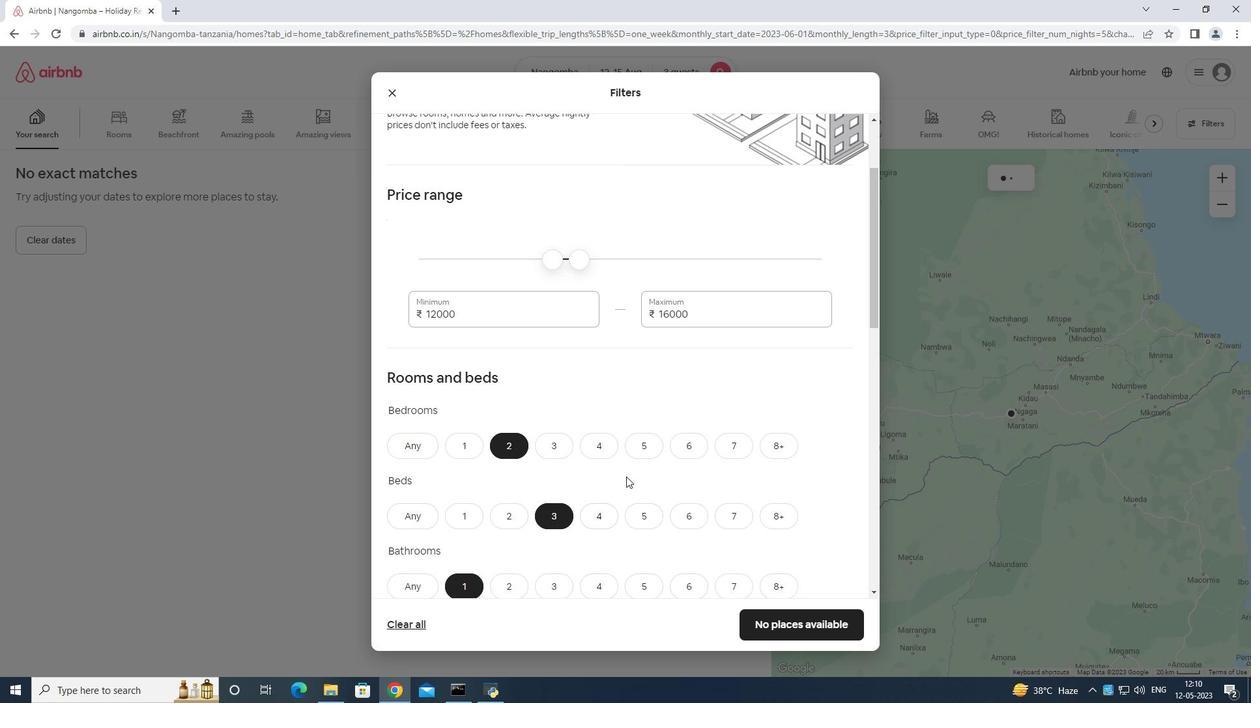 
Action: Mouse scrolled (637, 488) with delta (0, 0)
Screenshot: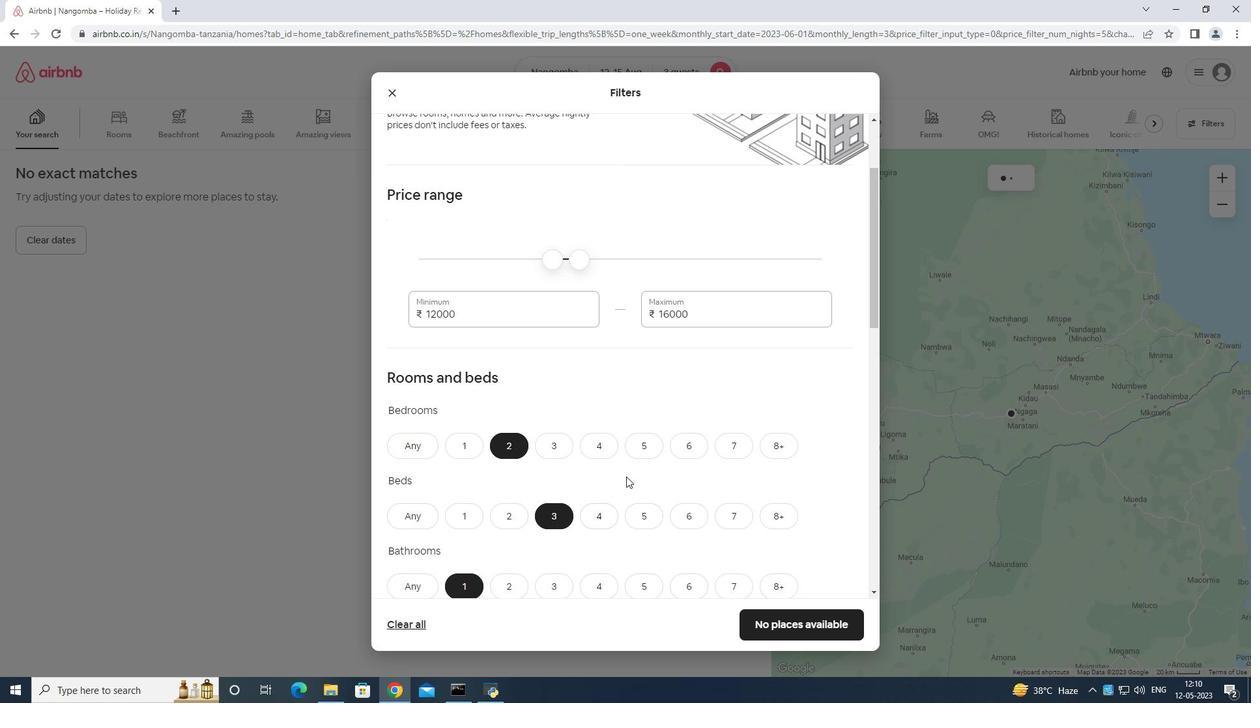 
Action: Mouse scrolled (637, 488) with delta (0, 0)
Screenshot: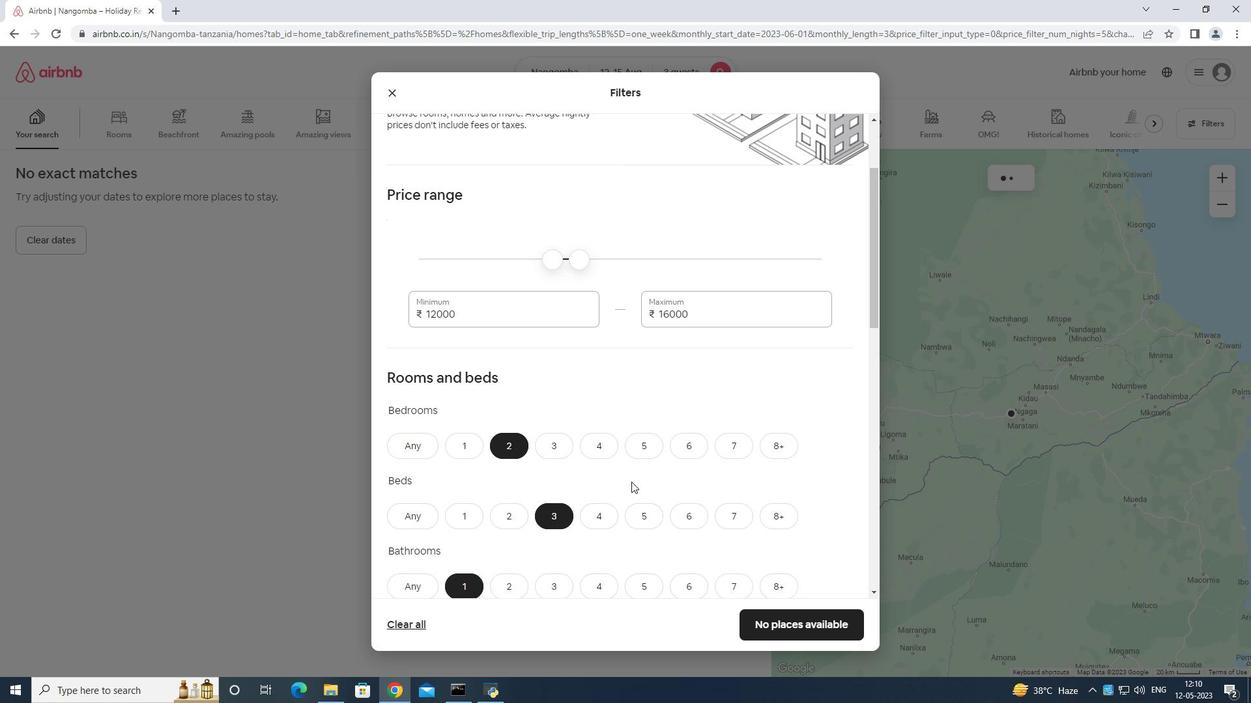
Action: Mouse moved to (638, 488)
Screenshot: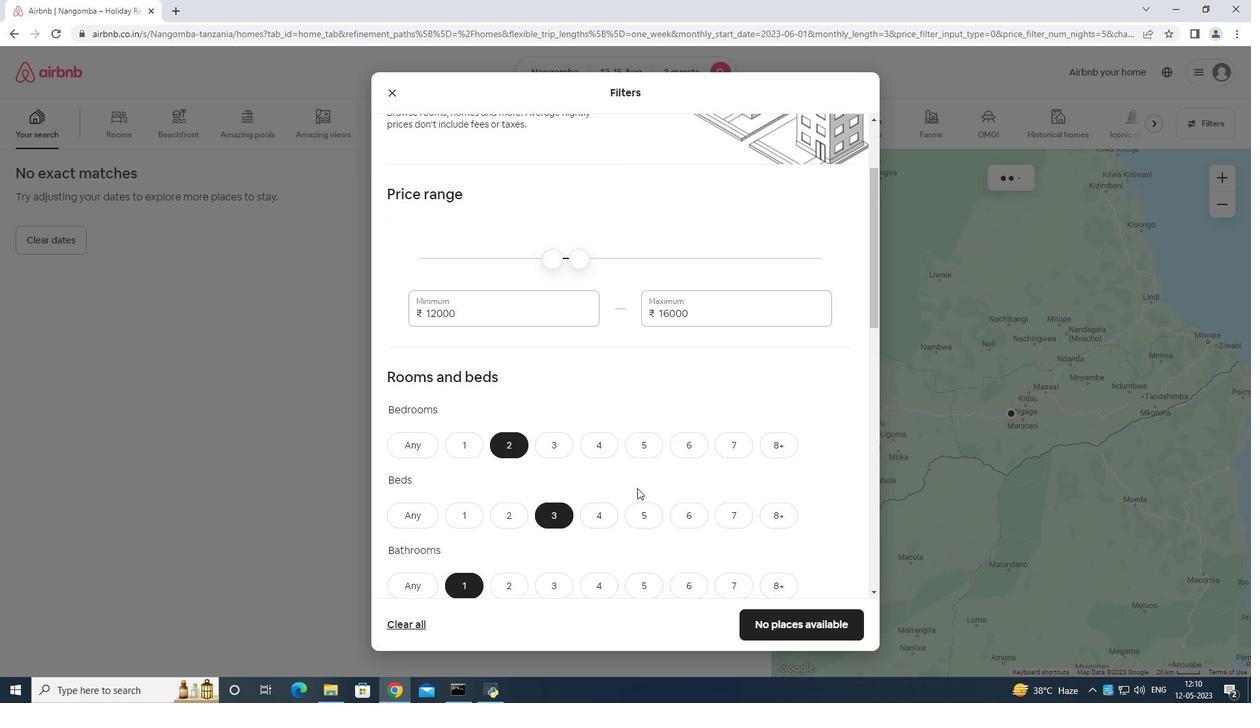 
Action: Mouse scrolled (638, 488) with delta (0, 0)
Screenshot: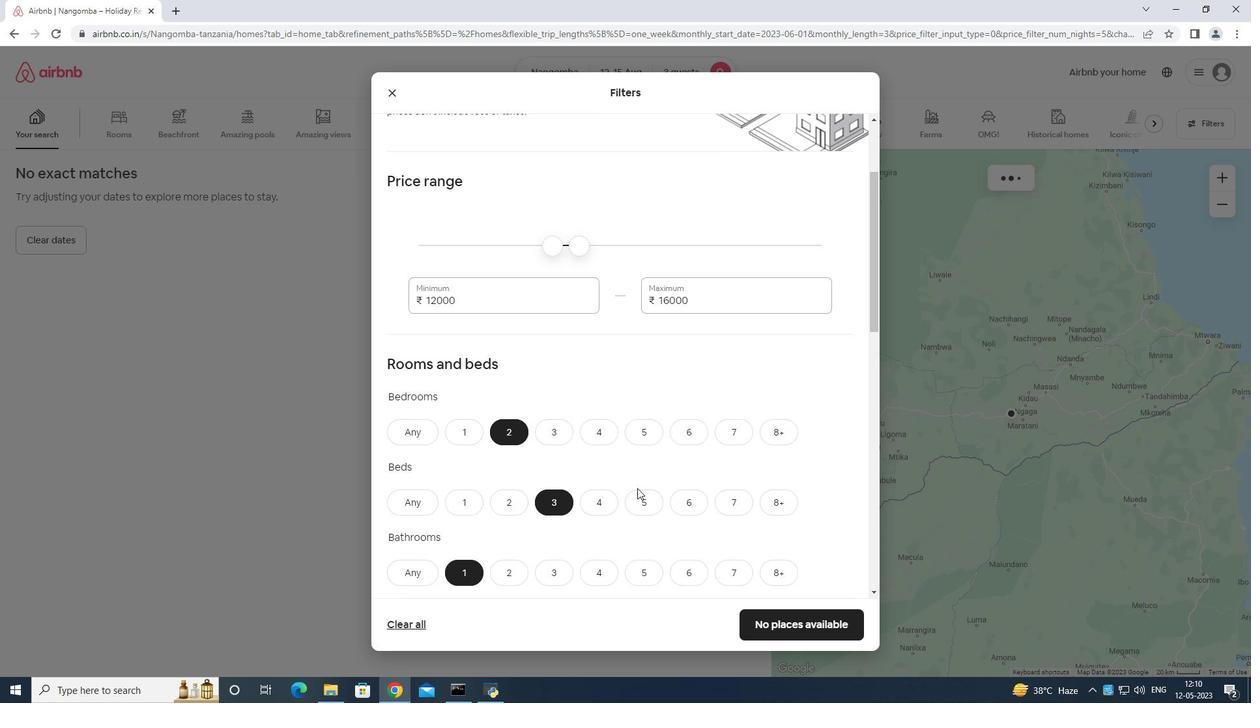 
Action: Mouse moved to (896, 408)
Screenshot: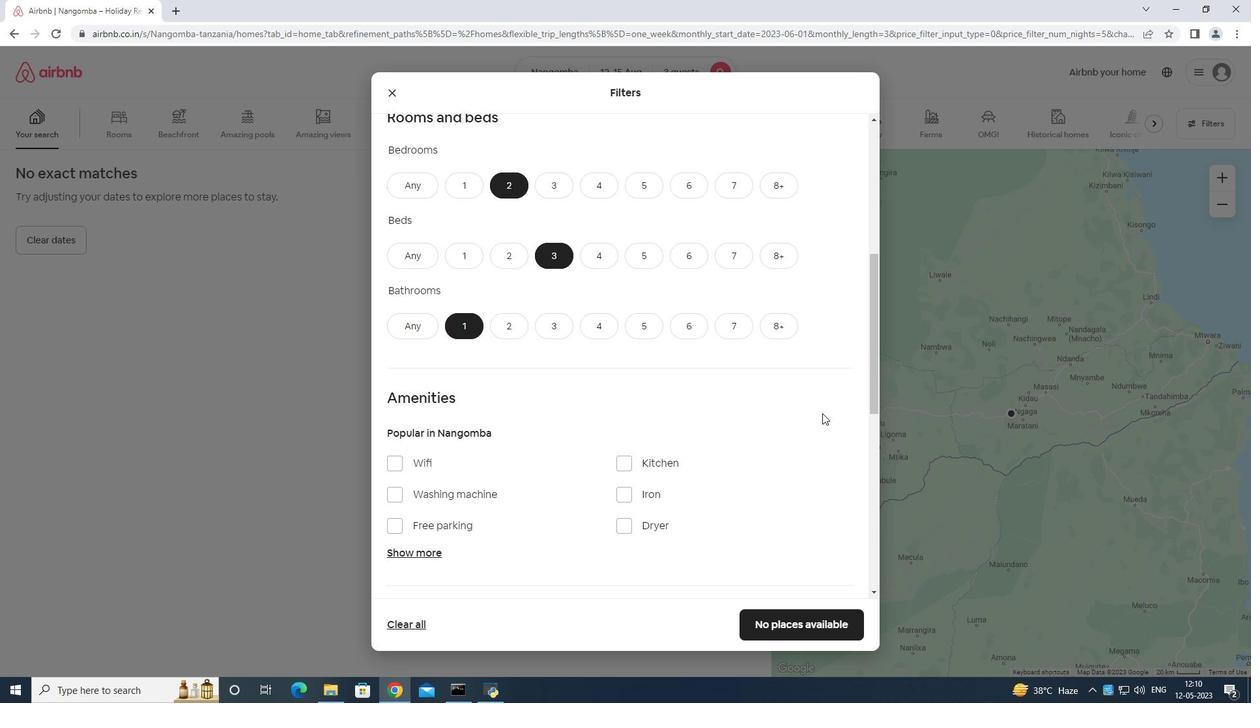 
Action: Mouse scrolled (896, 408) with delta (0, 0)
Screenshot: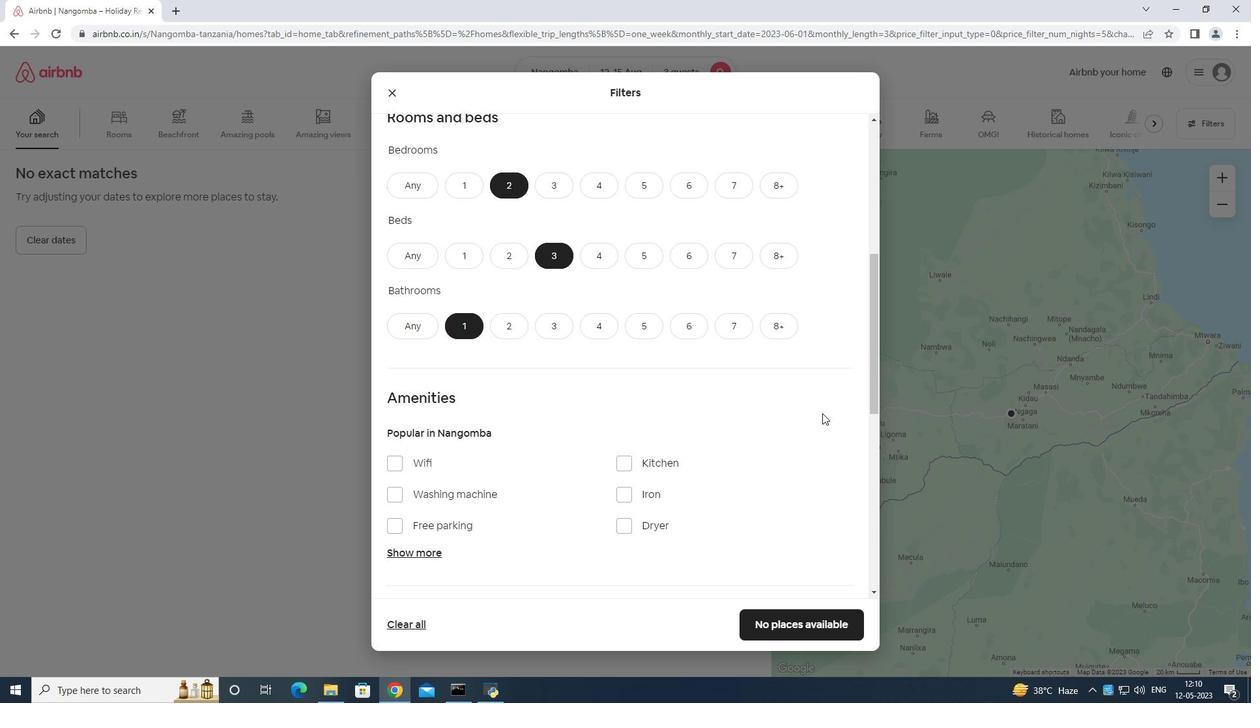 
Action: Mouse moved to (890, 411)
Screenshot: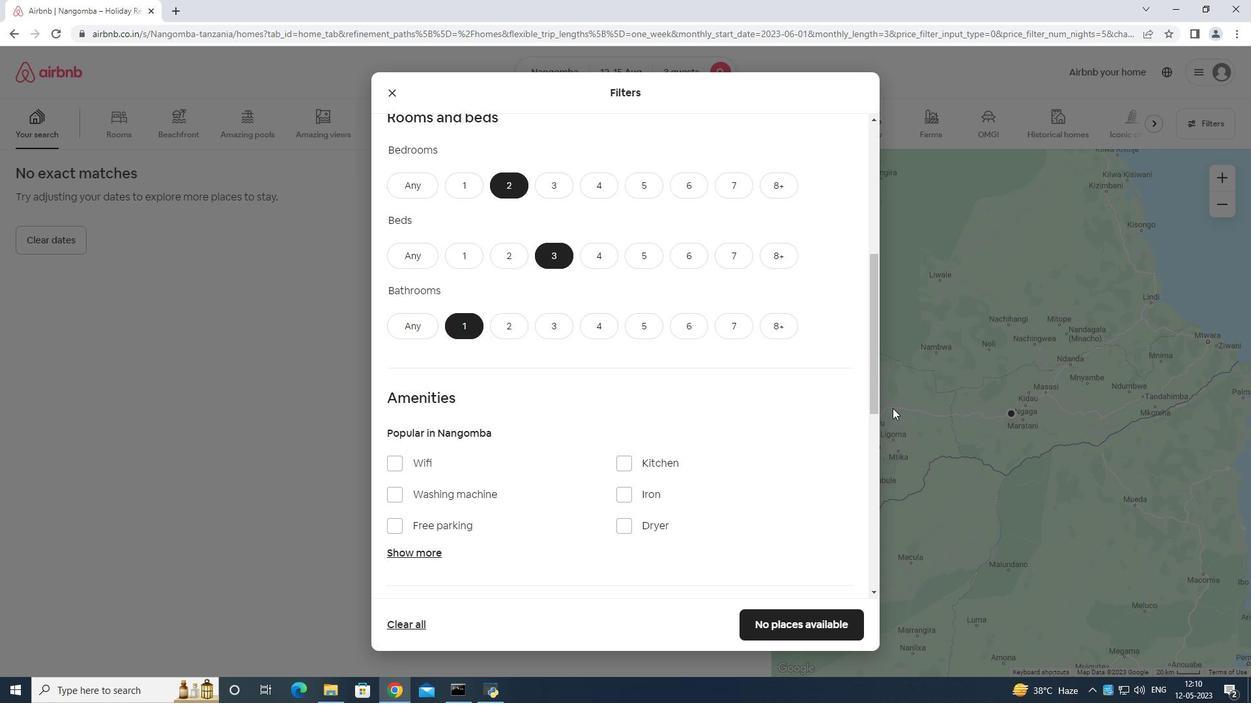 
Action: Mouse scrolled (890, 410) with delta (0, 0)
Screenshot: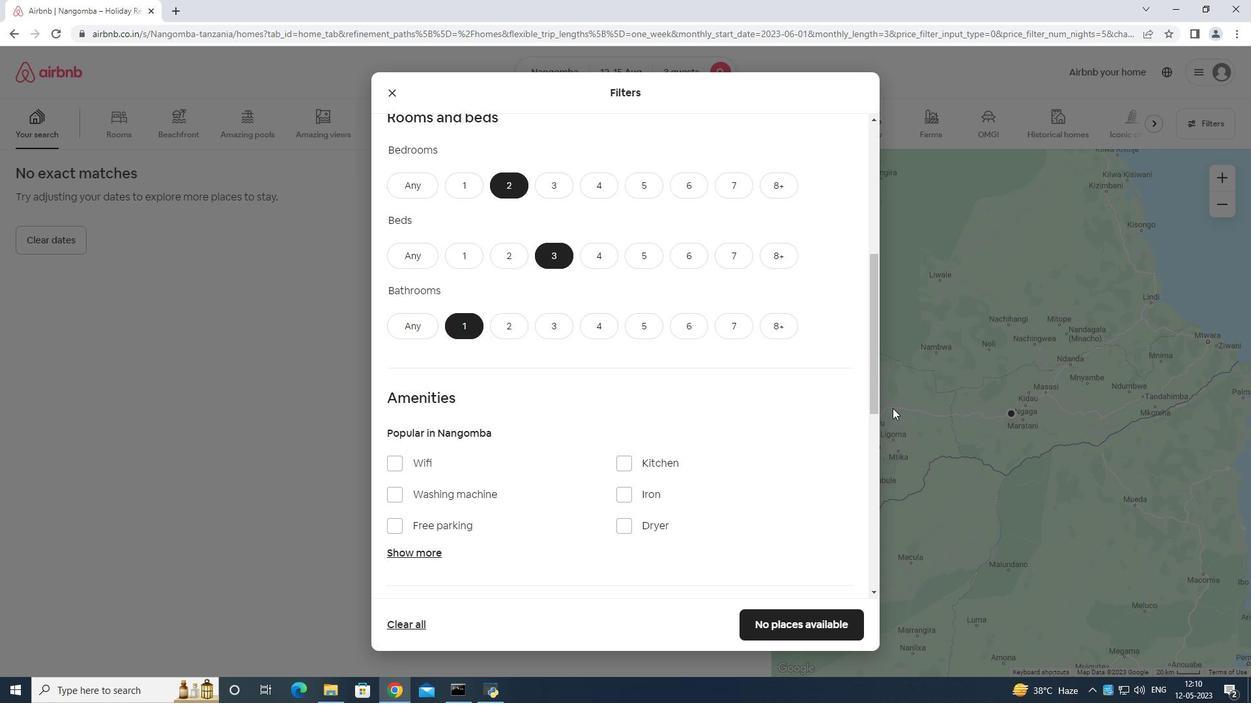 
Action: Mouse moved to (889, 418)
Screenshot: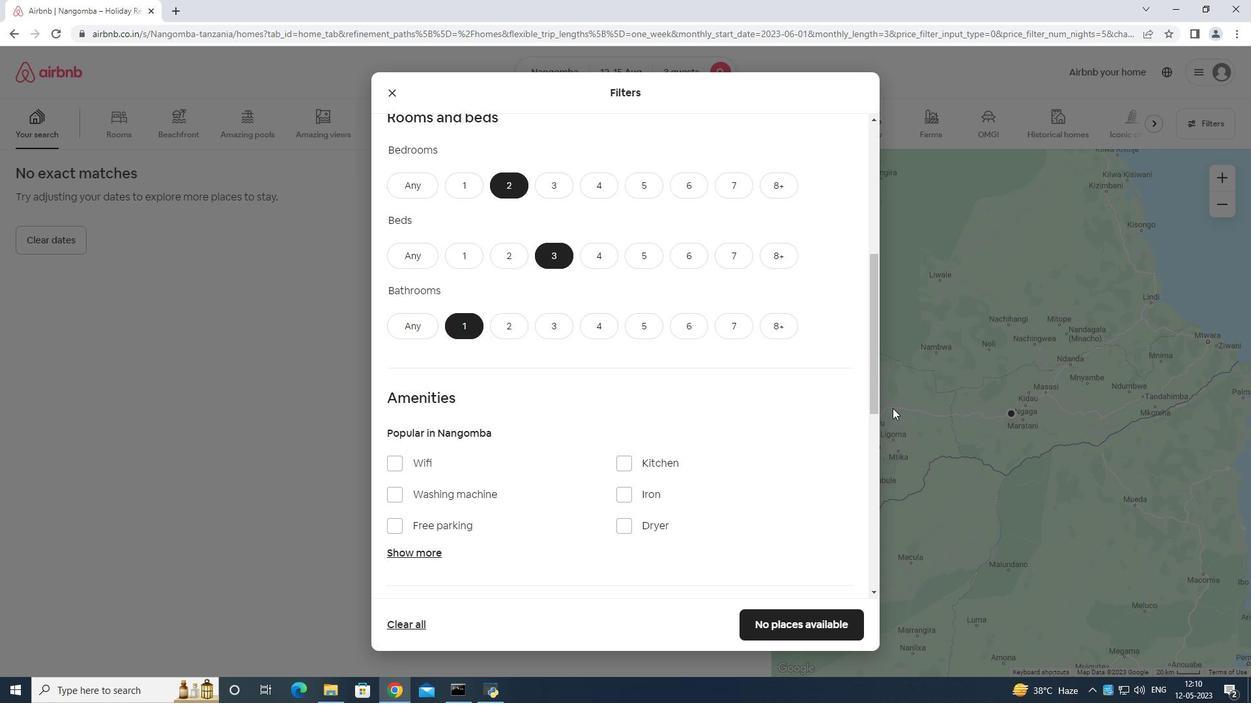 
Action: Mouse scrolled (889, 417) with delta (0, 0)
Screenshot: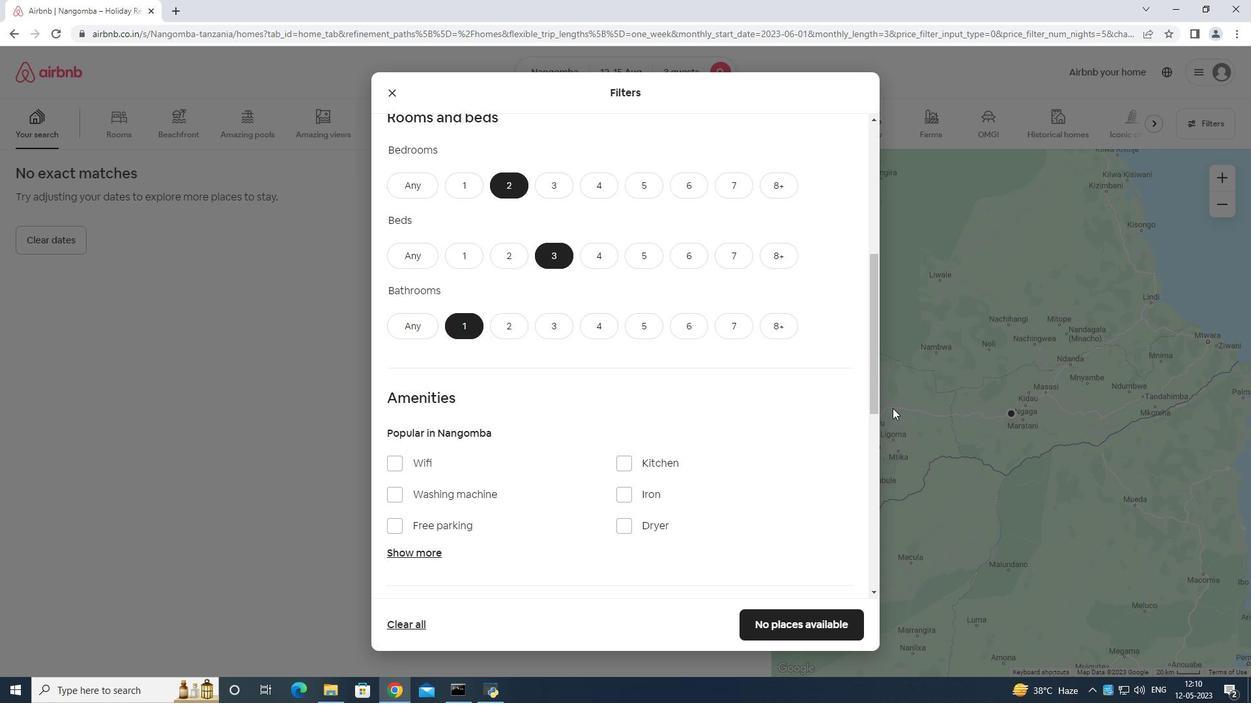 
Action: Mouse moved to (887, 421)
Screenshot: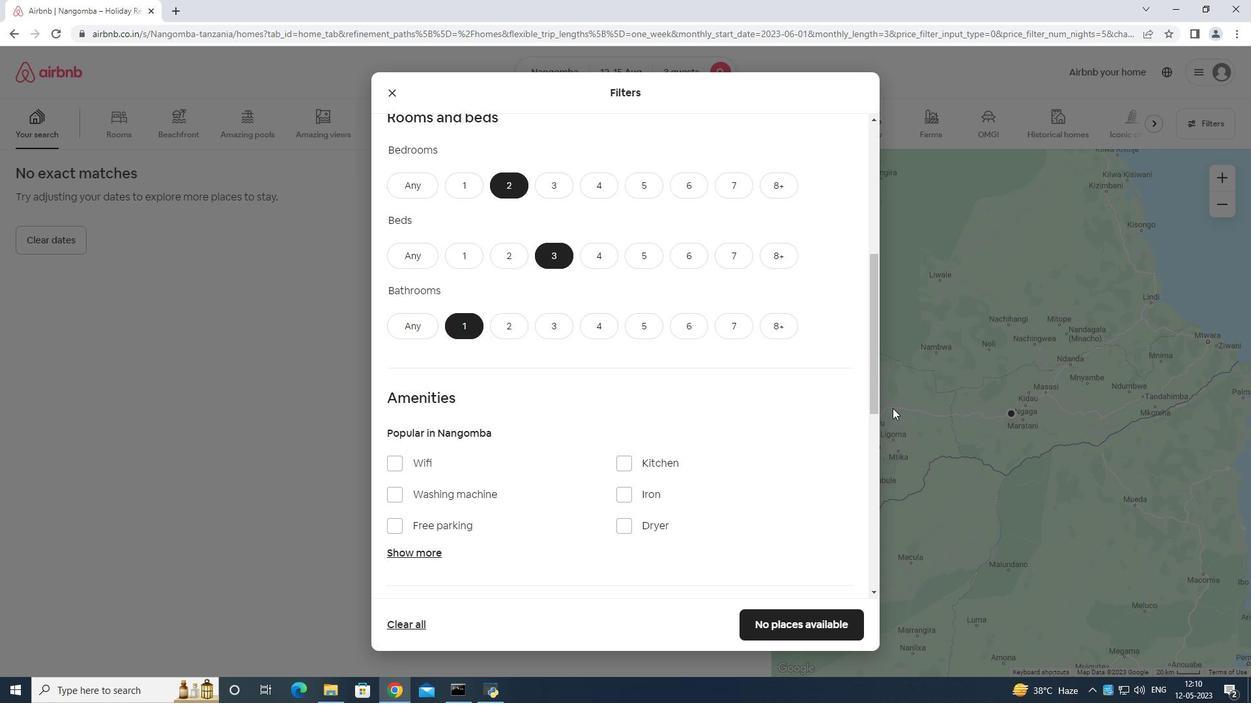 
Action: Mouse scrolled (887, 421) with delta (0, 0)
Screenshot: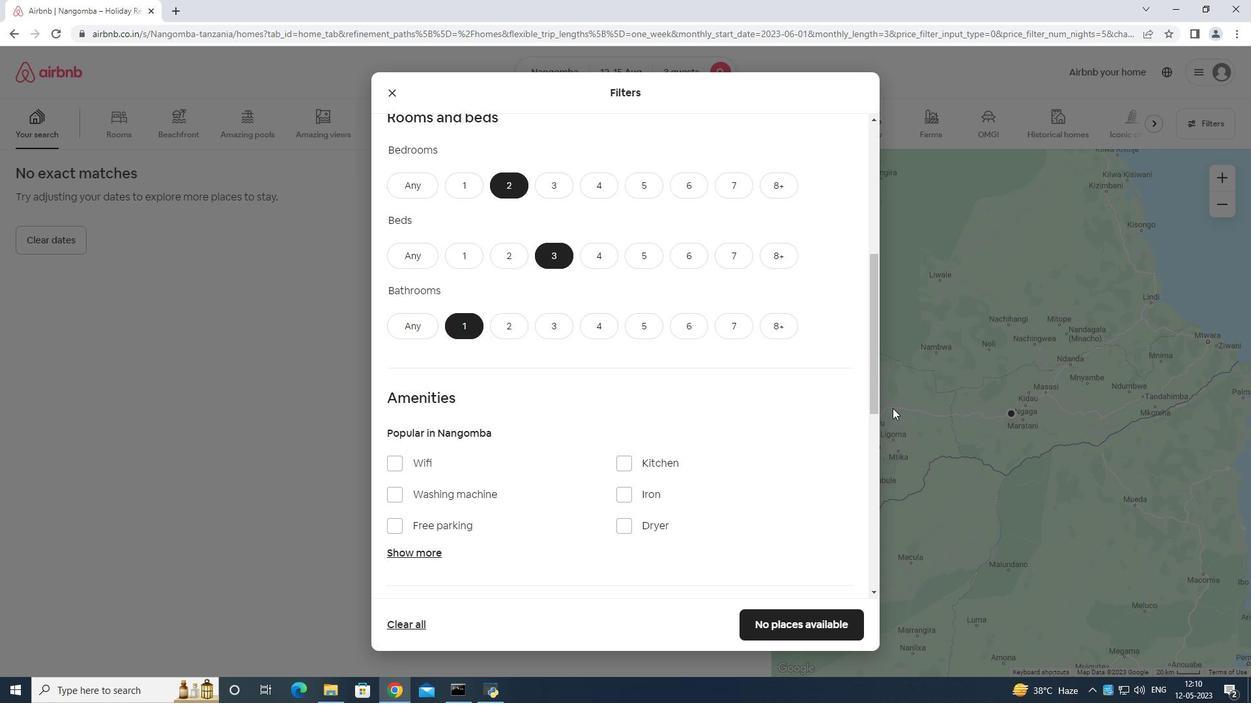 
Action: Mouse moved to (887, 424)
Screenshot: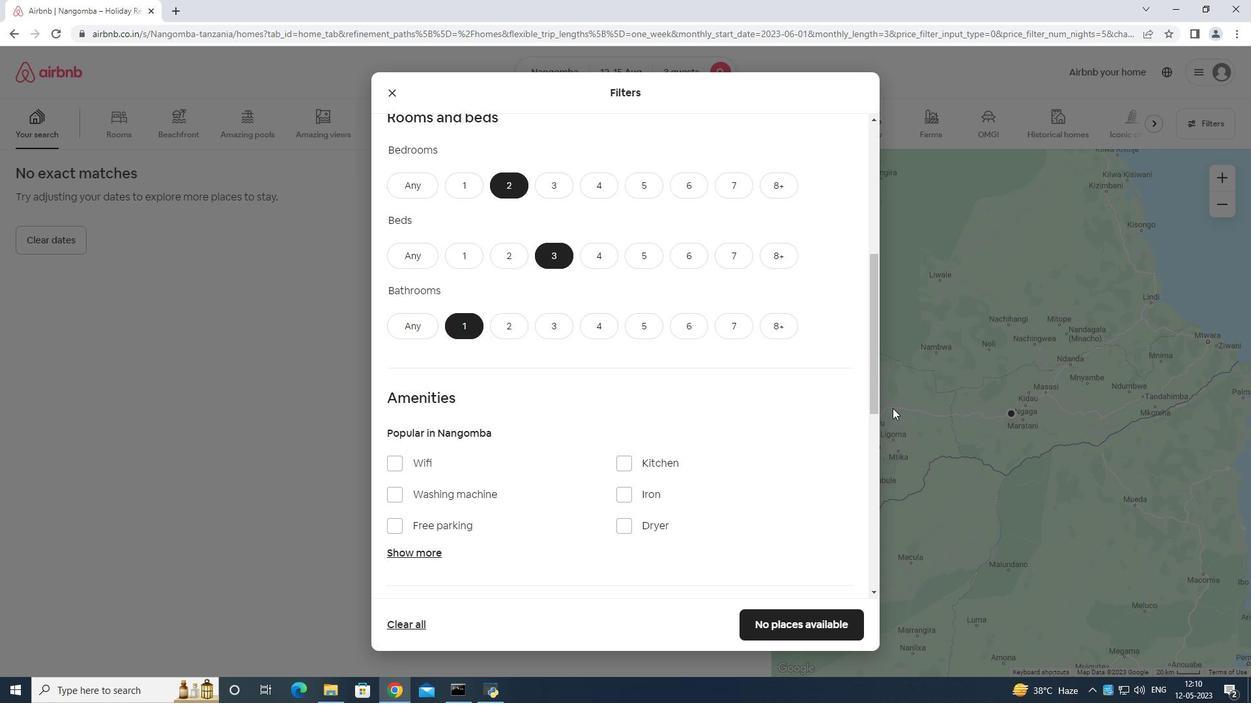 
Action: Mouse scrolled (887, 423) with delta (0, 0)
Screenshot: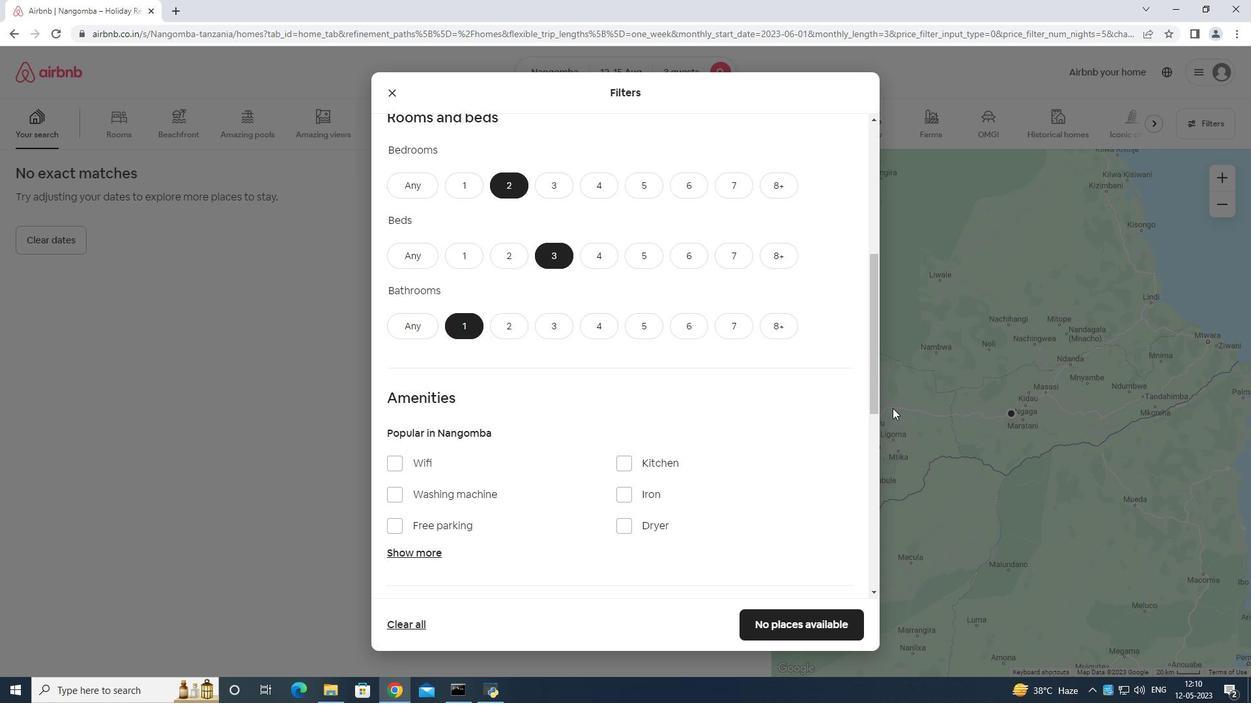 
Action: Mouse moved to (870, 426)
Screenshot: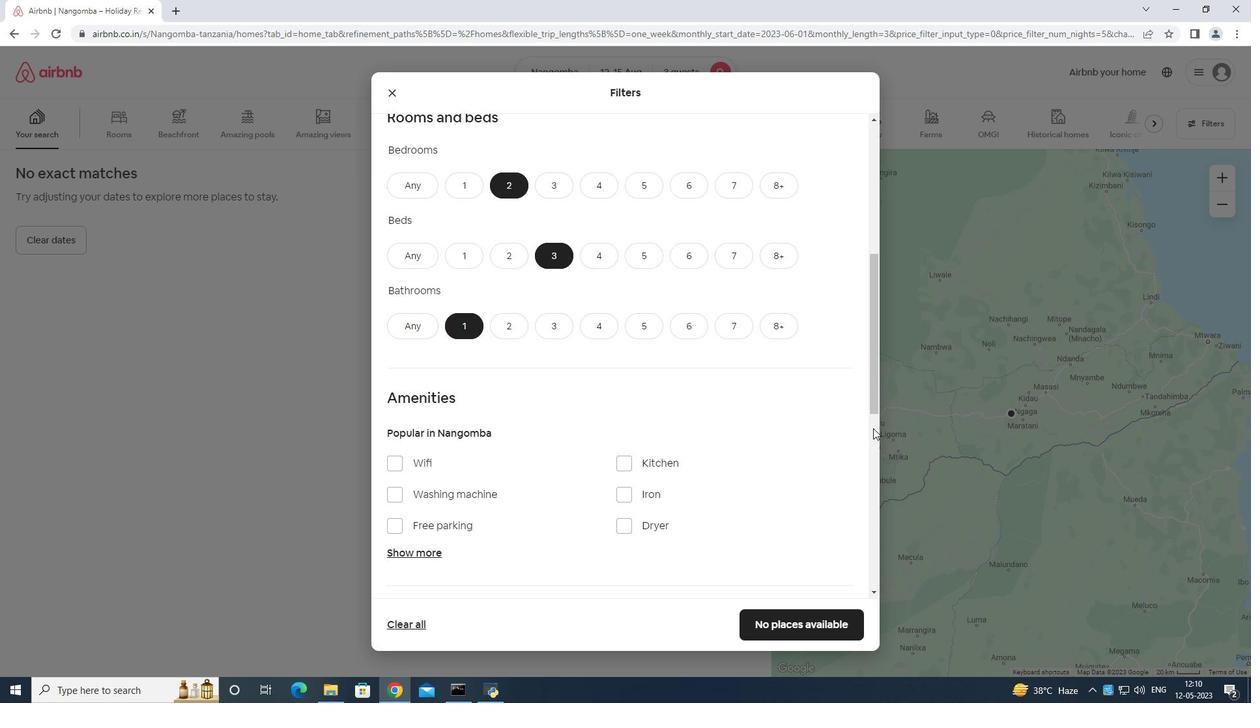 
Action: Mouse scrolled (870, 425) with delta (0, 0)
Screenshot: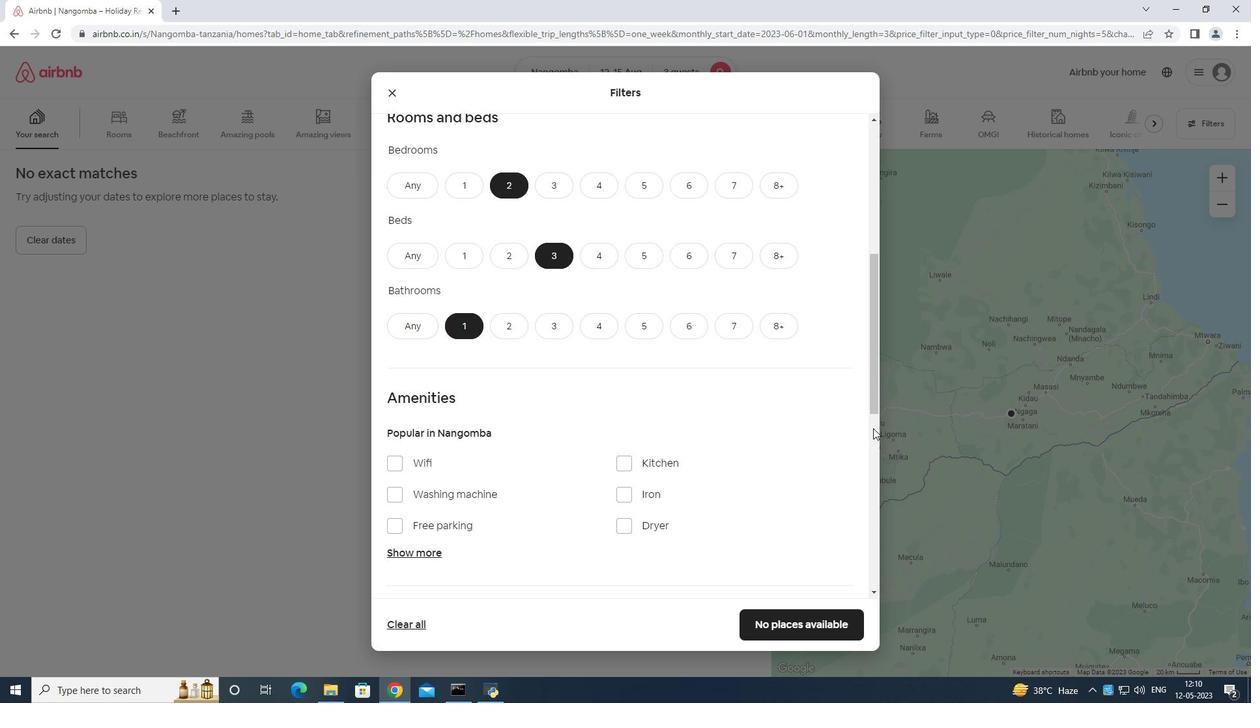 
Action: Mouse moved to (864, 433)
Screenshot: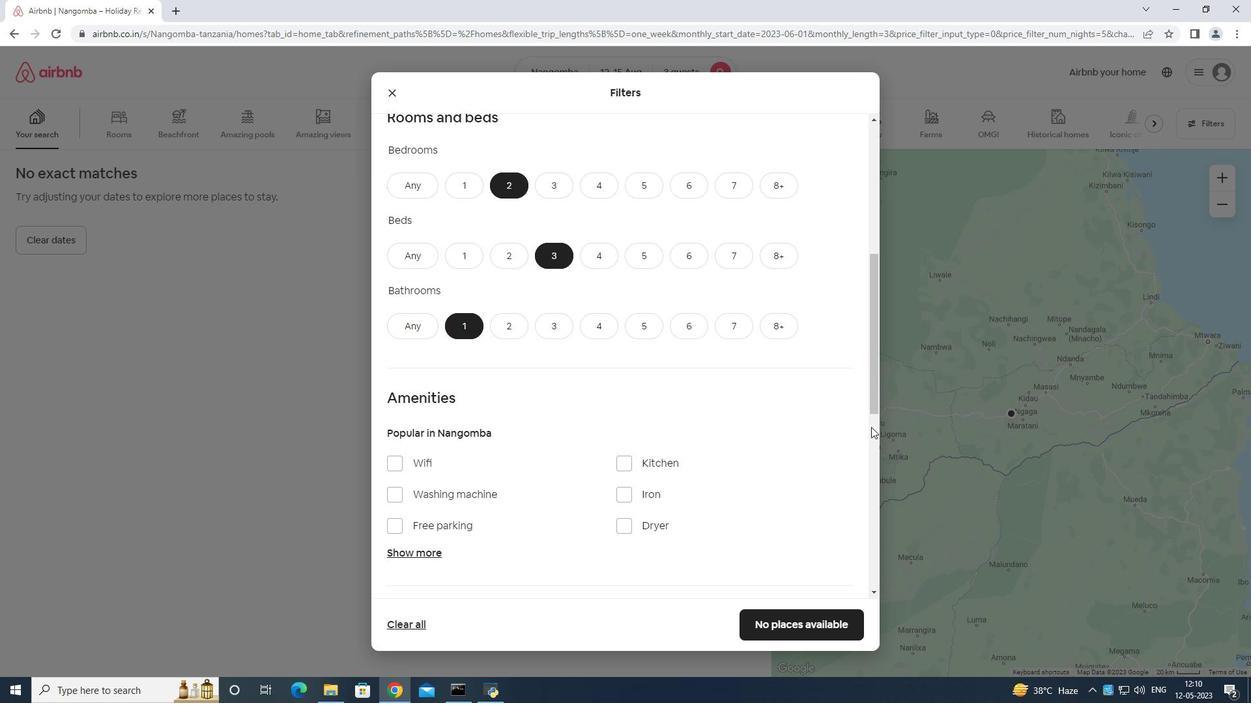 
Action: Mouse scrolled (864, 432) with delta (0, 0)
Screenshot: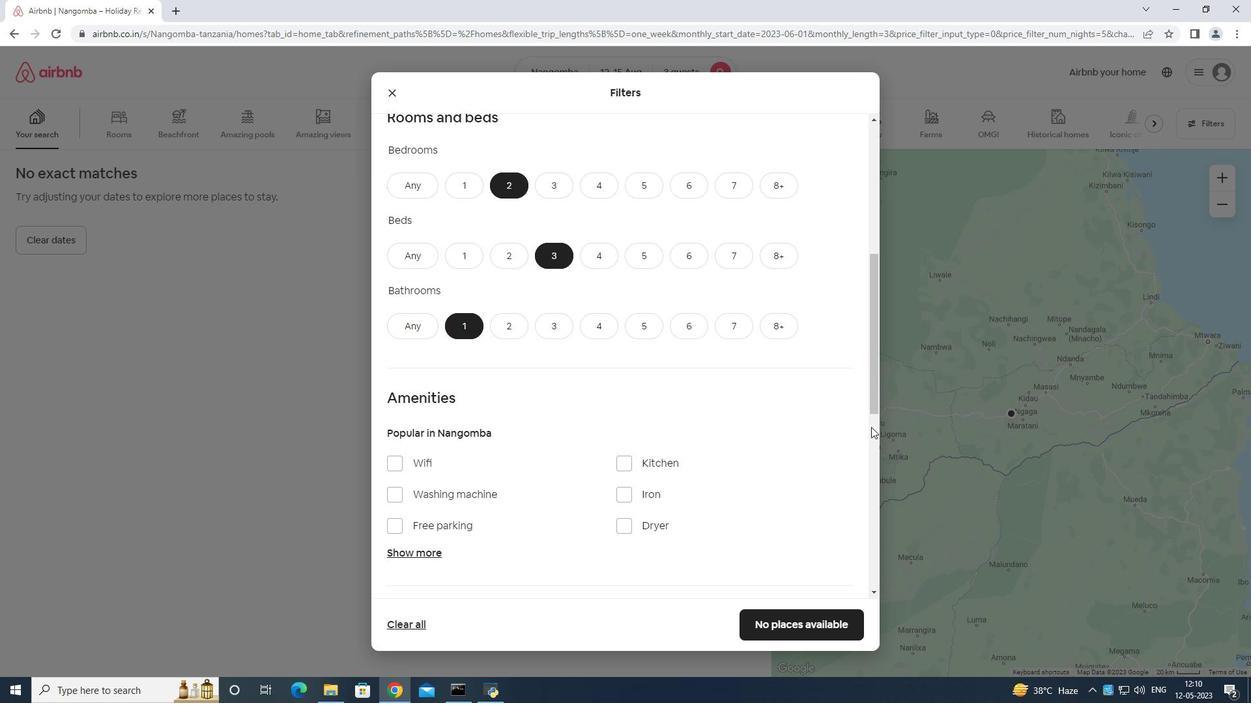 
Action: Mouse moved to (863, 435)
Screenshot: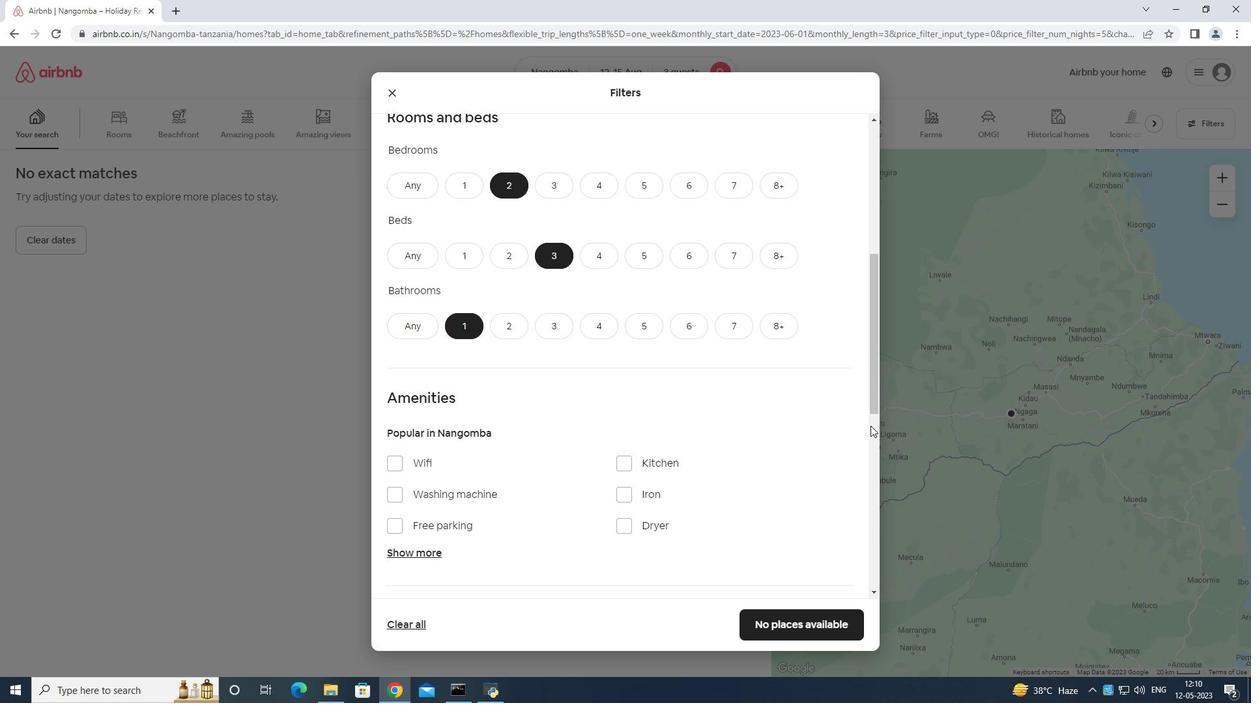
Action: Mouse scrolled (863, 434) with delta (0, 0)
Screenshot: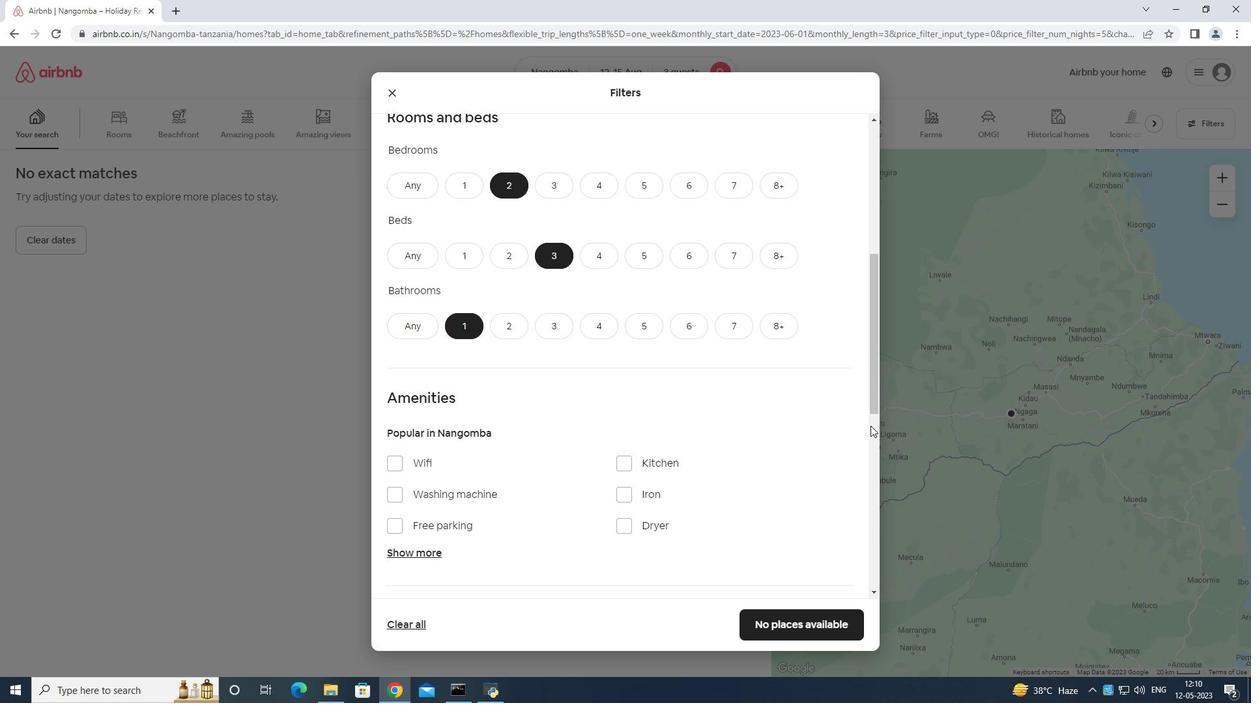
Action: Mouse moved to (857, 438)
Screenshot: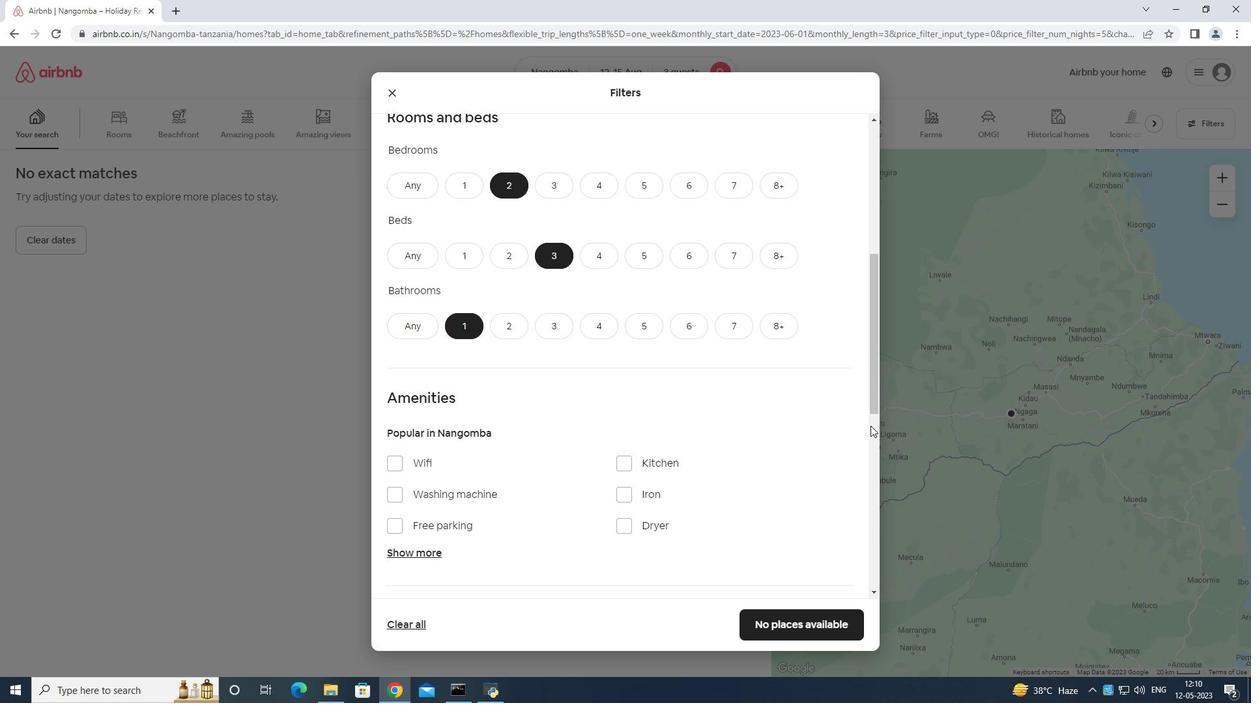 
Action: Mouse scrolled (857, 438) with delta (0, 0)
Screenshot: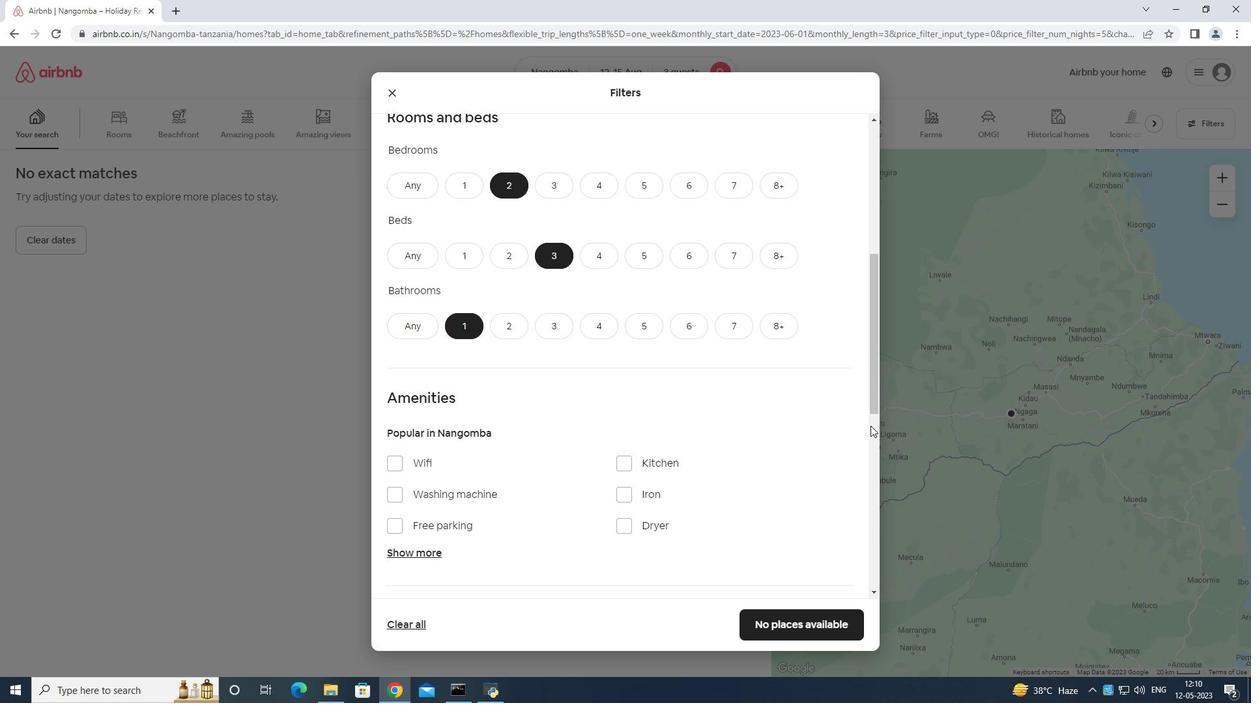 
Action: Mouse moved to (833, 439)
Screenshot: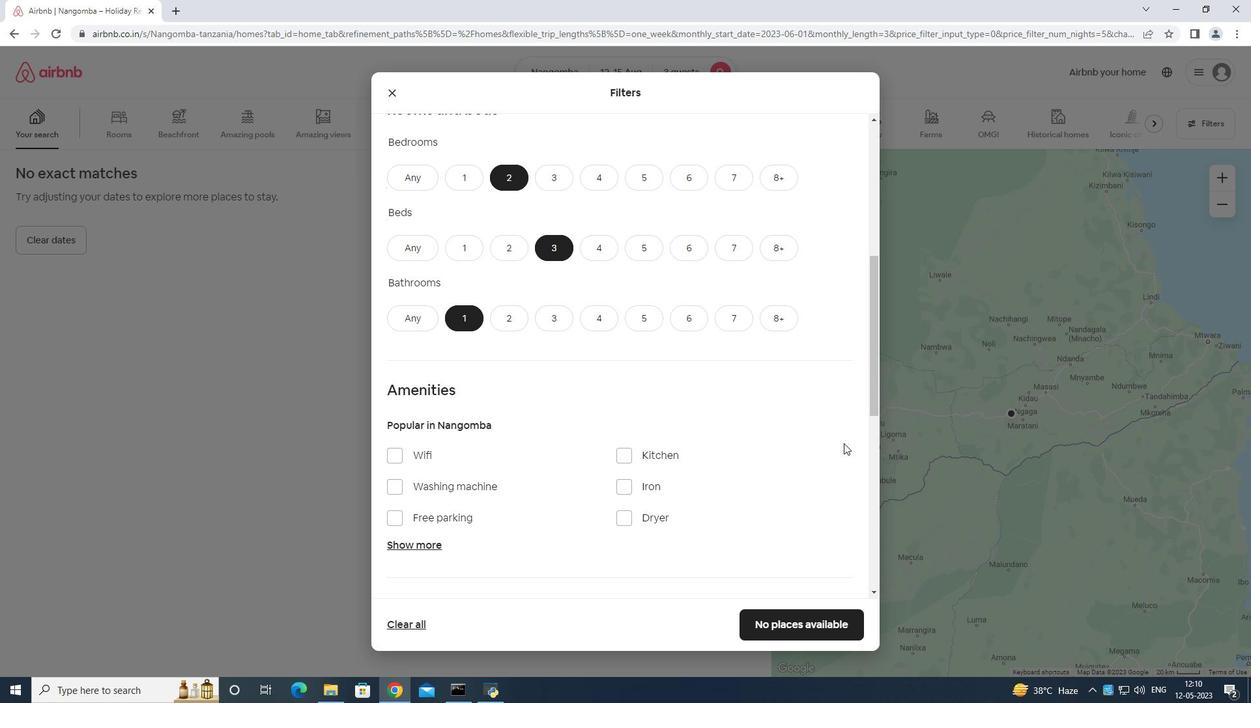 
Action: Mouse scrolled (833, 439) with delta (0, 0)
Screenshot: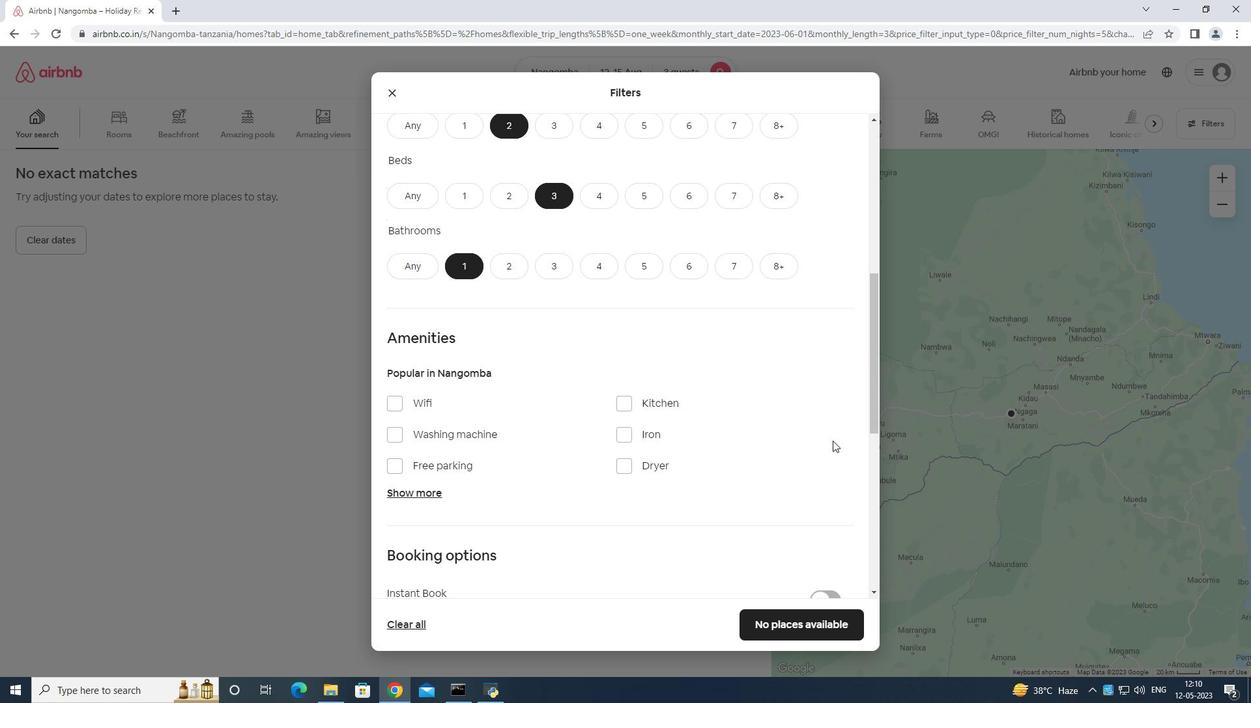 
Action: Mouse scrolled (833, 439) with delta (0, 0)
Screenshot: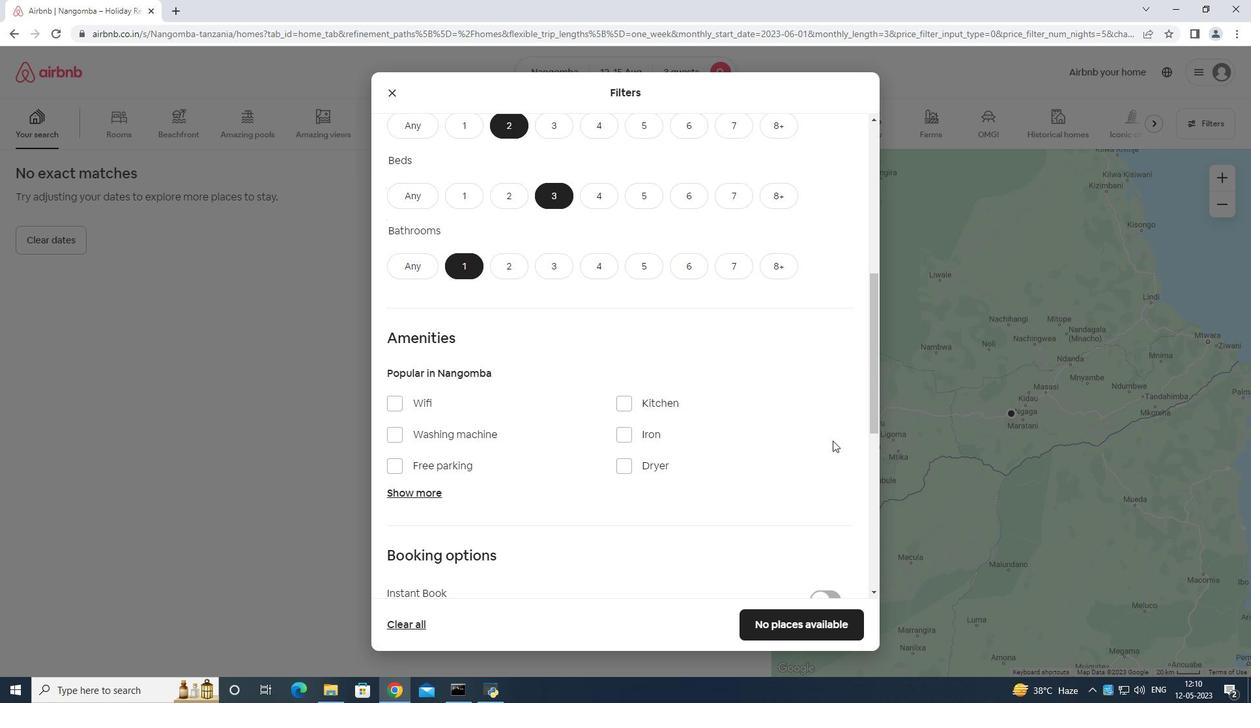 
Action: Mouse moved to (833, 439)
Screenshot: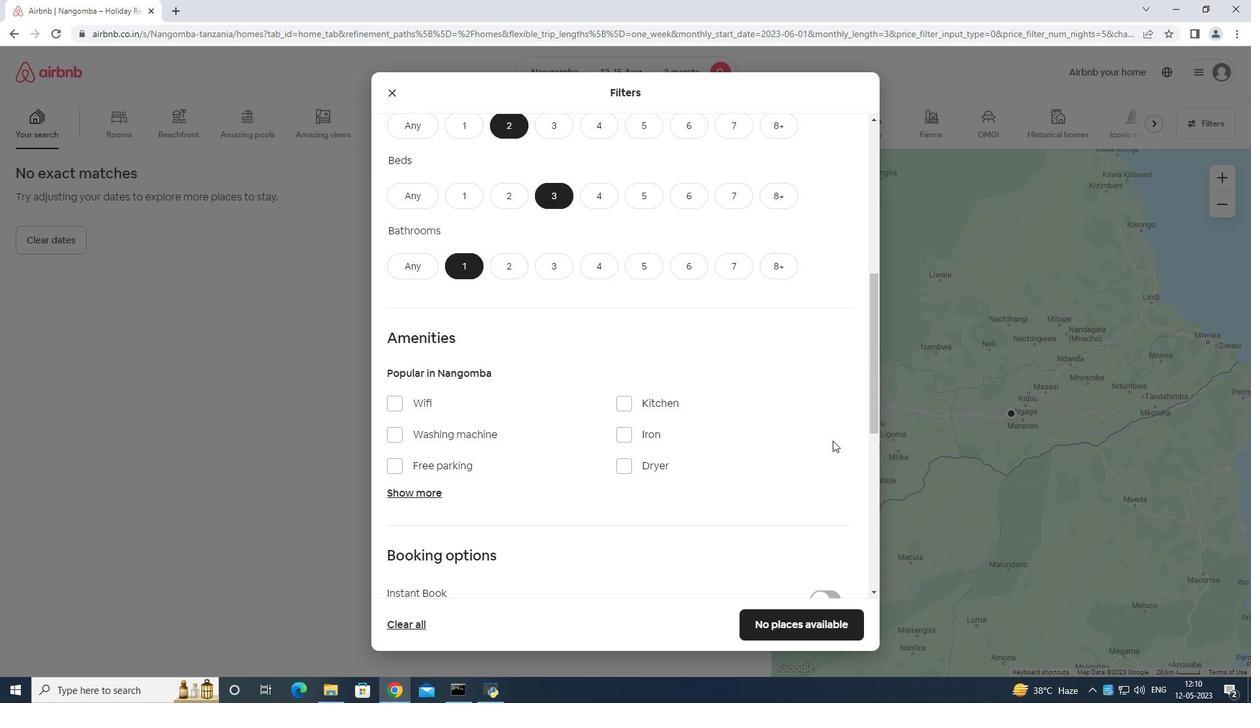 
Action: Mouse scrolled (833, 439) with delta (0, 0)
Screenshot: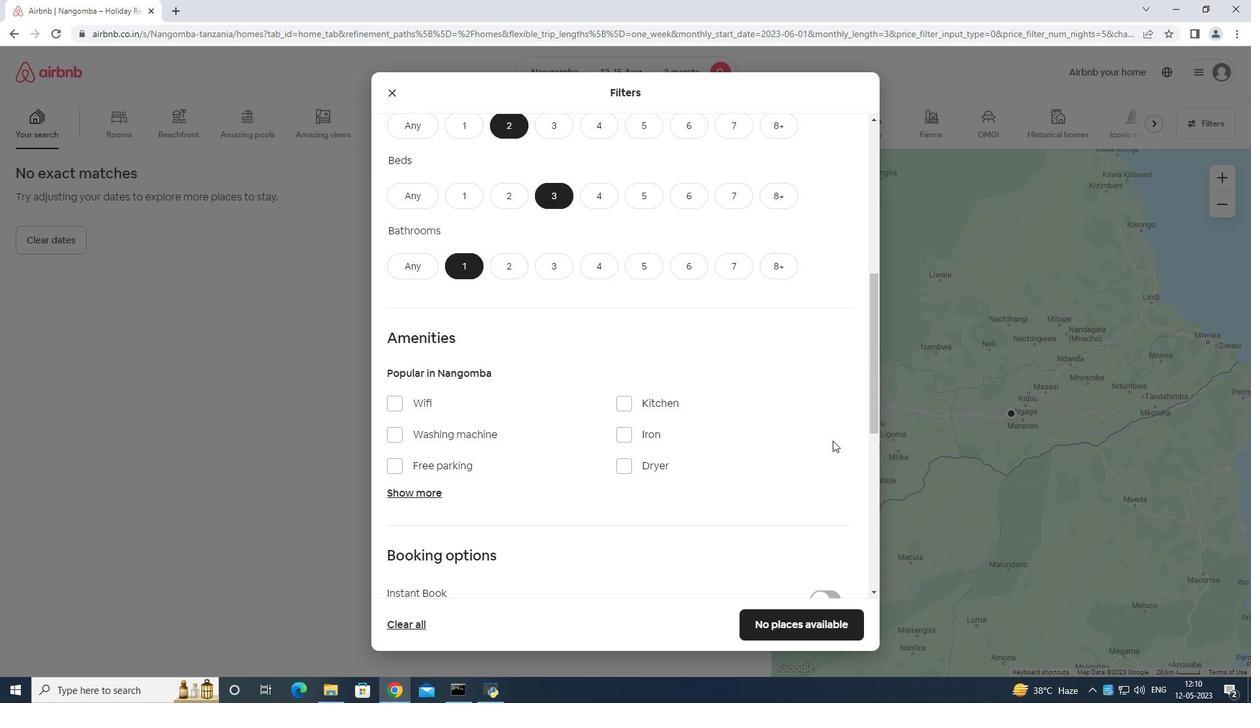 
Action: Mouse moved to (832, 439)
Screenshot: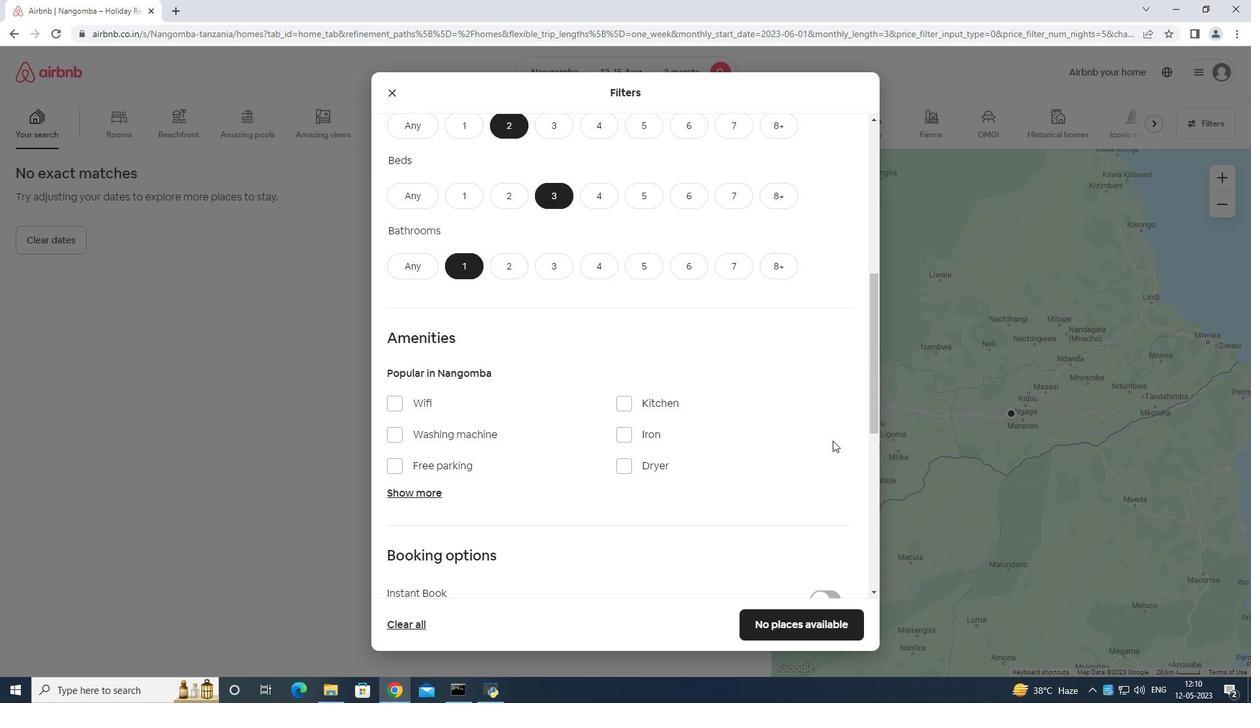 
Action: Mouse scrolled (832, 439) with delta (0, 0)
Screenshot: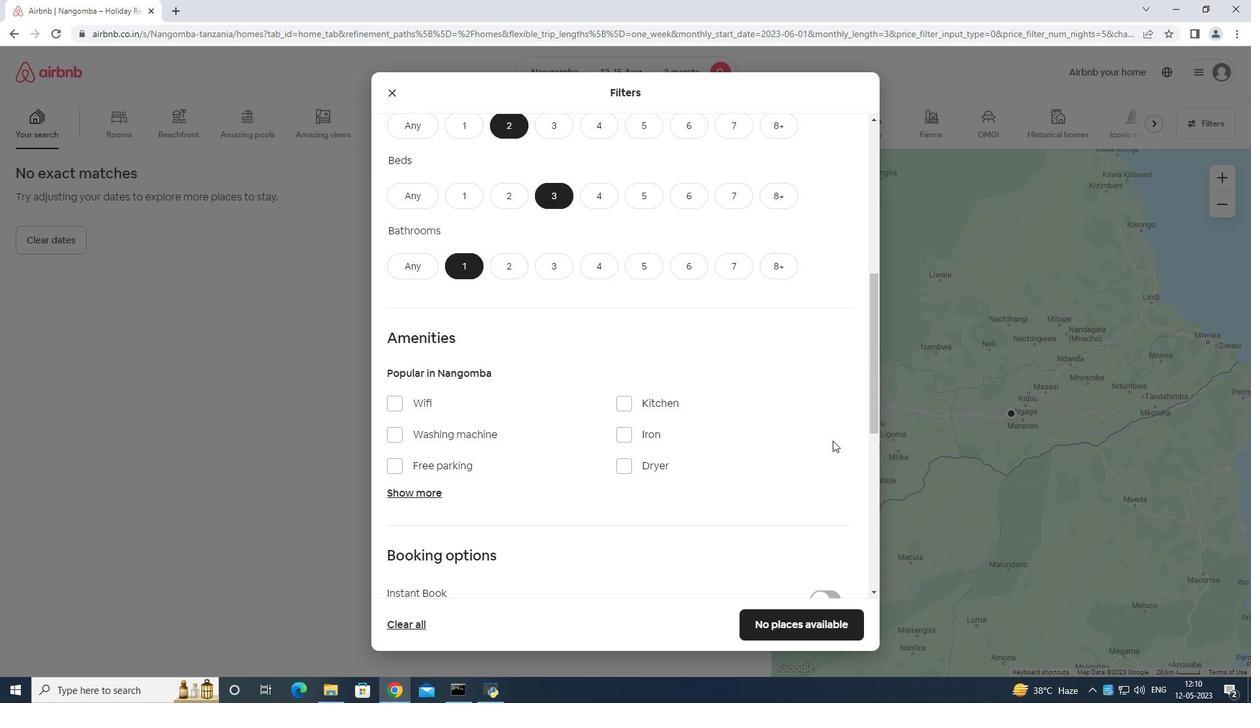 
Action: Mouse moved to (814, 241)
Screenshot: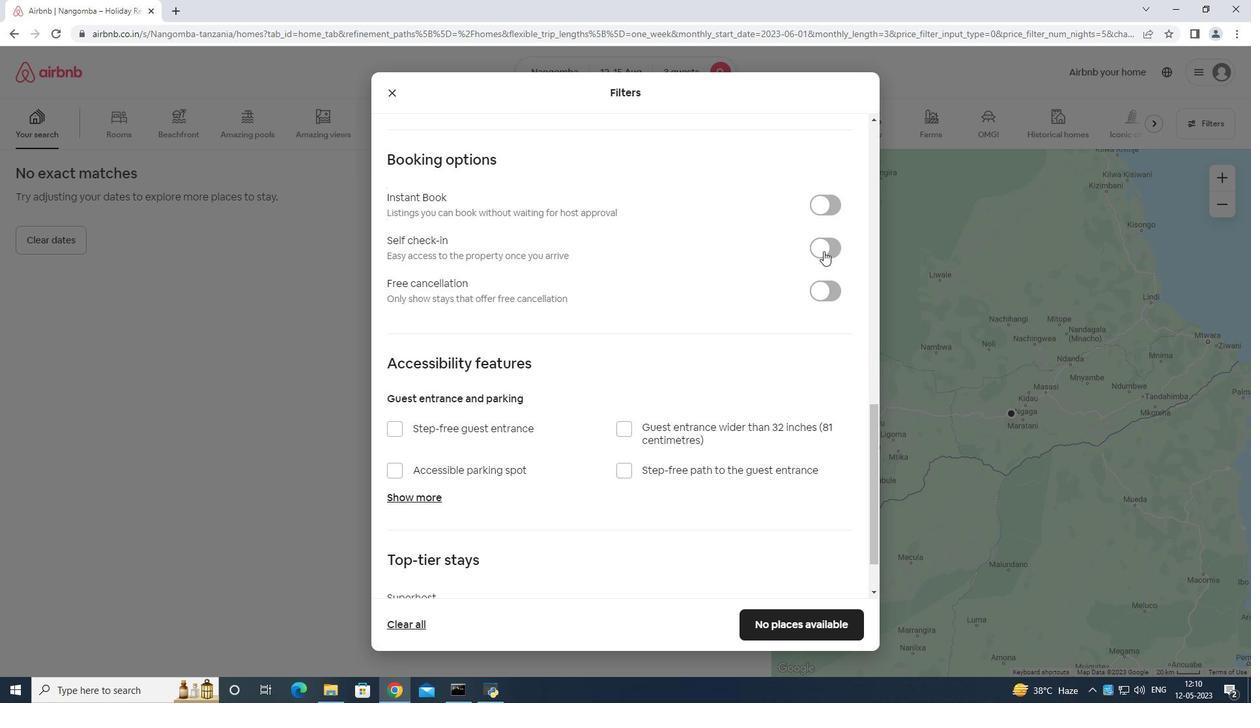 
Action: Mouse pressed left at (814, 241)
Screenshot: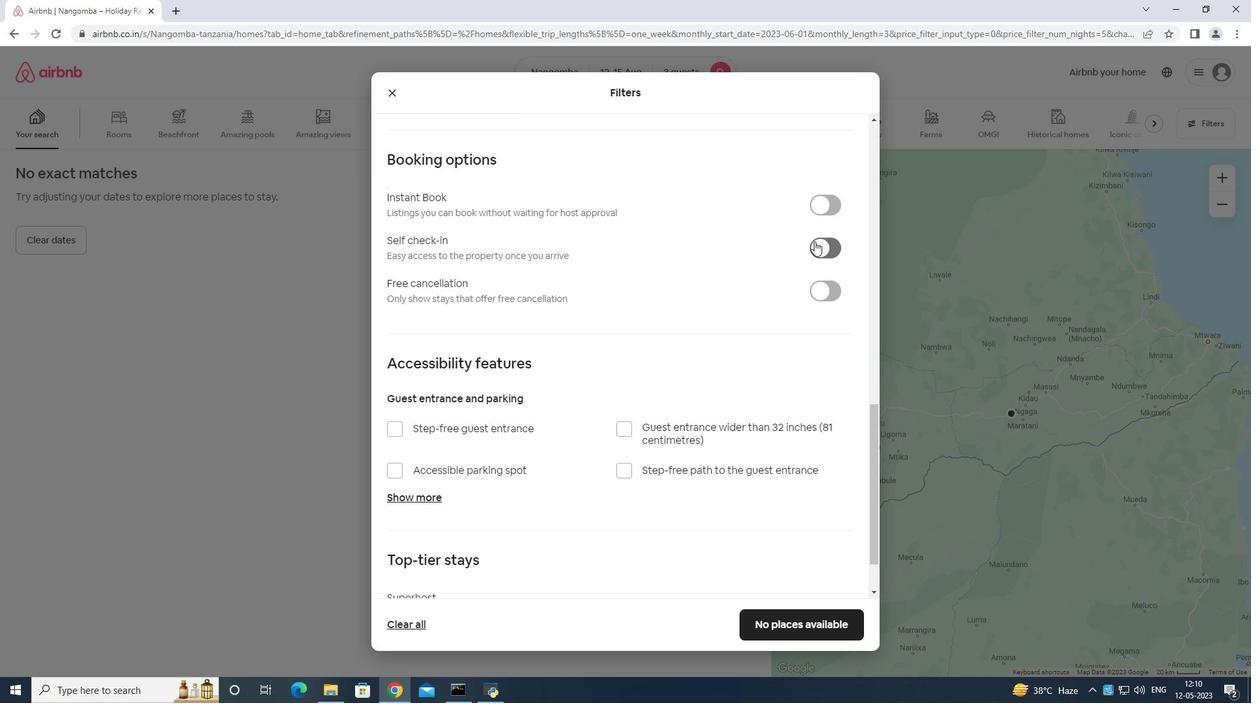 
Action: Mouse moved to (823, 268)
Screenshot: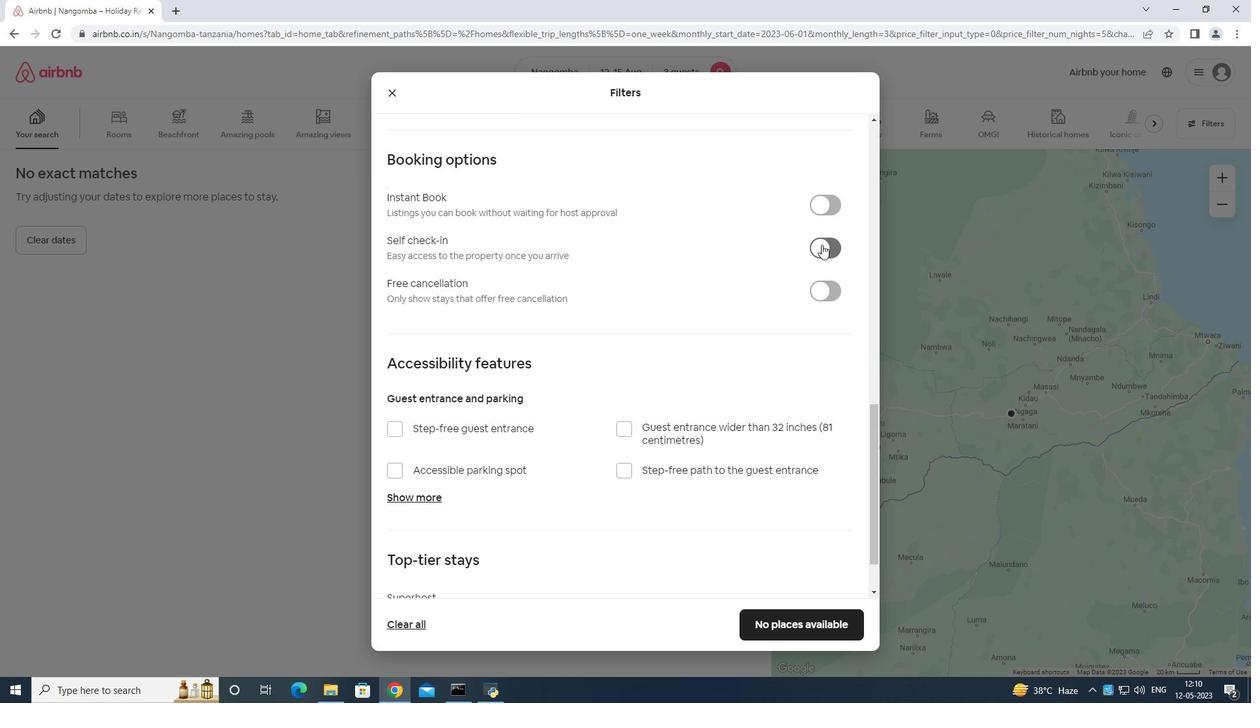 
Action: Mouse scrolled (823, 267) with delta (0, 0)
Screenshot: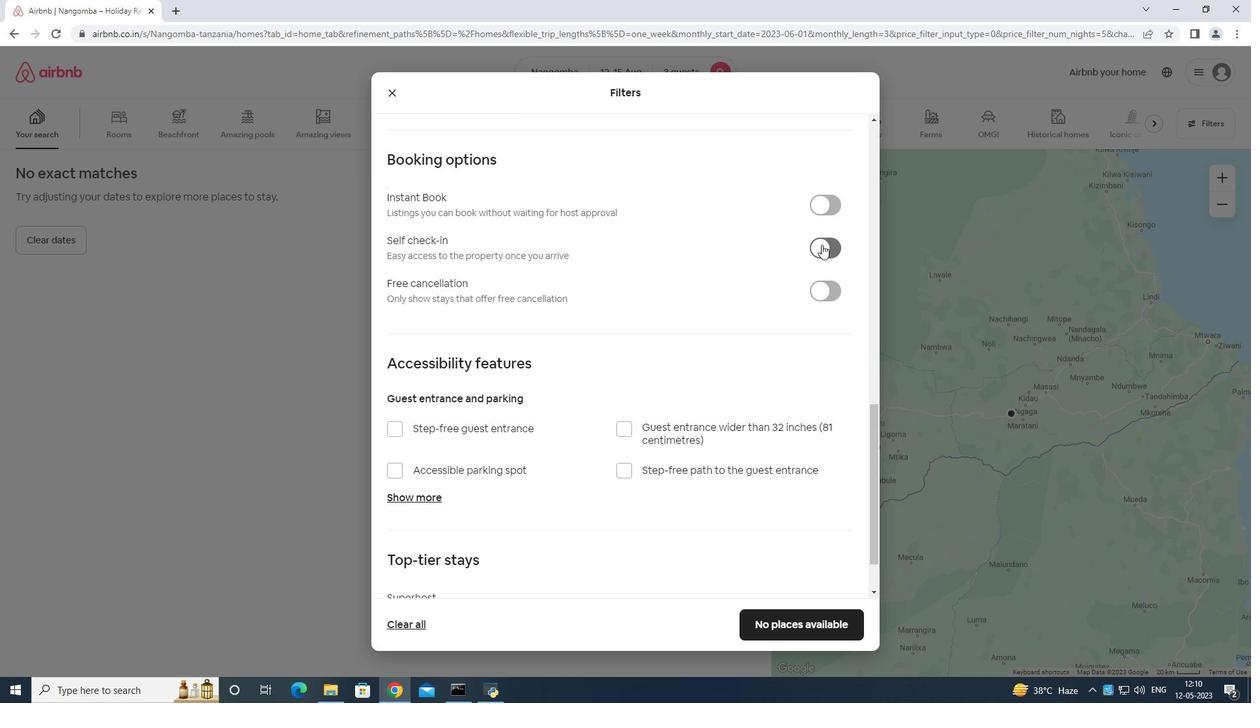 
Action: Mouse moved to (821, 305)
Screenshot: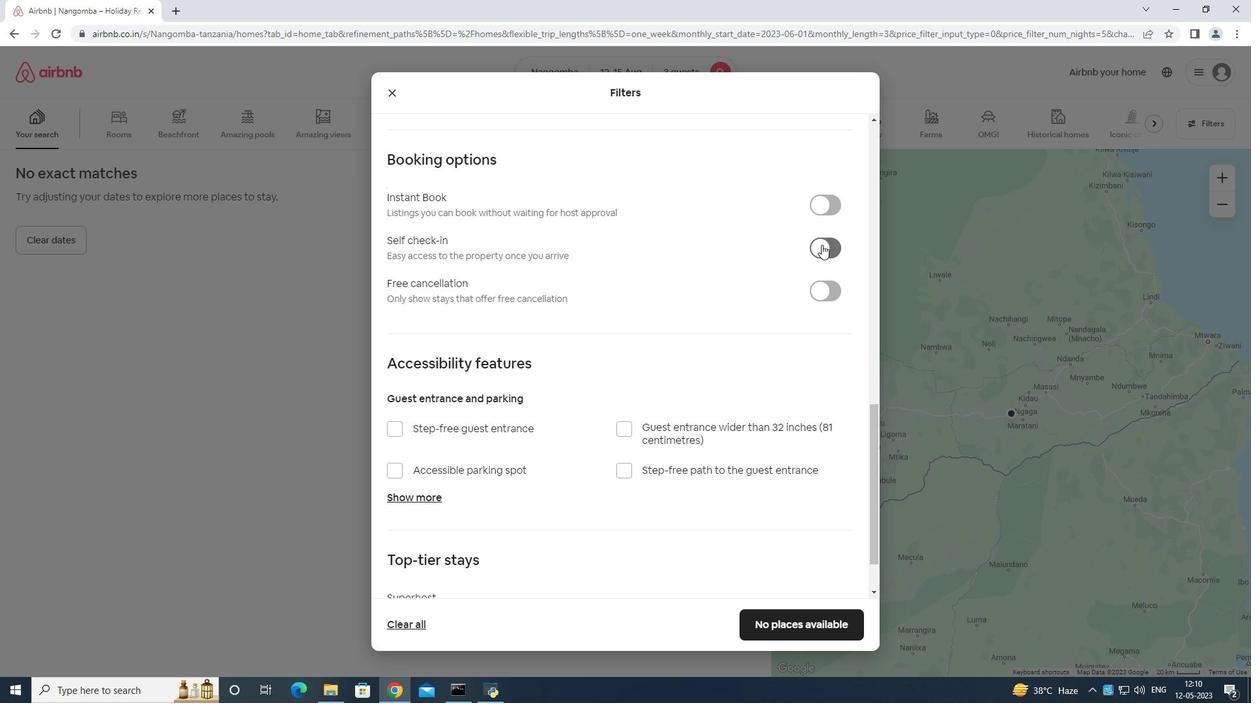 
Action: Mouse scrolled (821, 304) with delta (0, 0)
Screenshot: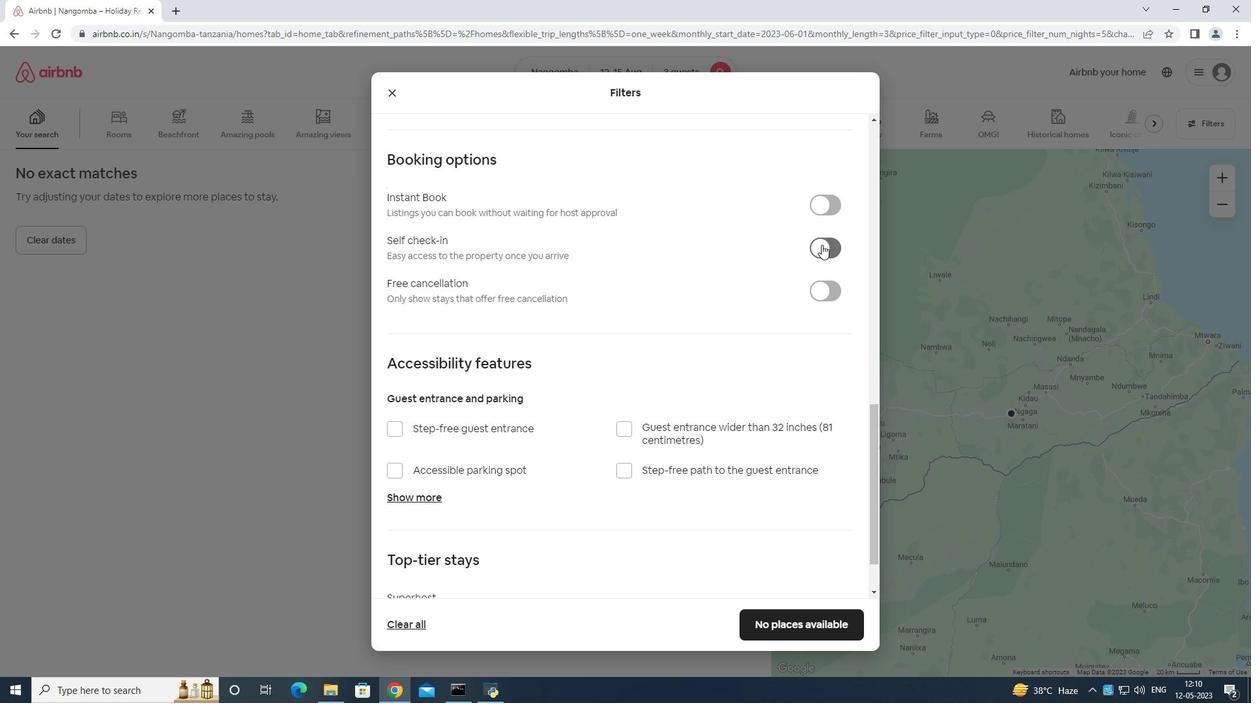 
Action: Mouse moved to (809, 348)
Screenshot: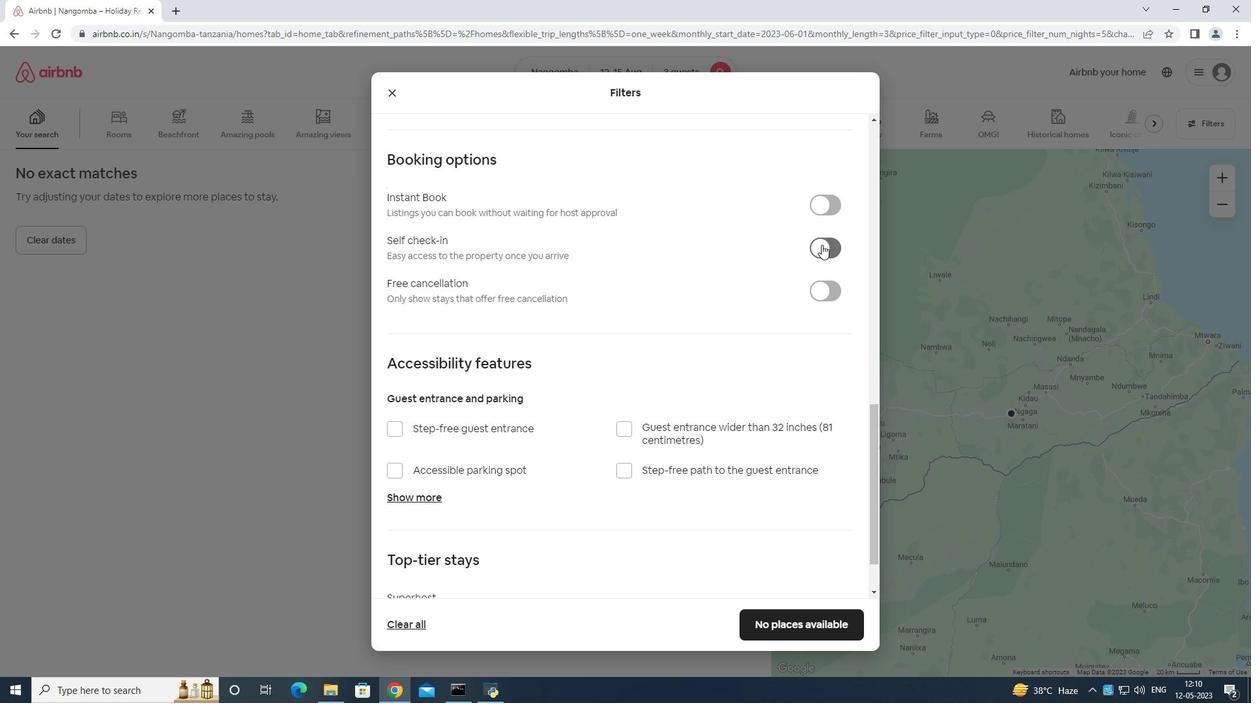 
Action: Mouse scrolled (809, 347) with delta (0, 0)
Screenshot: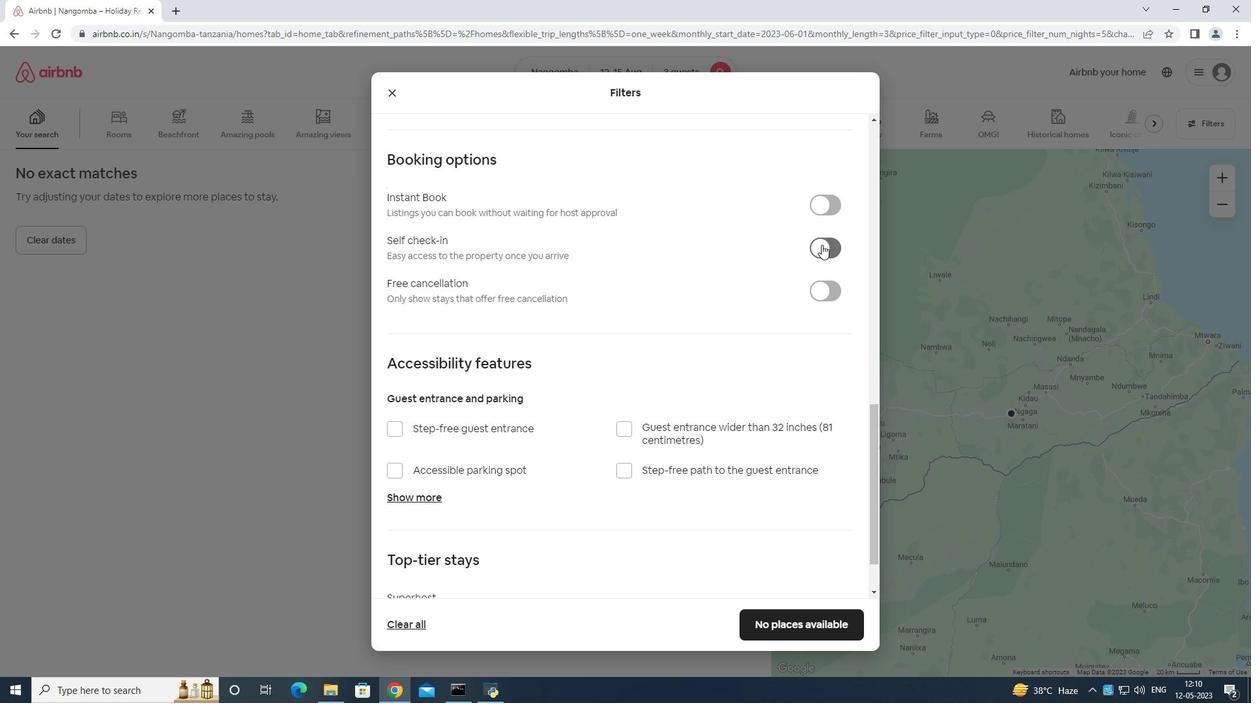 
Action: Mouse moved to (799, 368)
Screenshot: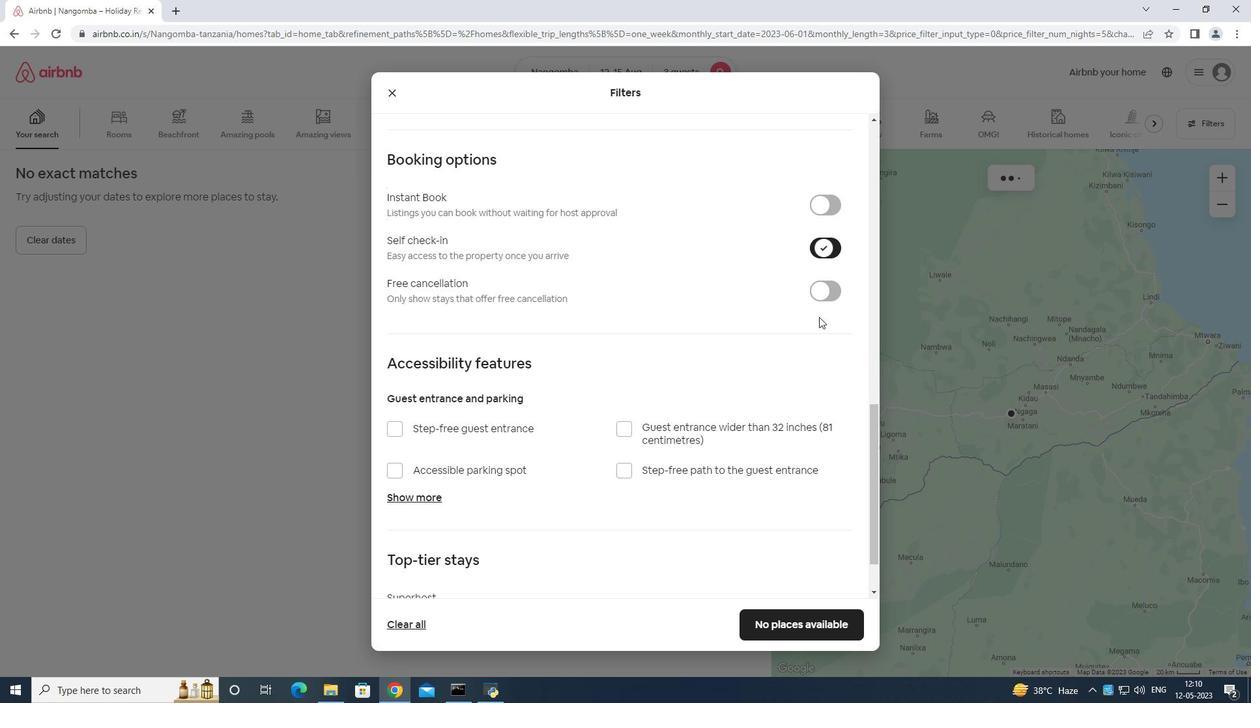 
Action: Mouse scrolled (799, 368) with delta (0, 0)
Screenshot: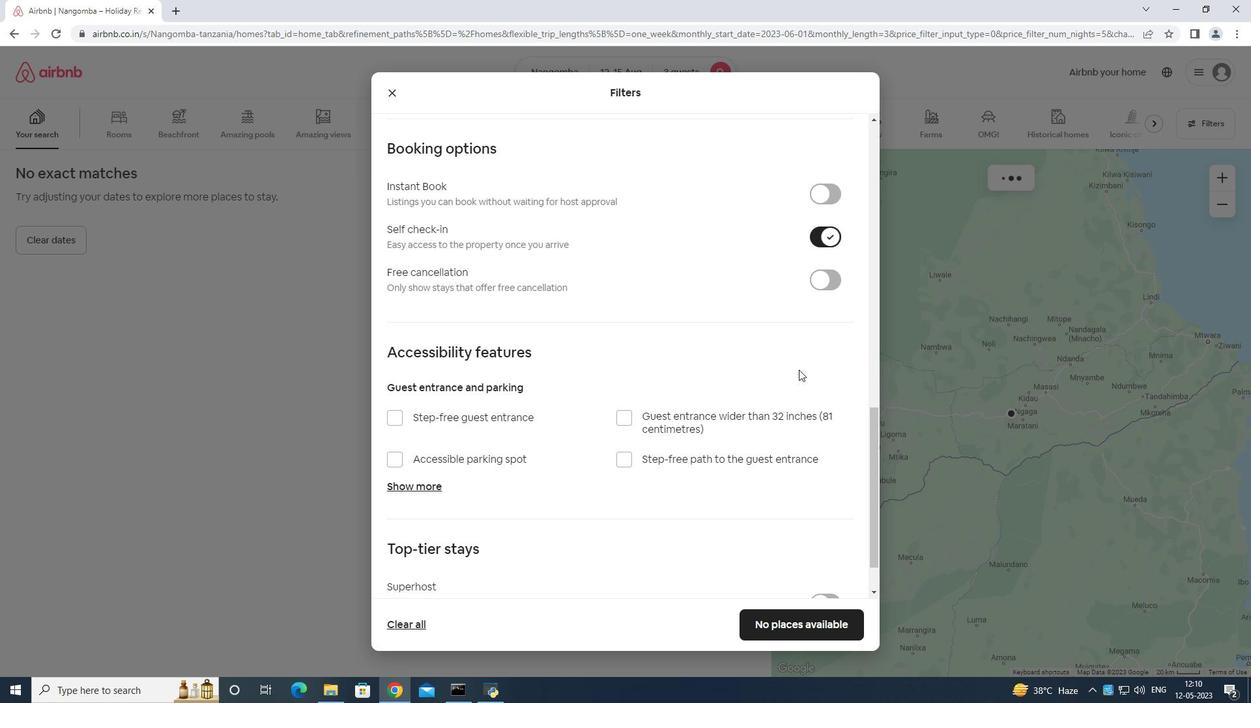 
Action: Mouse moved to (798, 371)
Screenshot: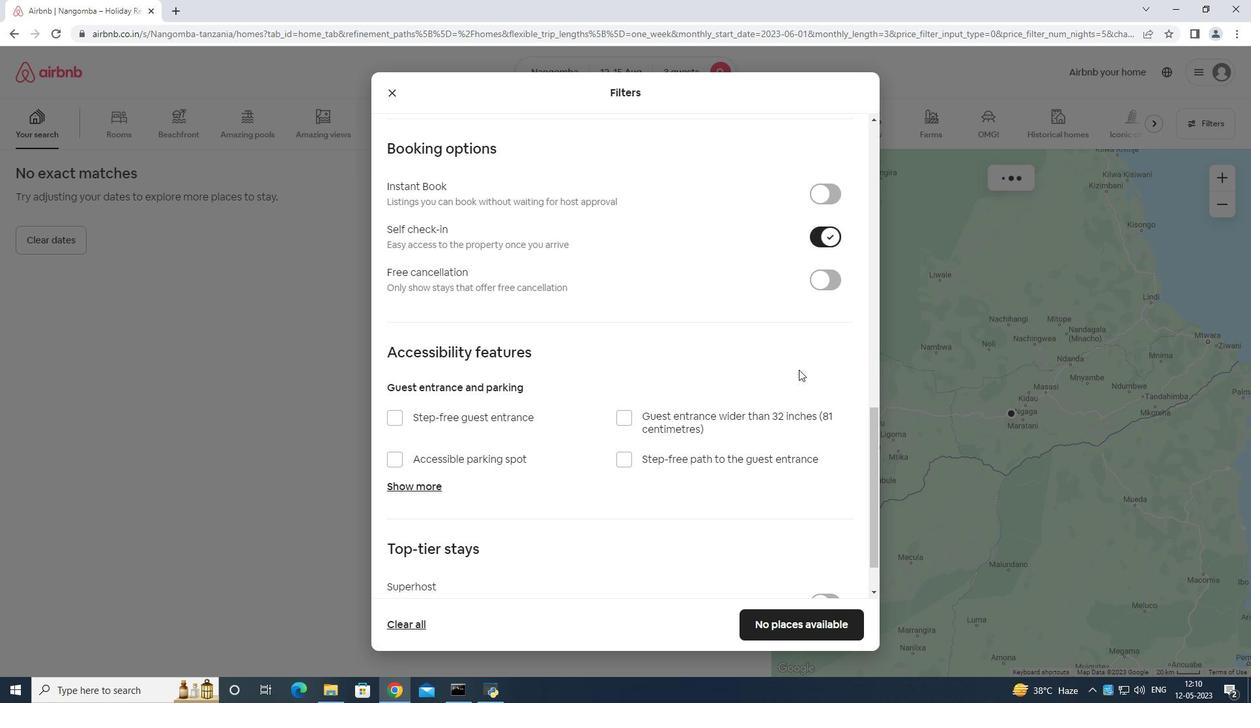 
Action: Mouse scrolled (798, 370) with delta (0, 0)
Screenshot: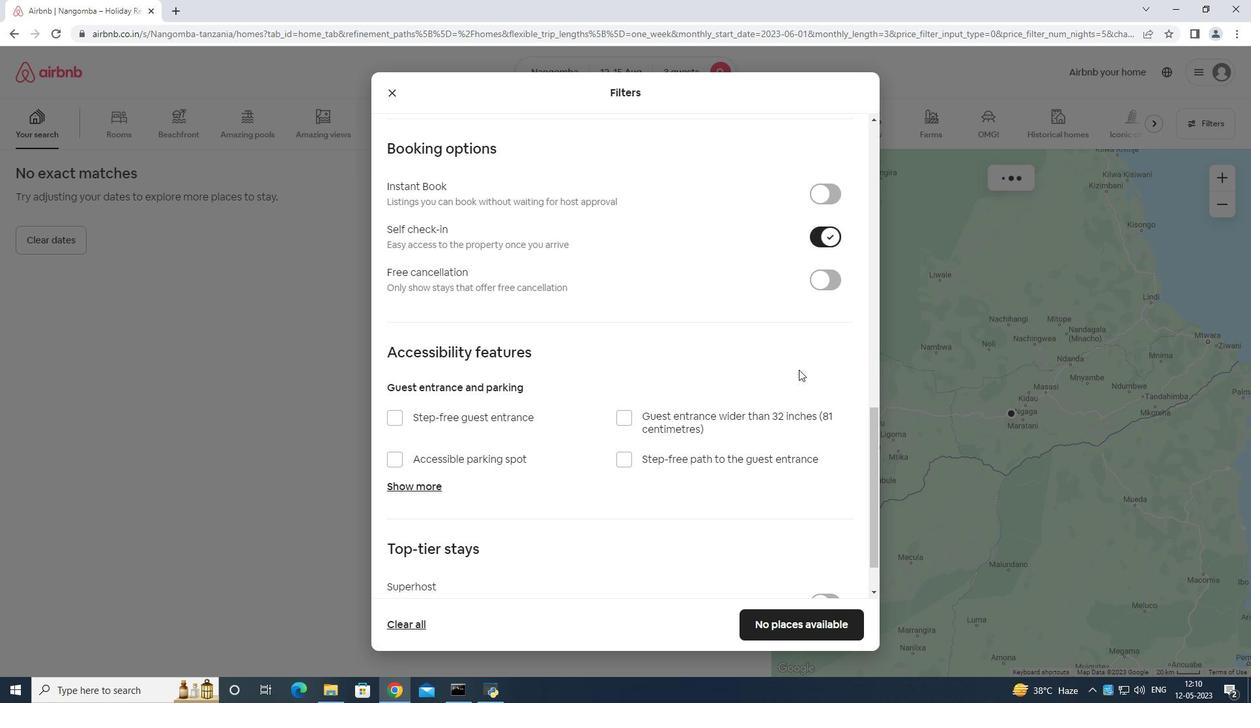 
Action: Mouse moved to (797, 372)
Screenshot: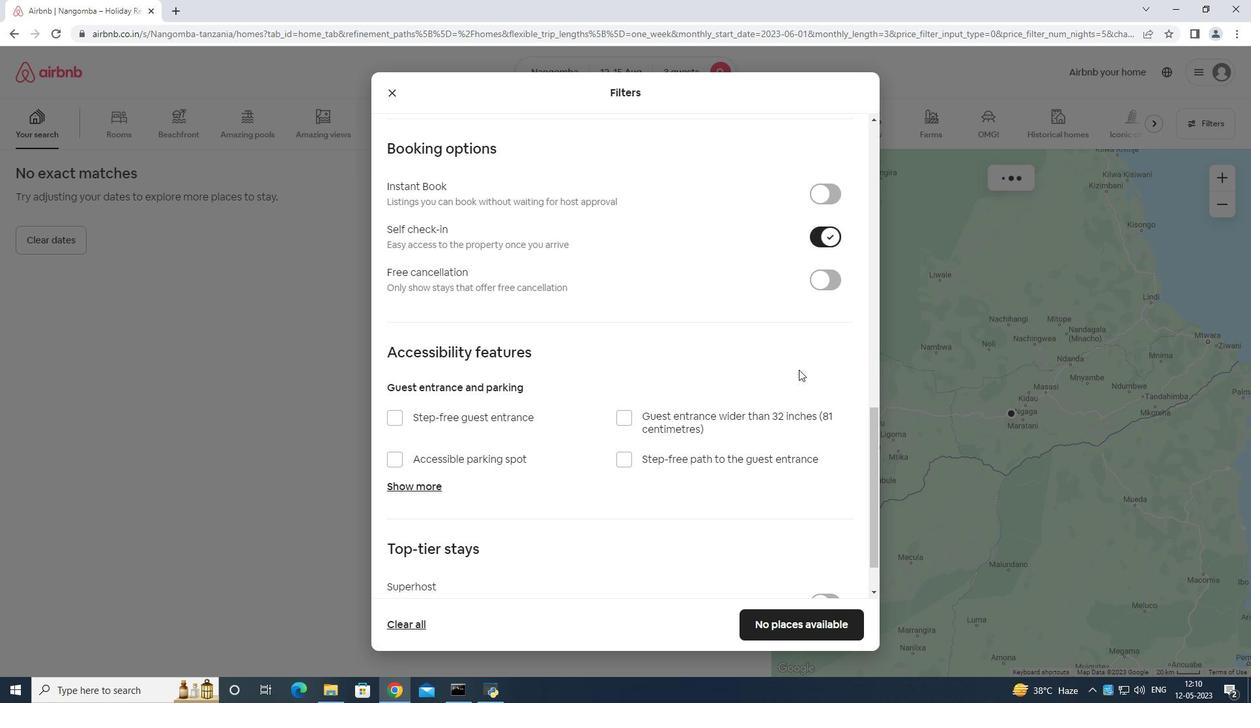 
Action: Mouse scrolled (798, 370) with delta (0, 0)
Screenshot: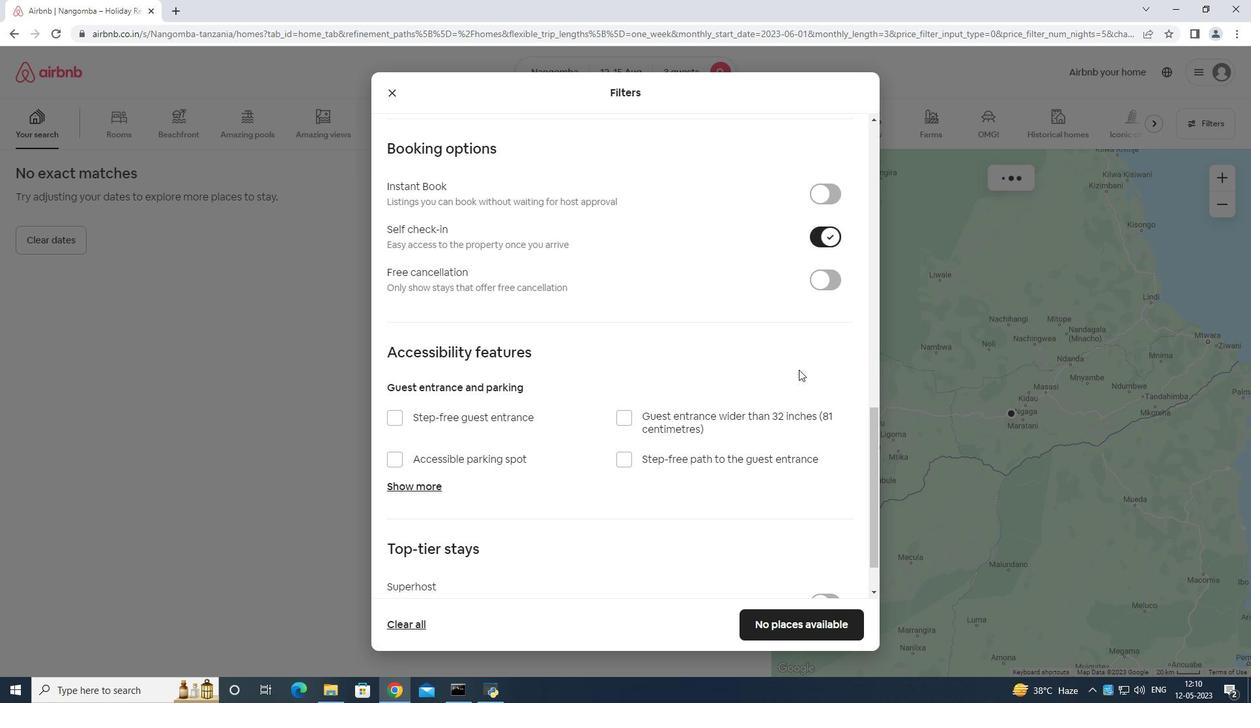 
Action: Mouse moved to (797, 375)
Screenshot: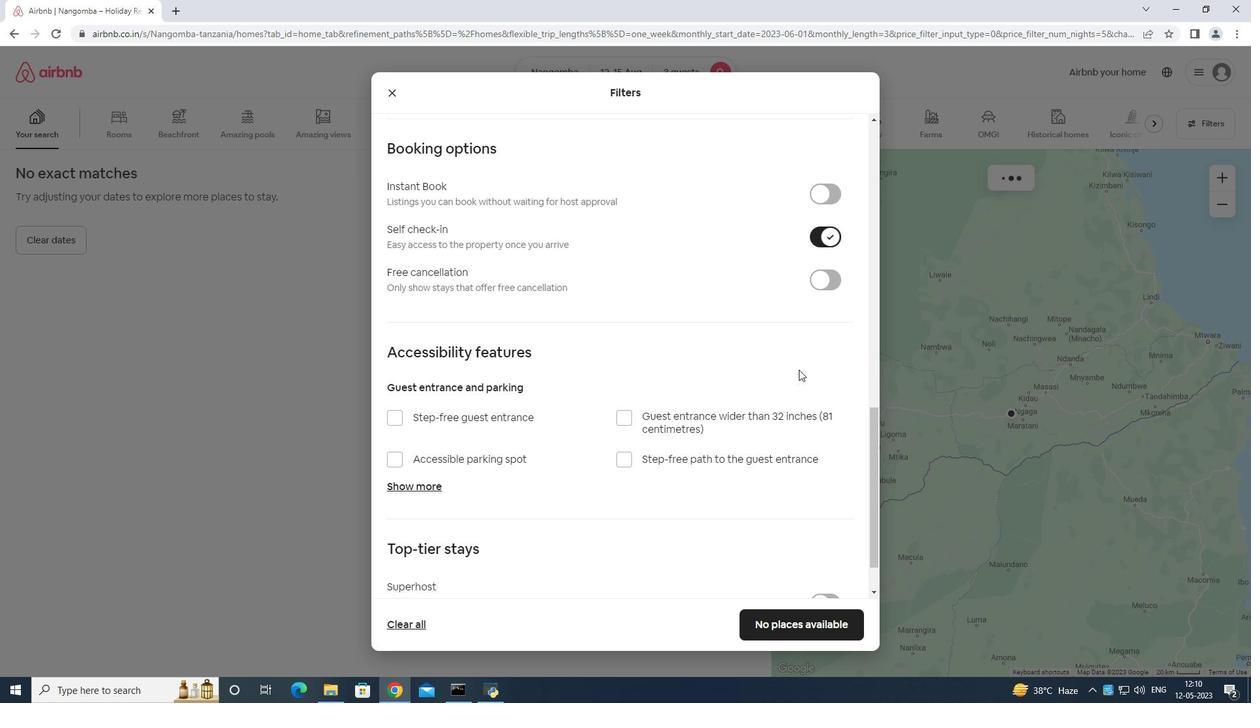 
Action: Mouse scrolled (797, 374) with delta (0, 0)
Screenshot: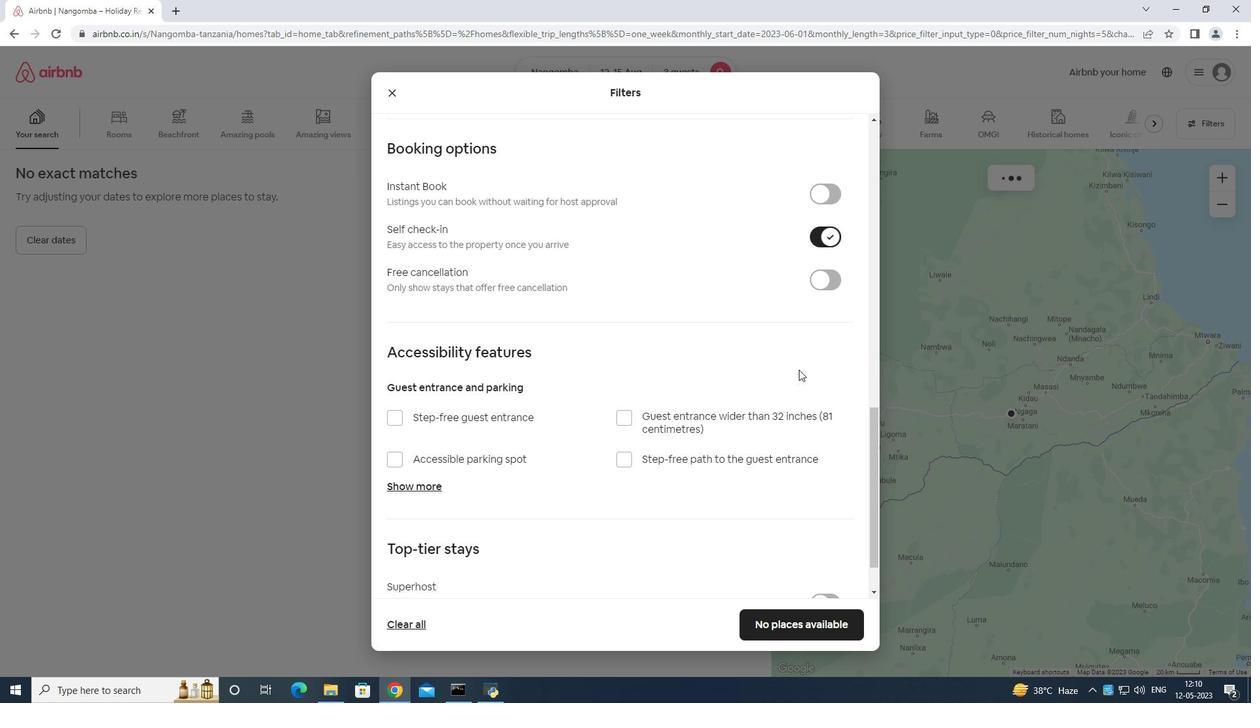 
Action: Mouse moved to (795, 379)
Screenshot: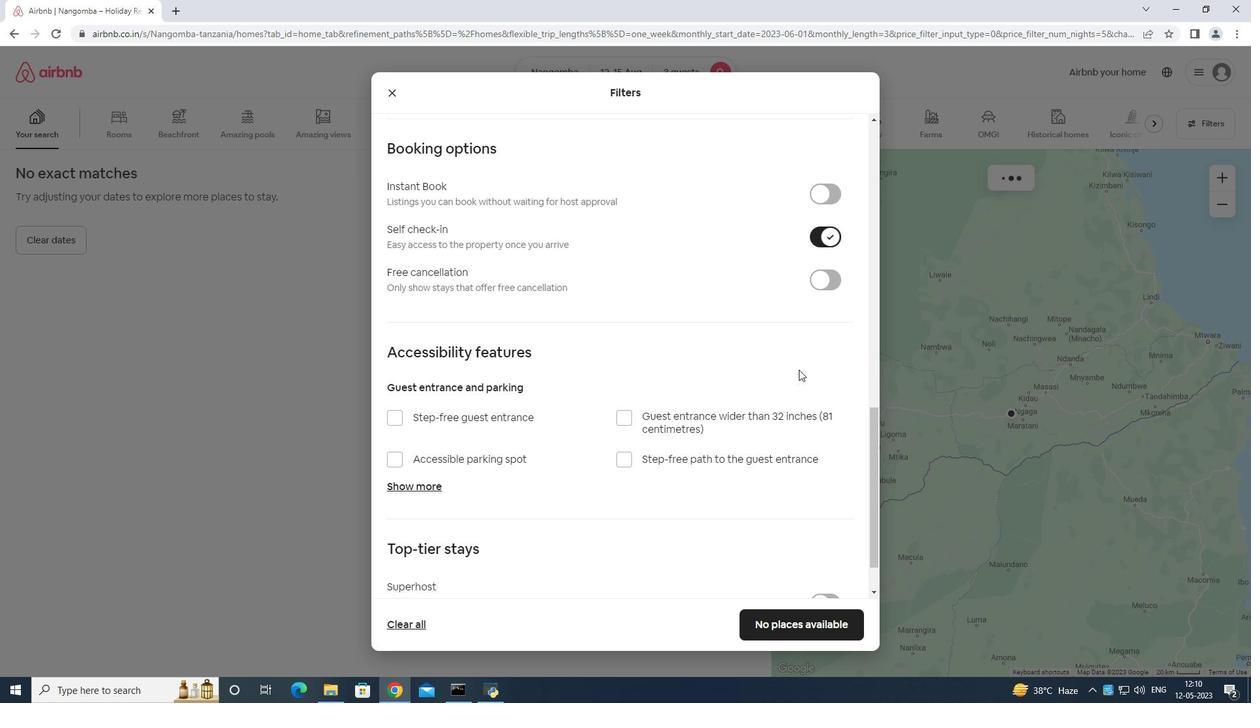 
Action: Mouse scrolled (795, 378) with delta (0, 0)
Screenshot: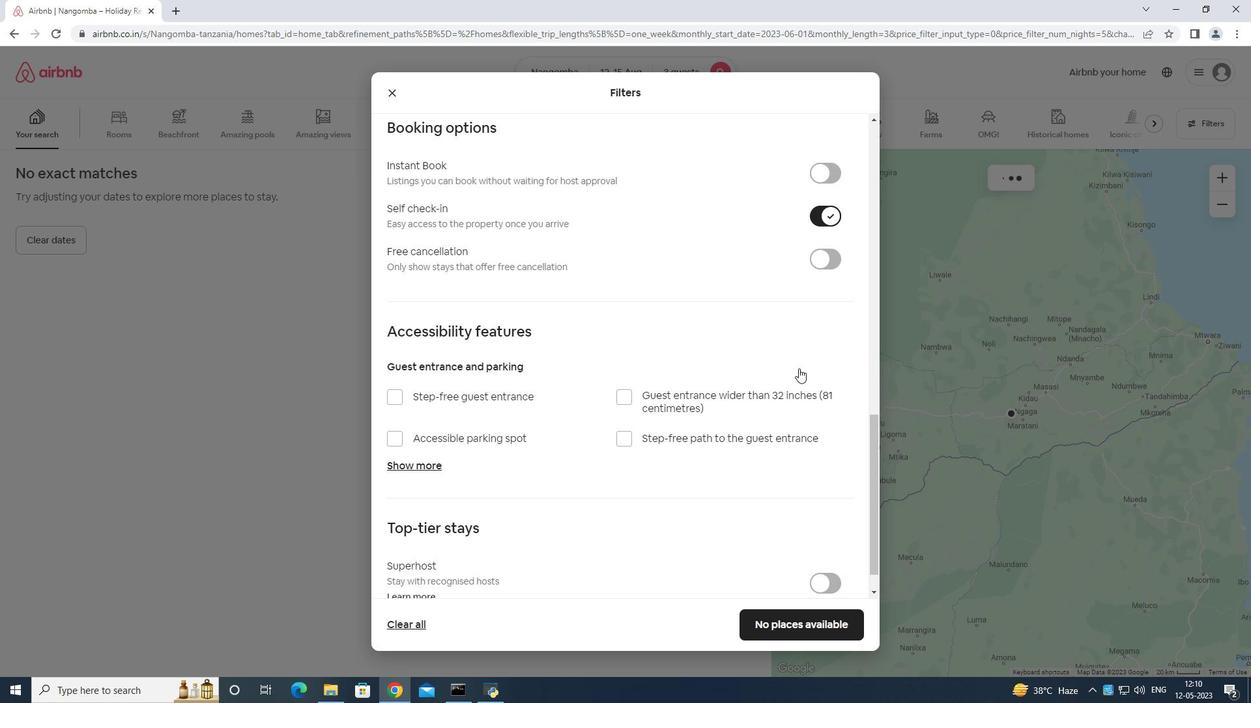 
Action: Mouse moved to (784, 385)
Screenshot: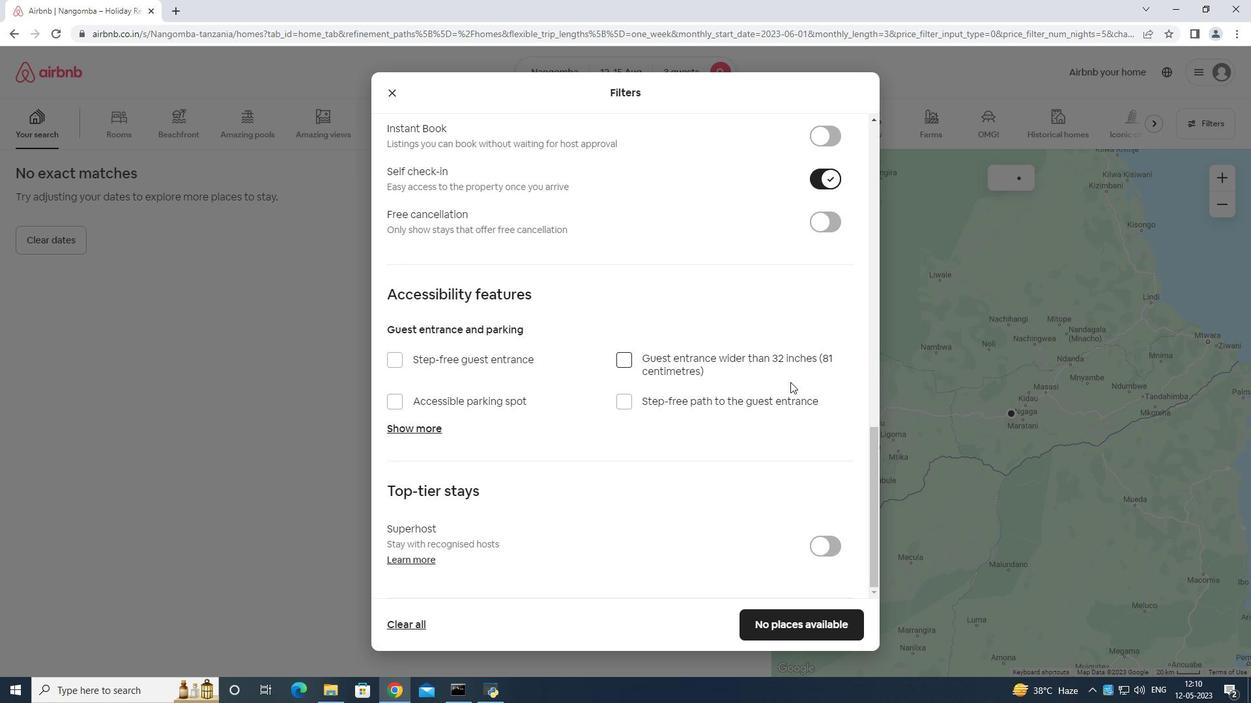 
Action: Mouse scrolled (784, 385) with delta (0, 0)
Screenshot: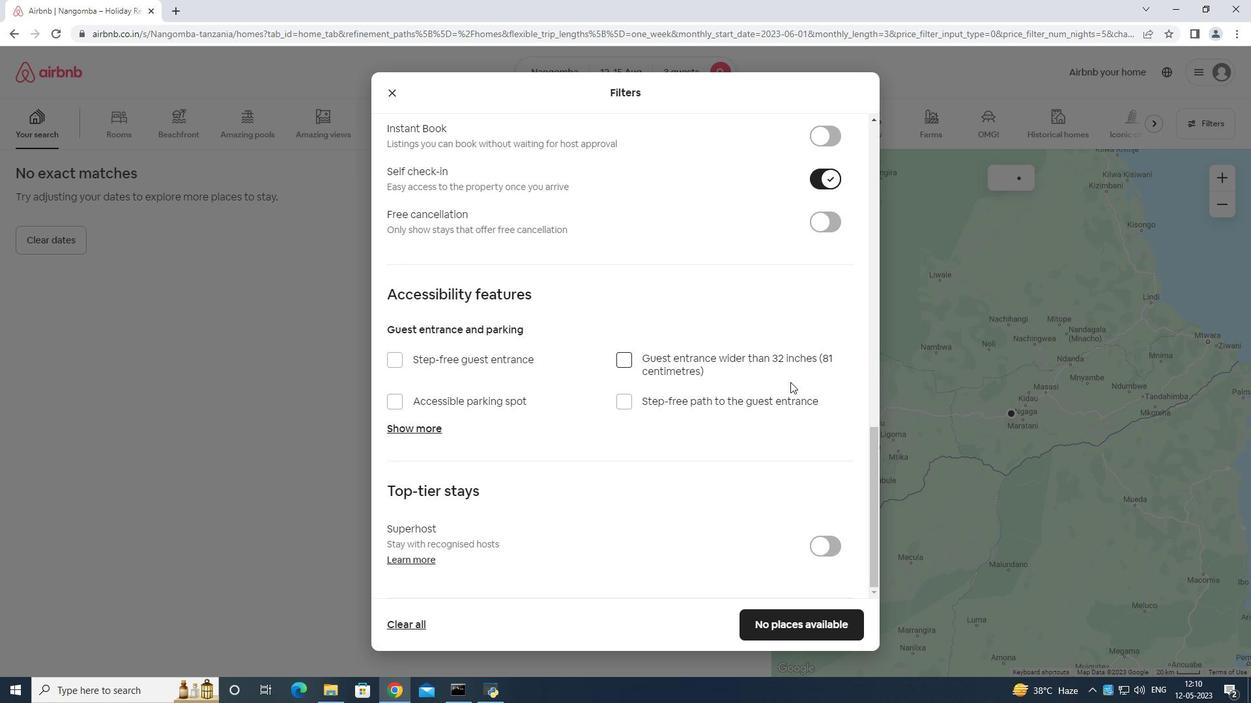 
Action: Mouse moved to (778, 393)
Screenshot: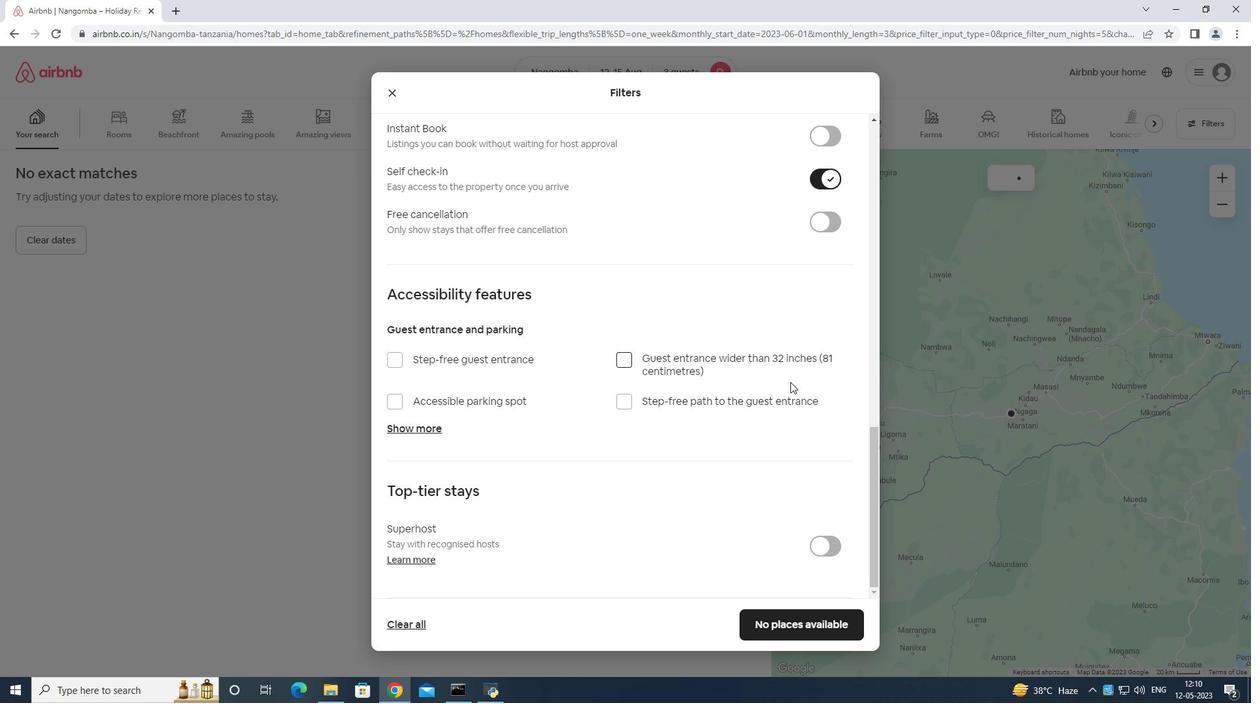 
Action: Mouse scrolled (778, 392) with delta (0, 0)
Screenshot: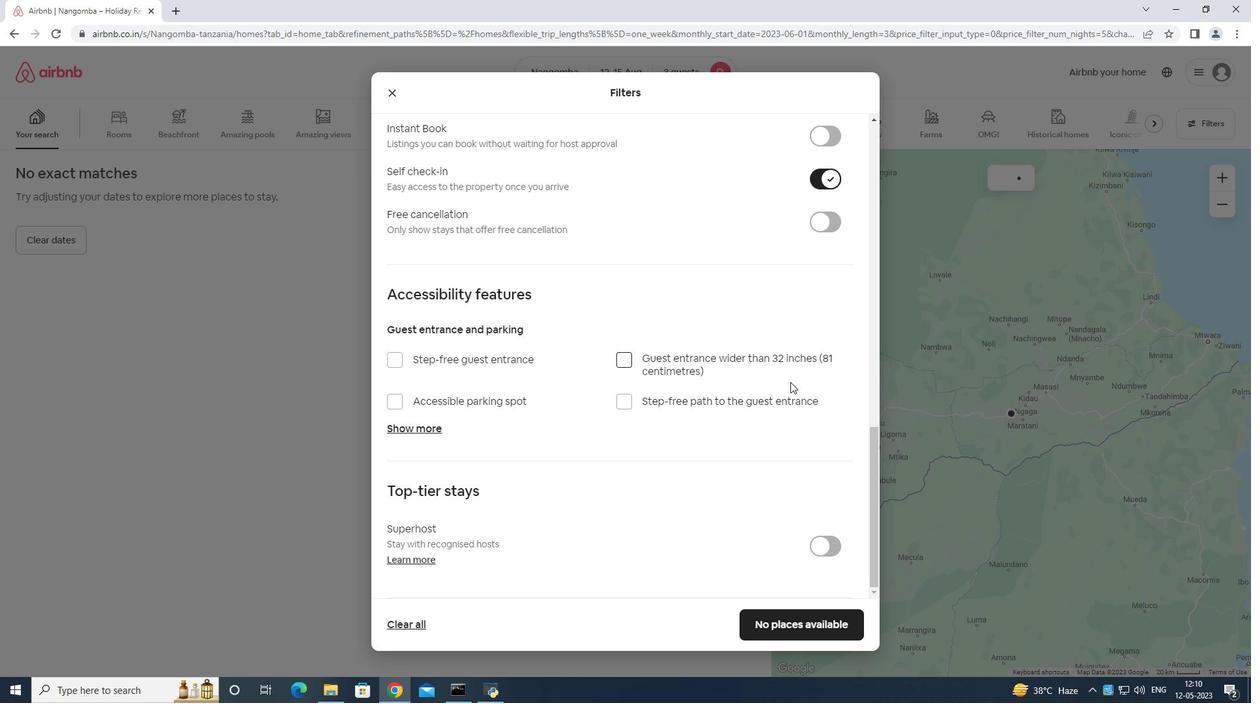 
Action: Mouse moved to (767, 413)
Screenshot: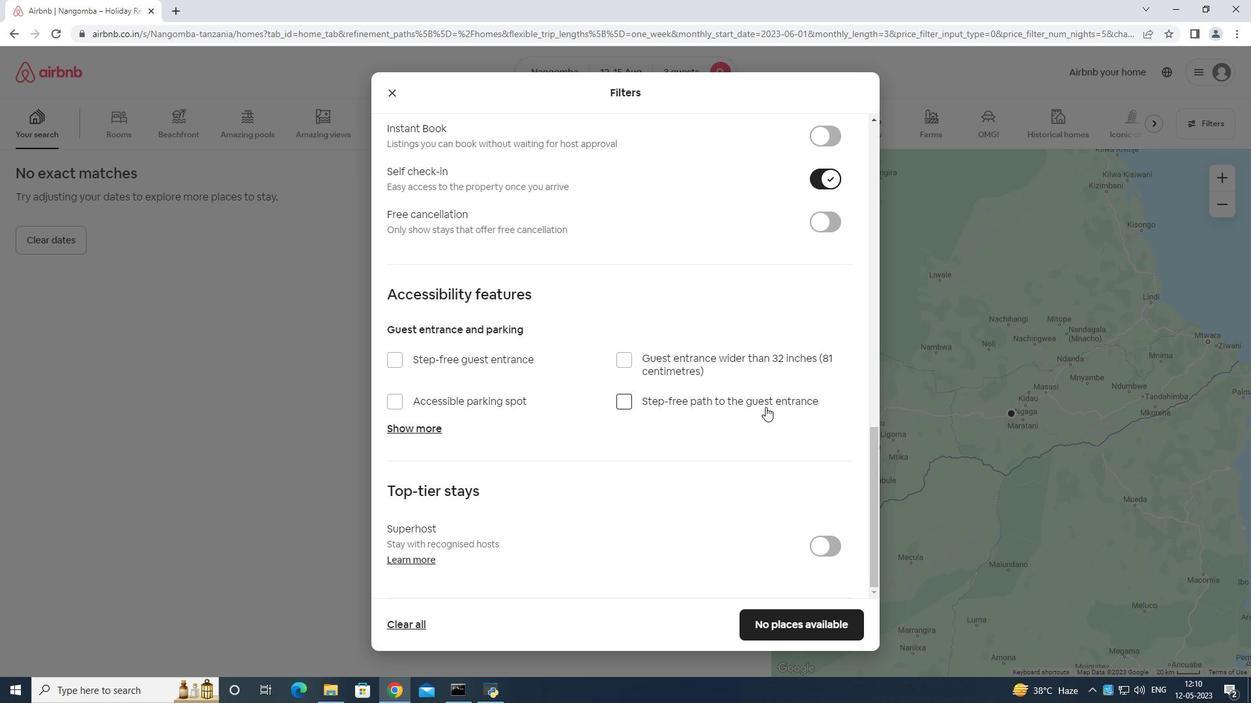 
Action: Mouse scrolled (767, 413) with delta (0, 0)
Screenshot: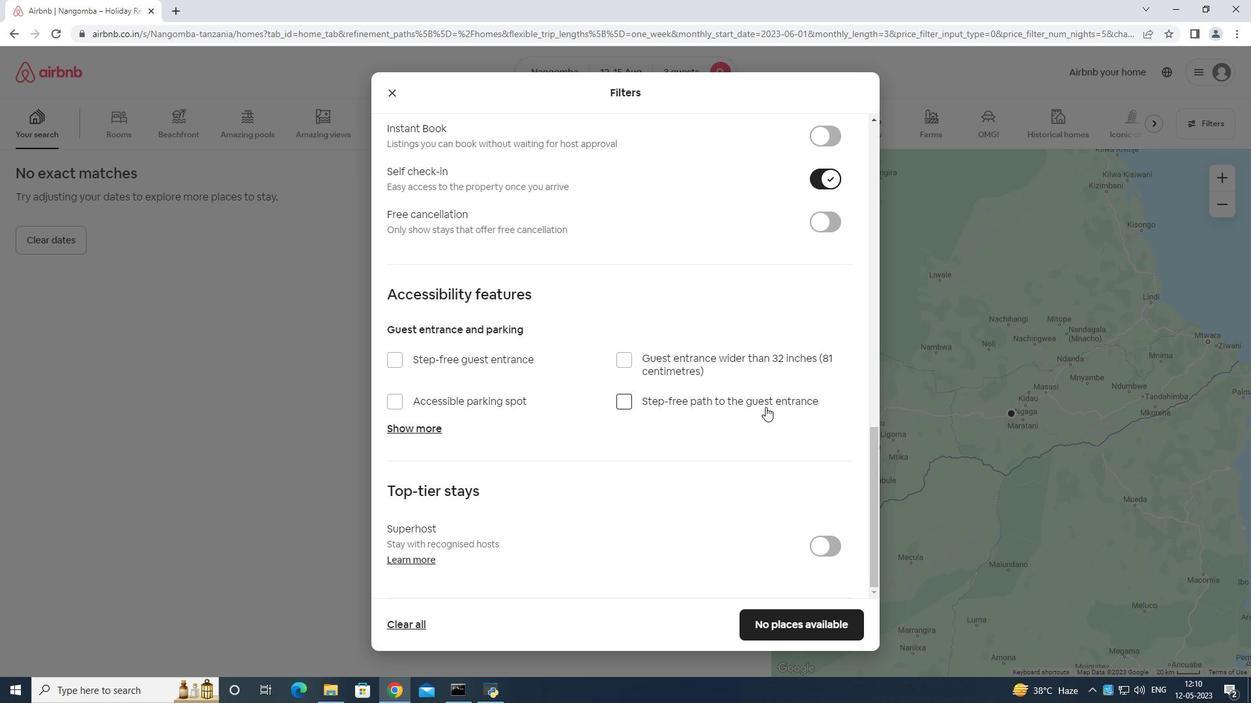 
Action: Mouse moved to (793, 621)
Screenshot: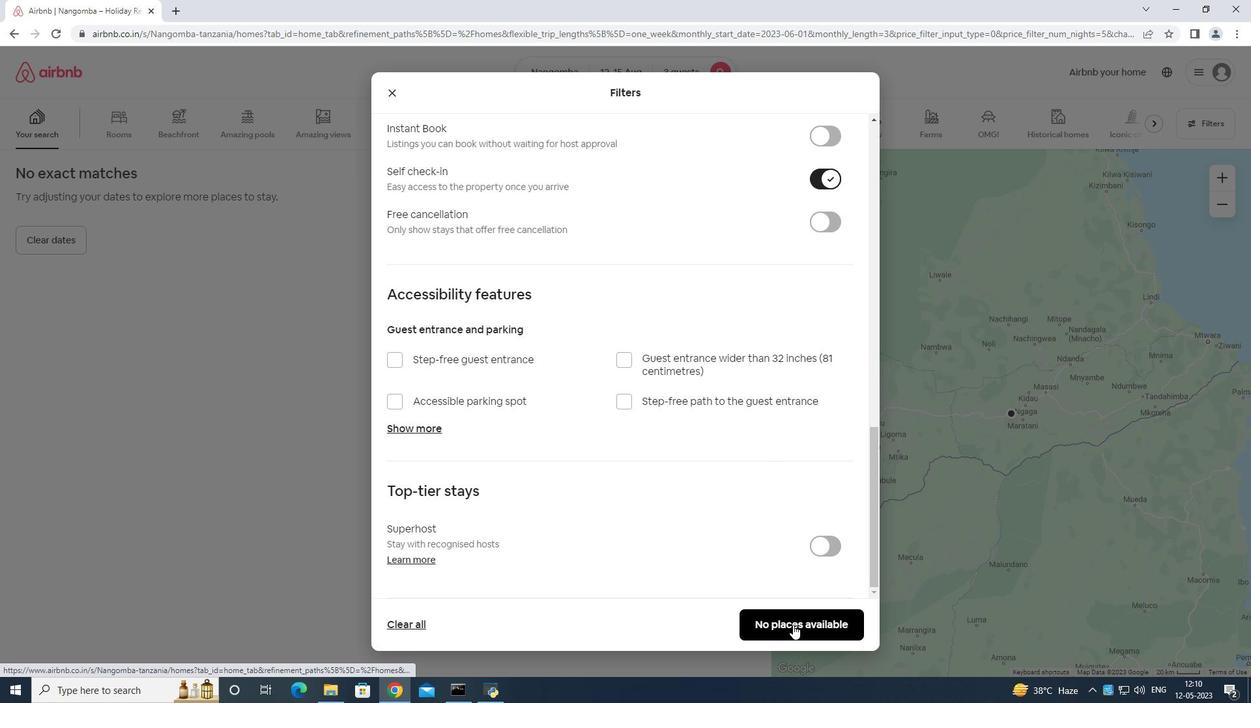 
